 Task: Create new invoice with Date Opened :30-Apr-23, Select Customer: FastMarket, Terms: Payment Term 2. Make invoice entry for item-1 with Date: 30-Apr-23, Description: Fanta Orange Soda Can (12 oz x 12 ct)_x000D_
, Action: Material, Income Account: Income:Sales, Quantity: 1, Unit Price: 8.6, Discount %: 7. Make entry for item-2 with Date: 30-Apr-23, Description: Blue Bunny Strawberry Shortcake Load'd Sundae_x000D_
, Action: Material, Income Account: Income:Sales, Quantity: 2, Unit Price: 35, Discount %: 8. Make entry for item-3 with Date: 30-Apr-23, Description: M&M's Chocolate Candies Peanut, Action: Material, Income Account: Income:Sales, Quantity: 2, Unit Price: 36, Discount %: 10. Write Notes: 'Looking forward to serving you again.'. Post Invoice with Post Date: 30-Apr-23, Post to Accounts: Assets:Accounts Receivable. Pay / Process Payment with Transaction Date: 15-May-23, Amount: 137.198, Transfer Account: Checking Account. Print Invoice, display notes by going to Option, then go to Display Tab and check 'Invoice Notes'.
Action: Mouse moved to (157, 29)
Screenshot: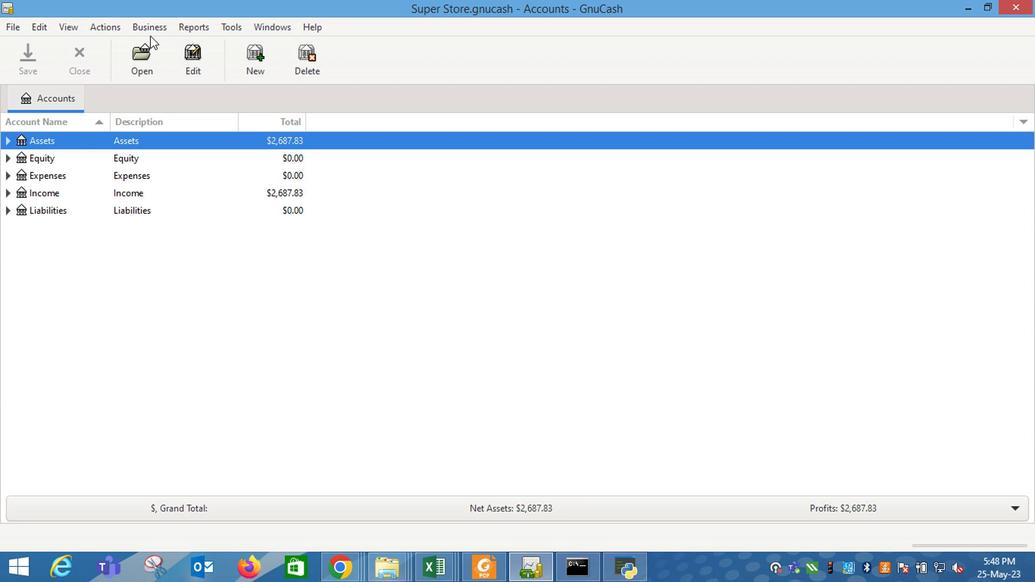 
Action: Mouse pressed left at (157, 29)
Screenshot: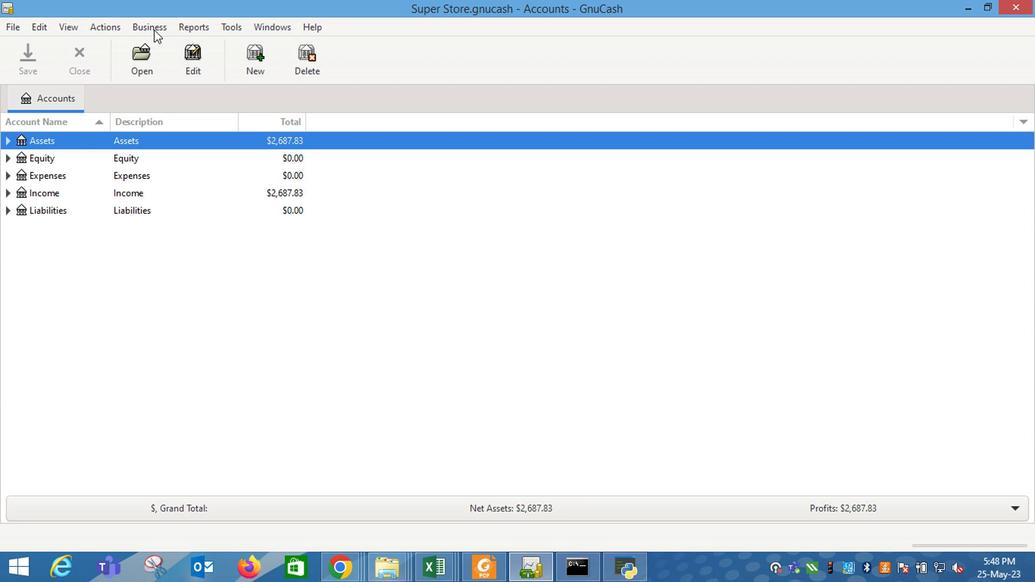 
Action: Mouse moved to (339, 109)
Screenshot: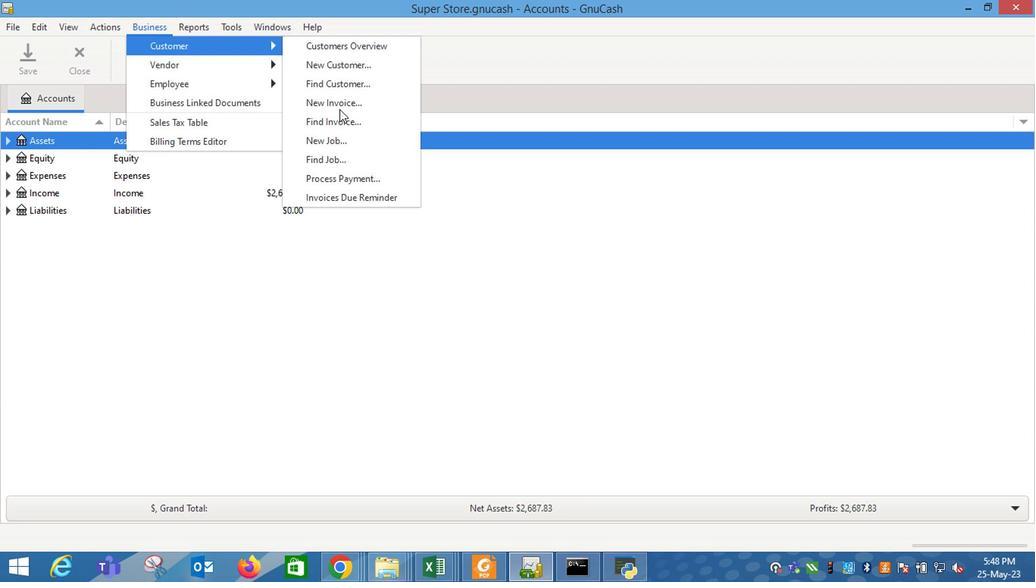 
Action: Mouse pressed left at (339, 109)
Screenshot: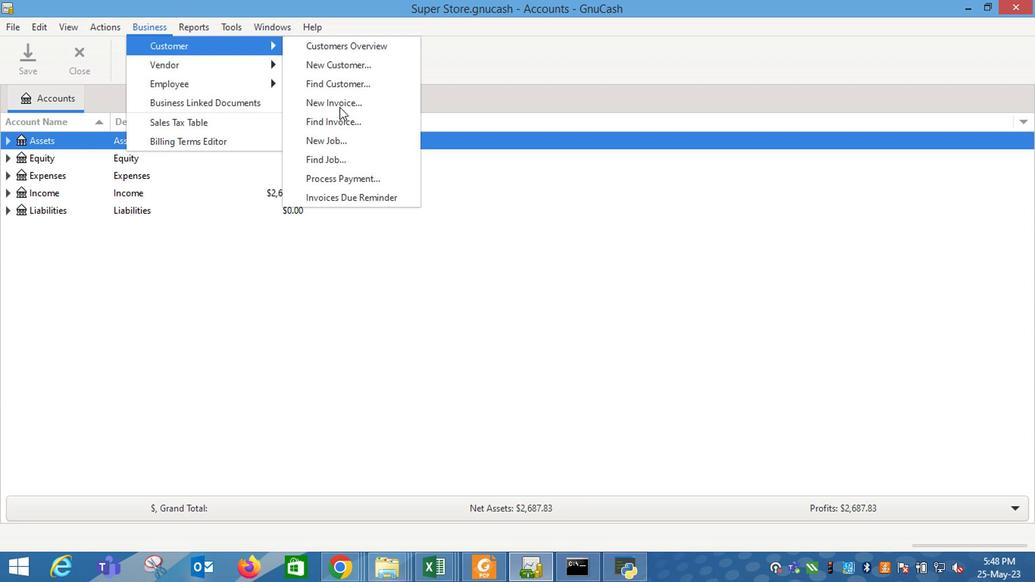 
Action: Mouse moved to (620, 236)
Screenshot: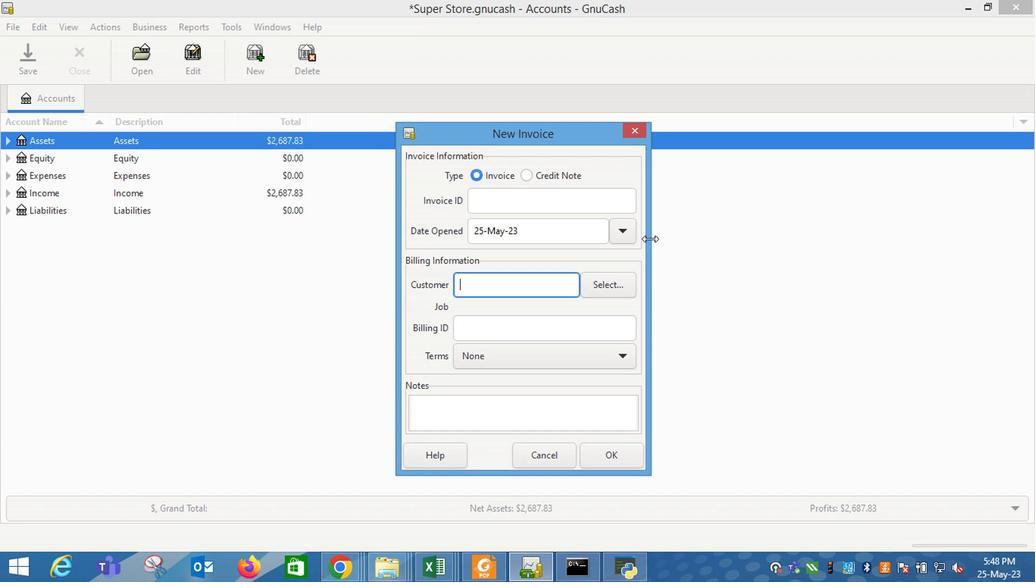 
Action: Mouse pressed left at (620, 236)
Screenshot: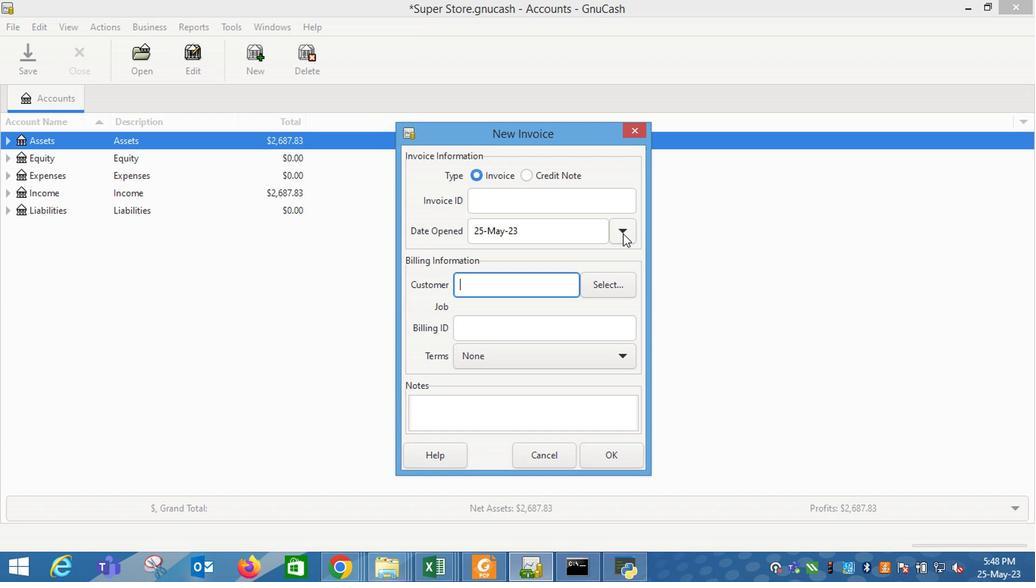 
Action: Mouse moved to (500, 257)
Screenshot: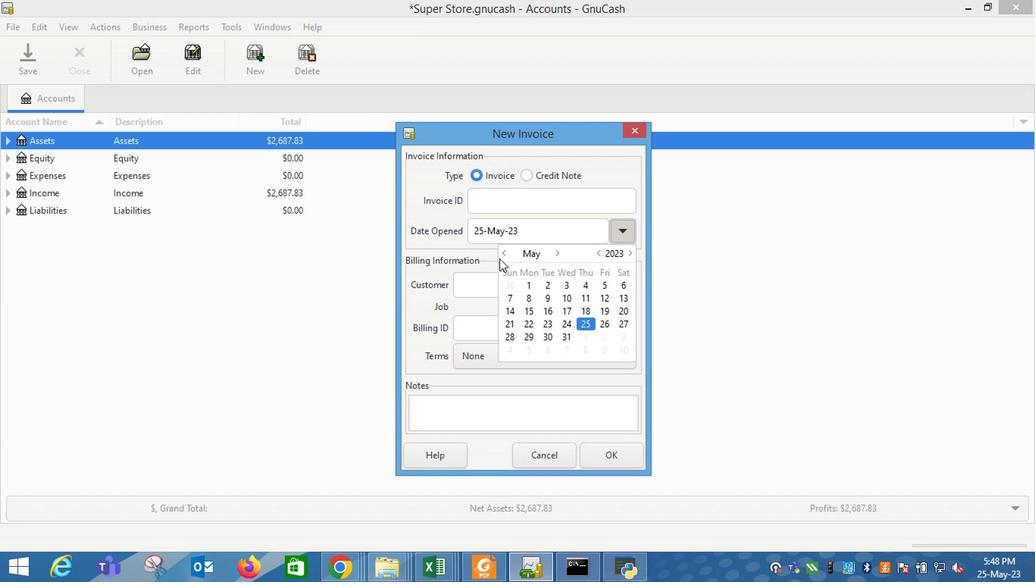 
Action: Mouse pressed left at (500, 257)
Screenshot: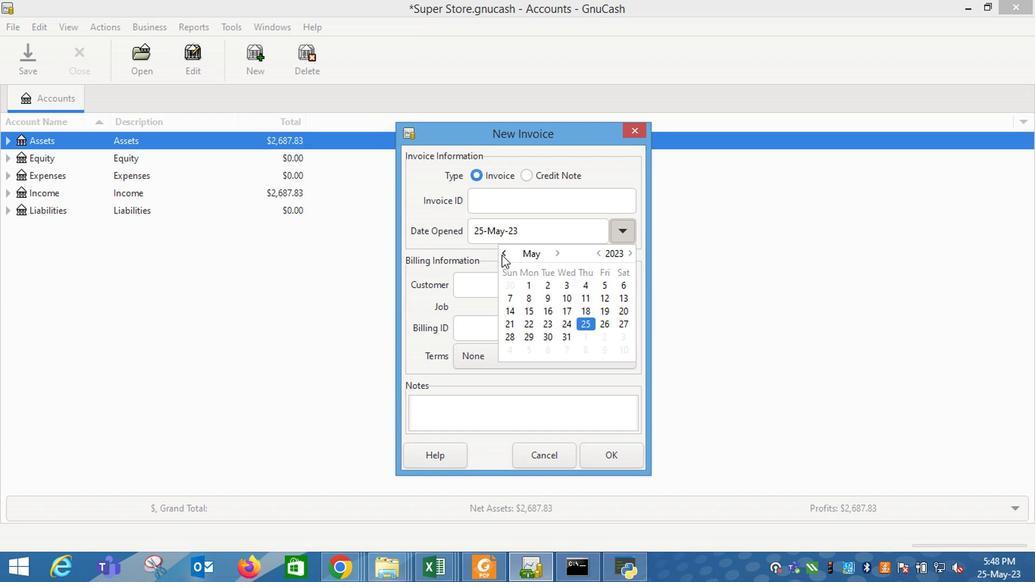 
Action: Mouse moved to (507, 351)
Screenshot: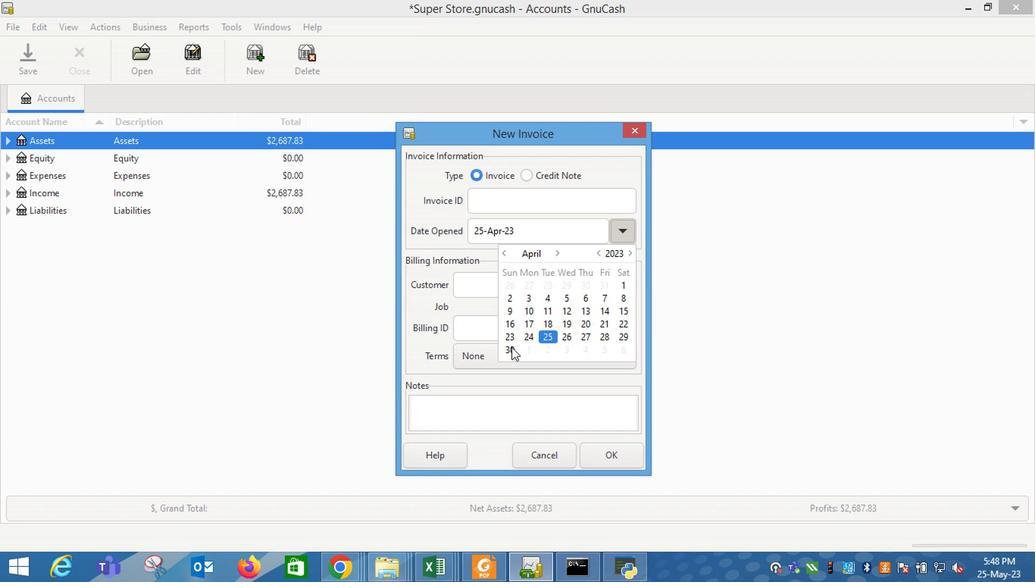 
Action: Mouse pressed left at (507, 351)
Screenshot: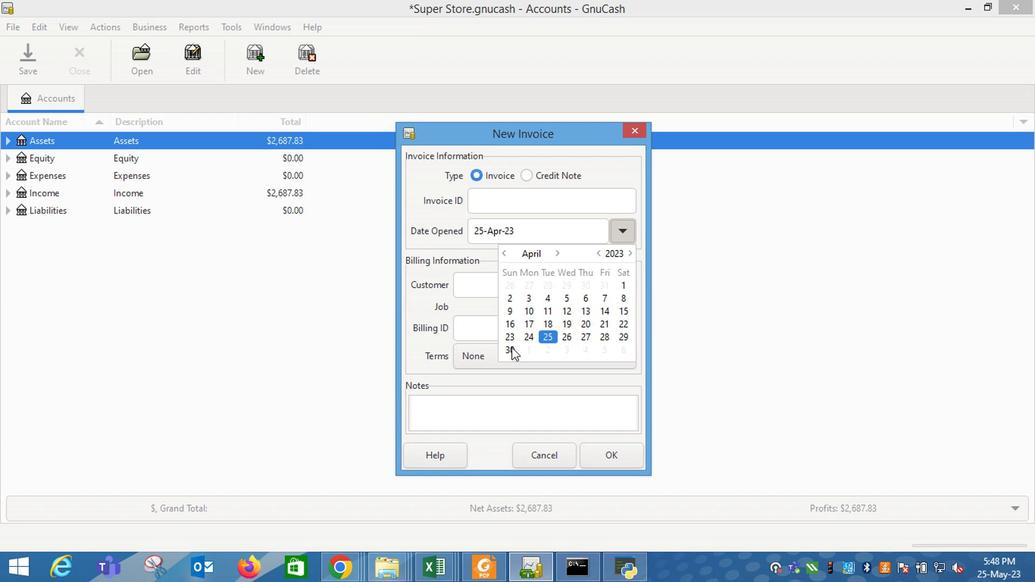 
Action: Mouse moved to (466, 275)
Screenshot: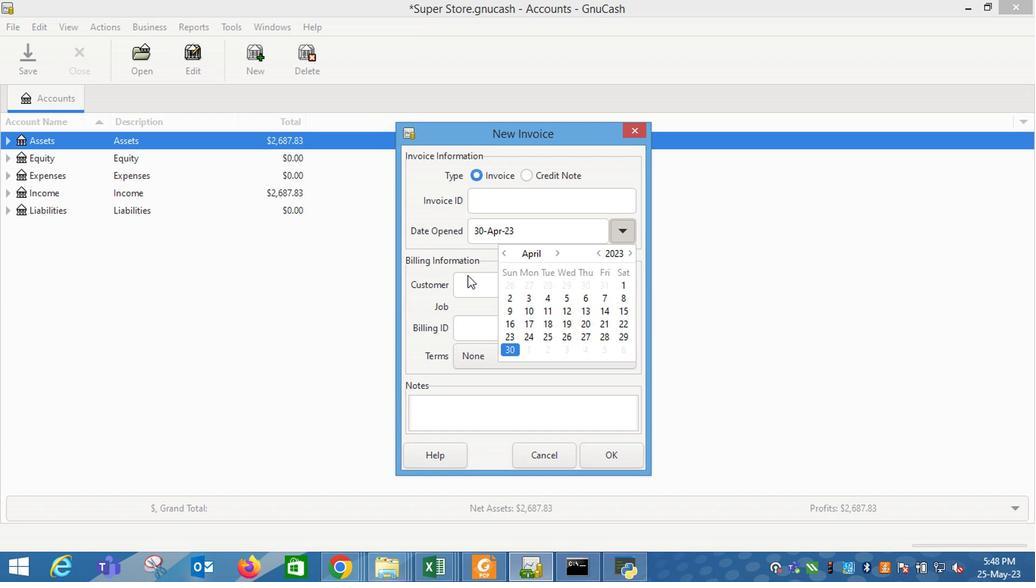 
Action: Mouse pressed left at (466, 275)
Screenshot: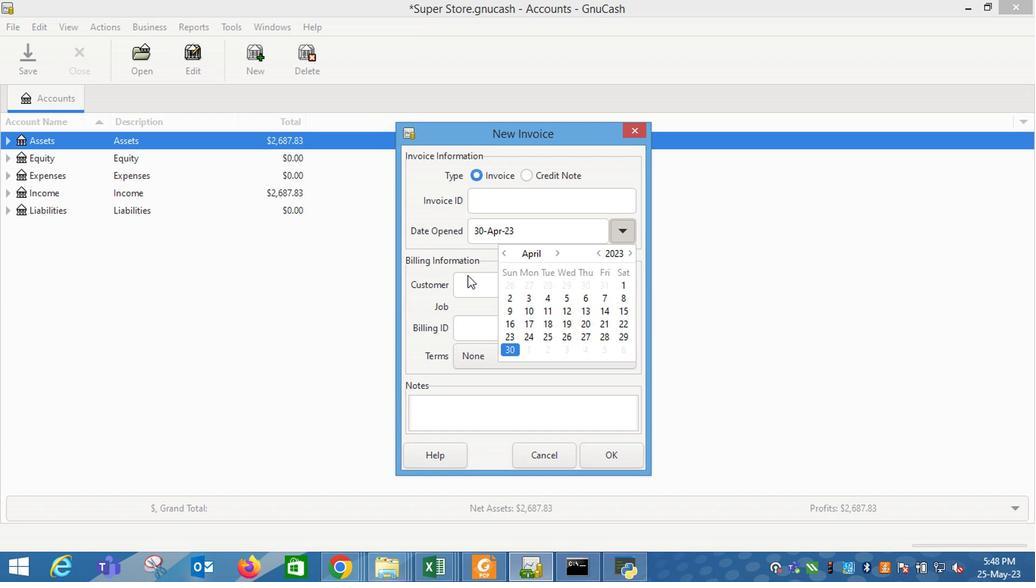 
Action: Mouse moved to (469, 281)
Screenshot: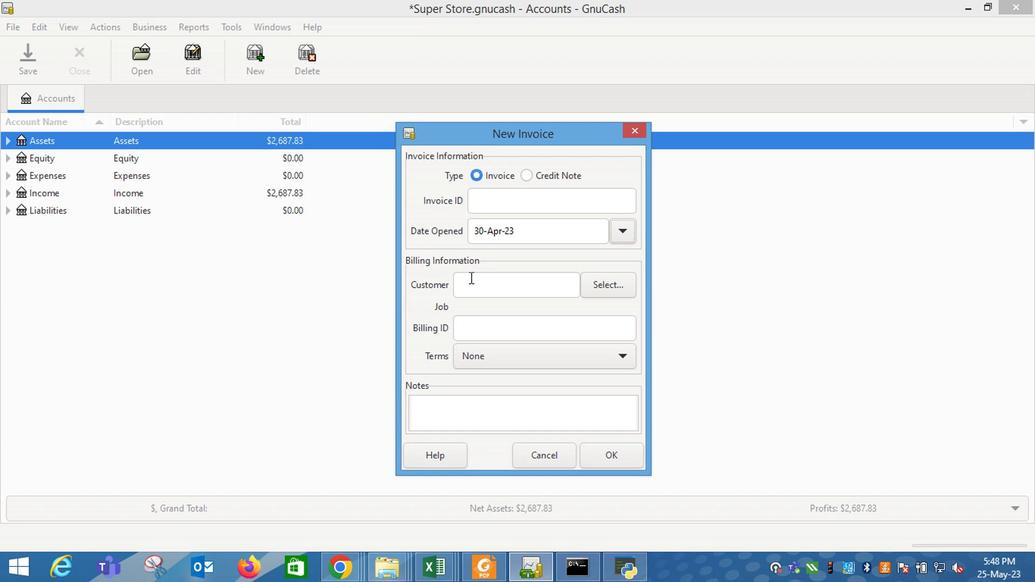 
Action: Mouse pressed left at (469, 281)
Screenshot: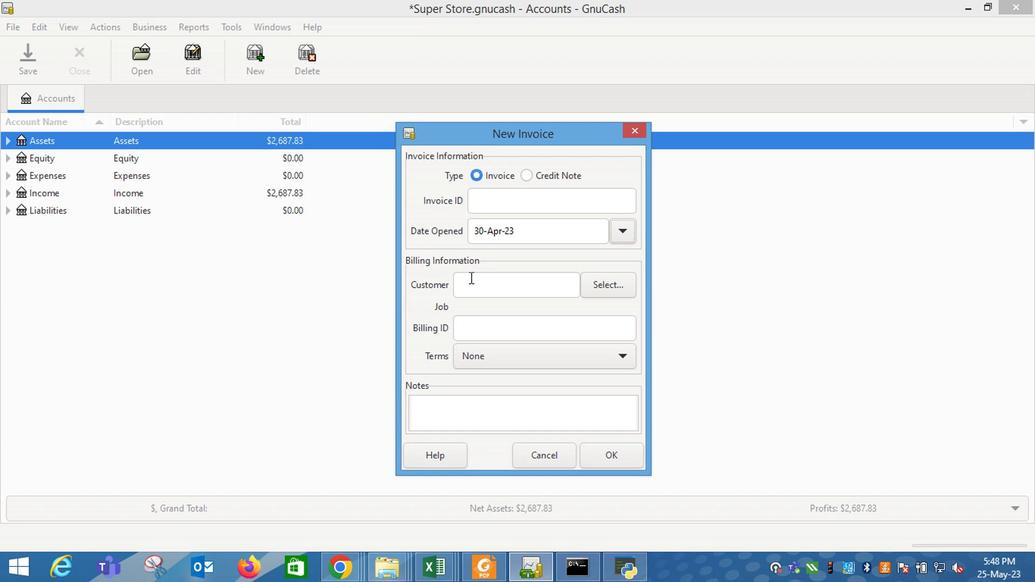 
Action: Key pressed fas
Screenshot: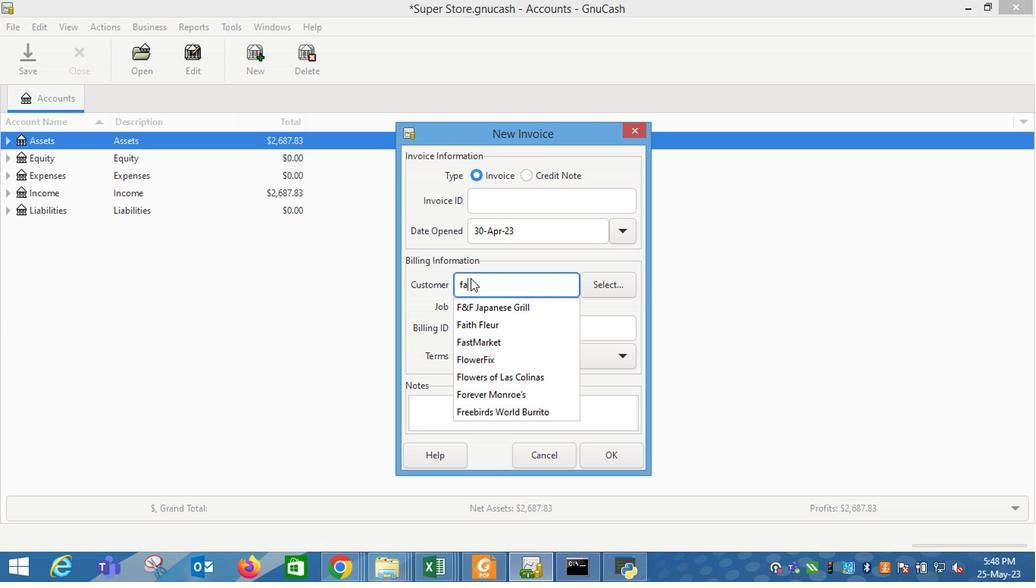 
Action: Mouse moved to (495, 301)
Screenshot: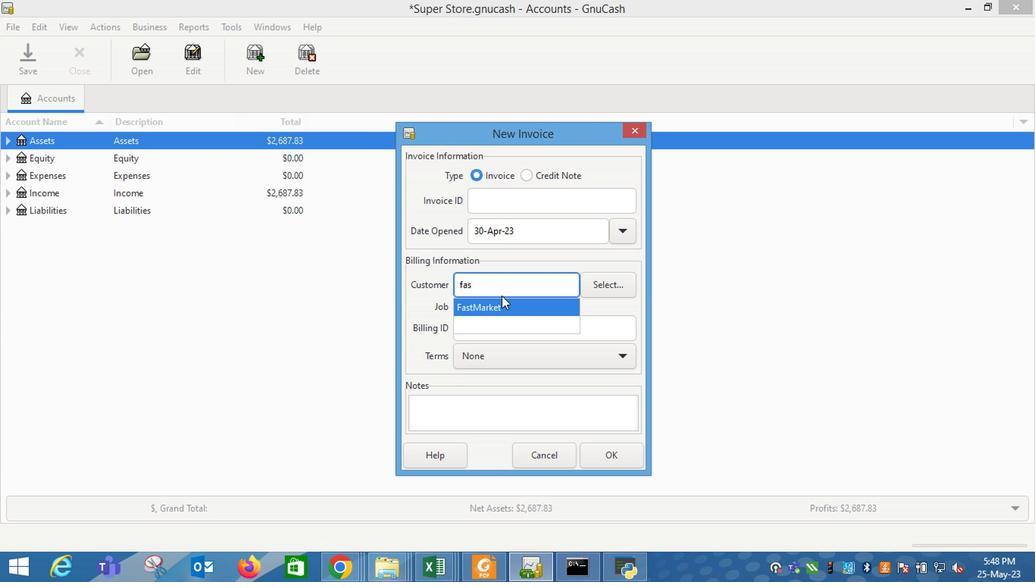 
Action: Mouse pressed left at (495, 301)
Screenshot: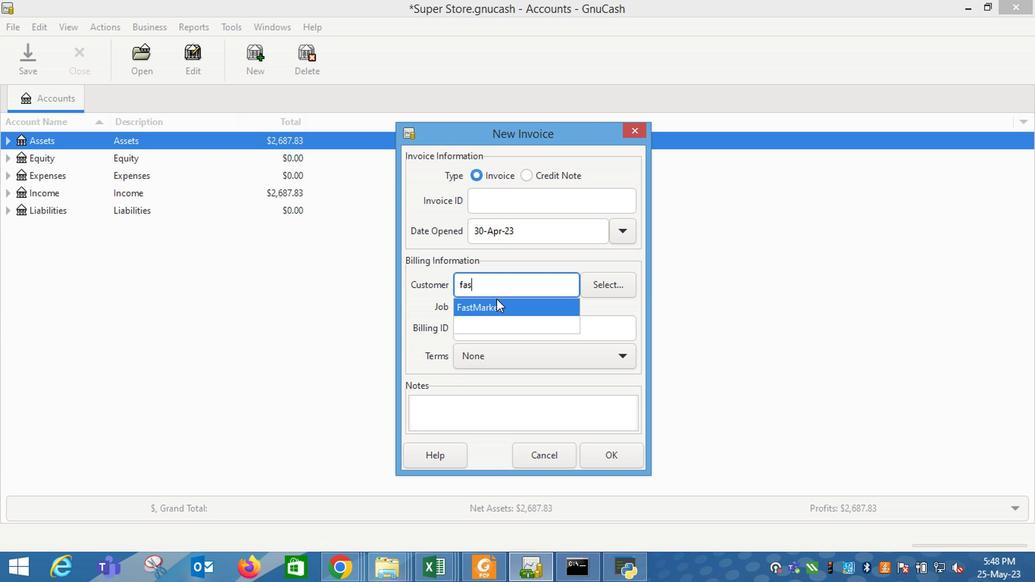 
Action: Mouse moved to (523, 379)
Screenshot: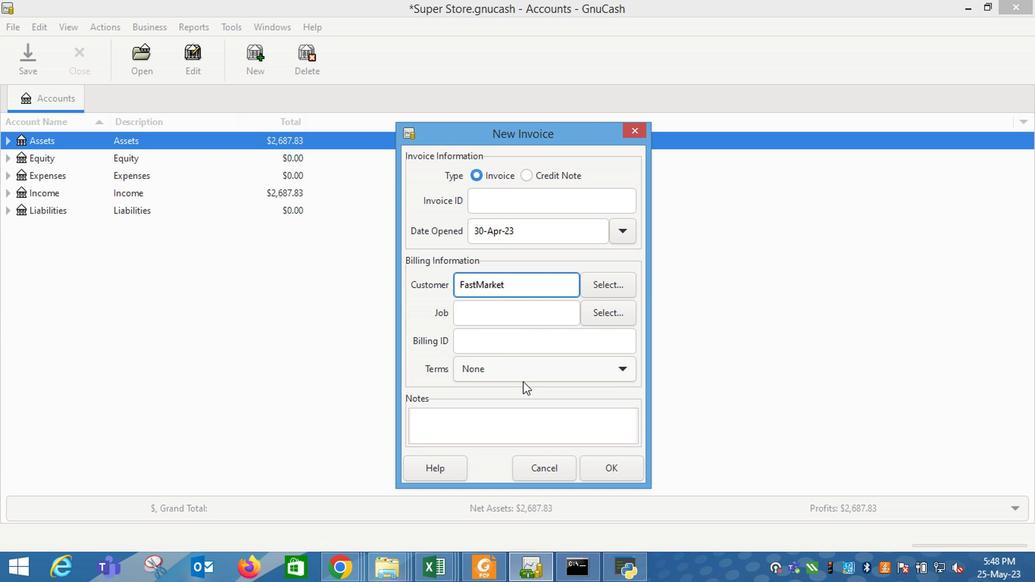 
Action: Mouse pressed left at (523, 379)
Screenshot: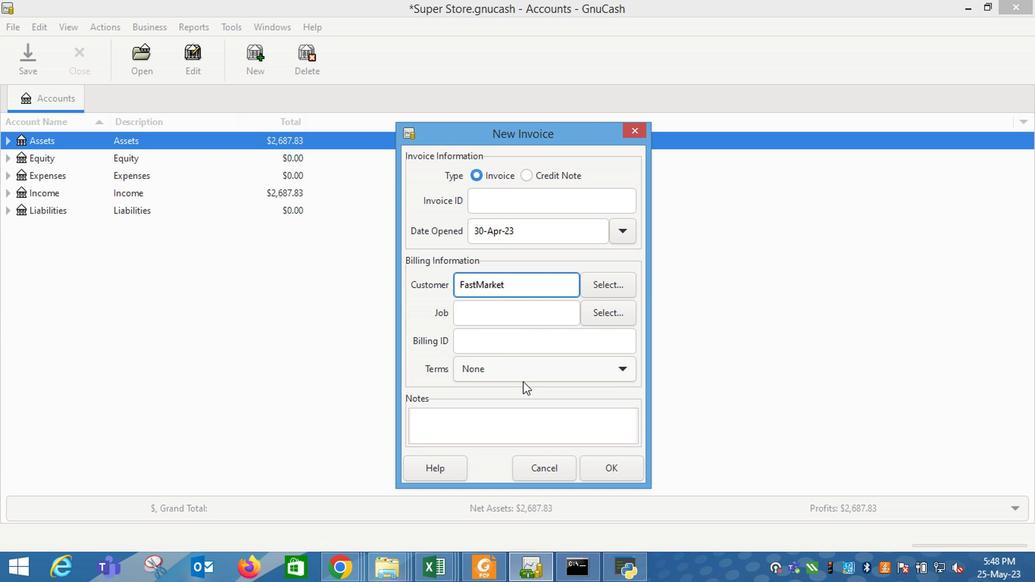 
Action: Mouse moved to (487, 424)
Screenshot: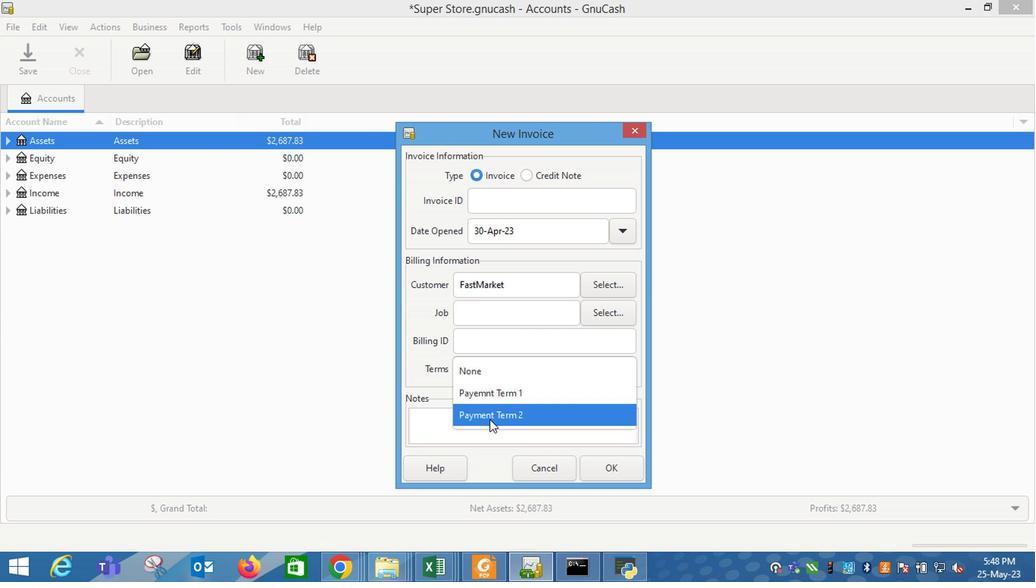 
Action: Mouse pressed left at (487, 424)
Screenshot: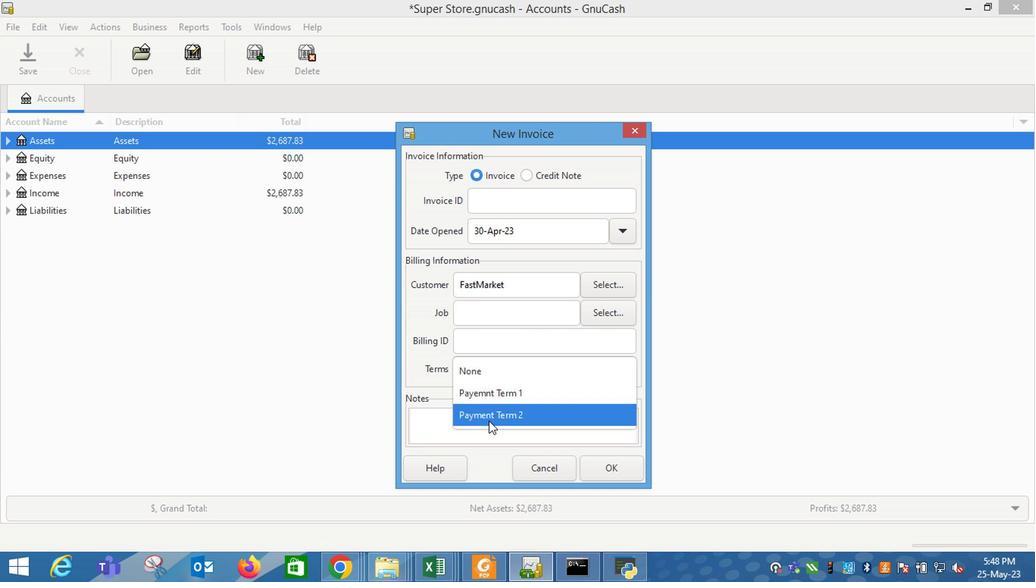 
Action: Mouse moved to (615, 476)
Screenshot: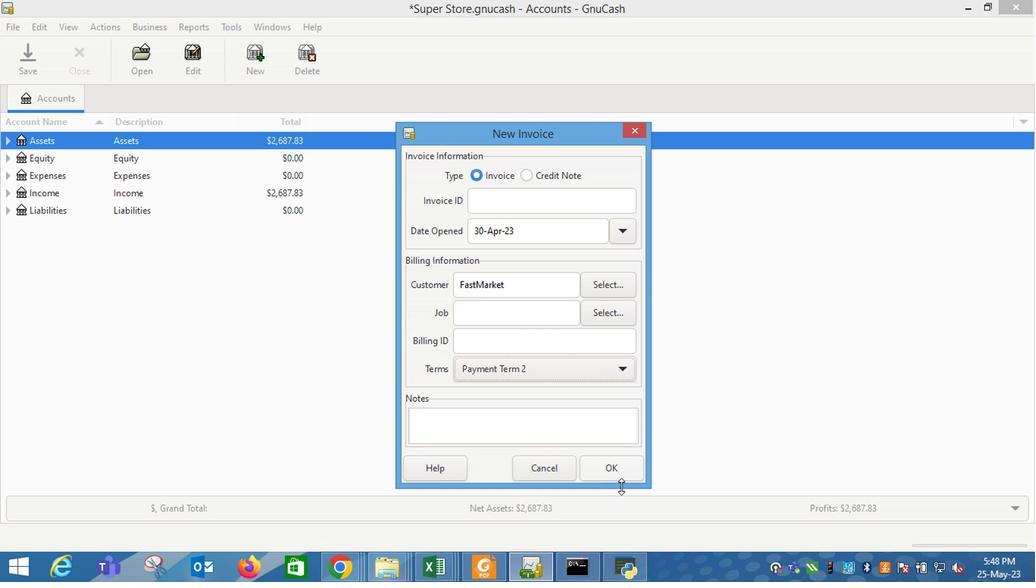 
Action: Mouse pressed left at (615, 476)
Screenshot: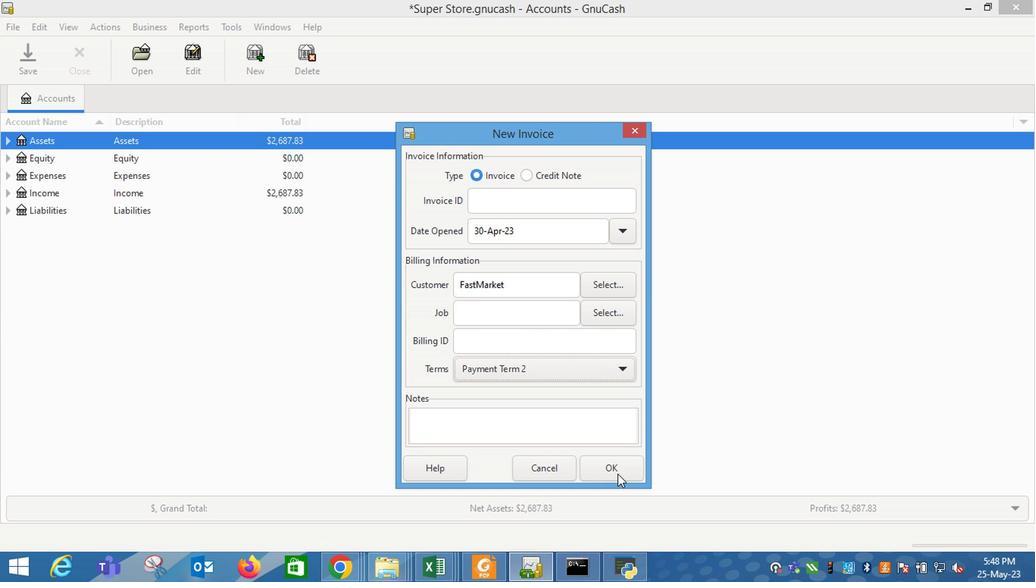
Action: Mouse moved to (69, 294)
Screenshot: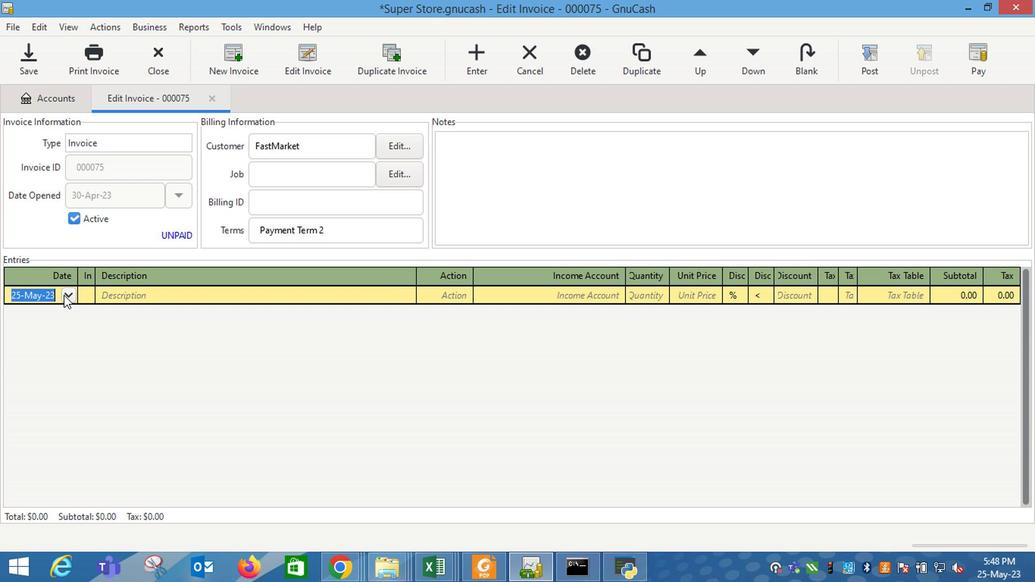 
Action: Mouse pressed left at (69, 294)
Screenshot: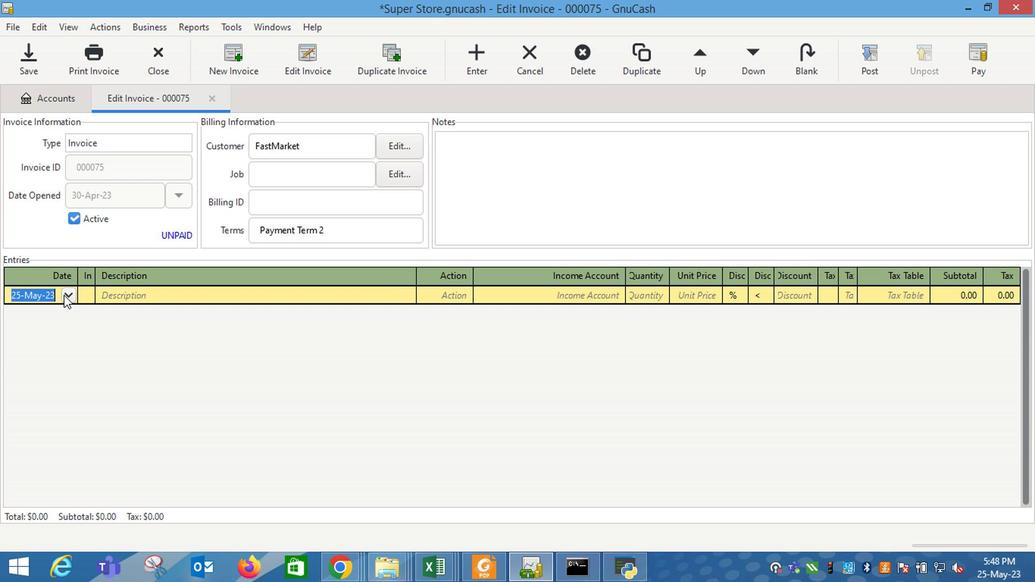 
Action: Mouse moved to (11, 317)
Screenshot: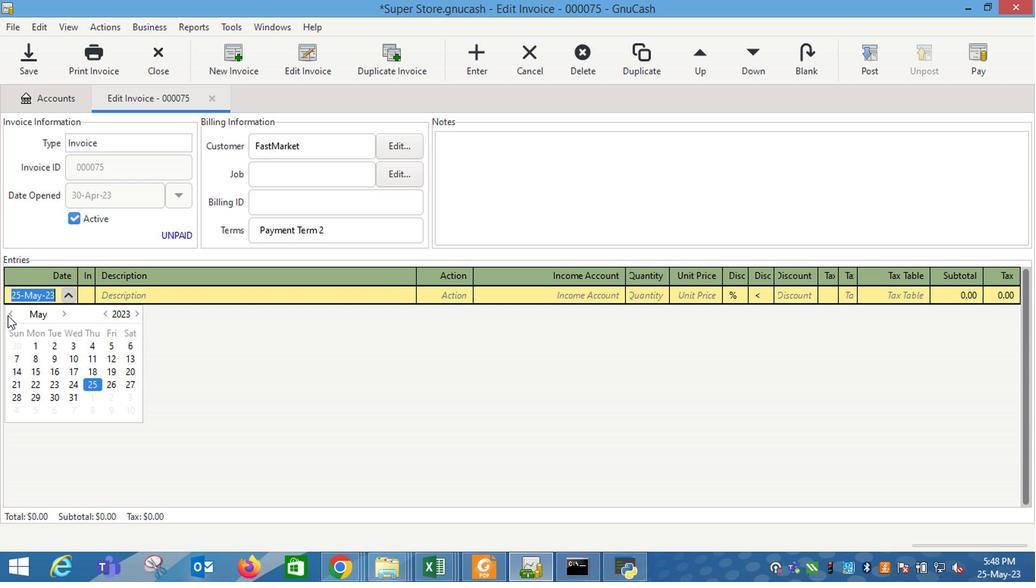 
Action: Mouse pressed left at (11, 317)
Screenshot: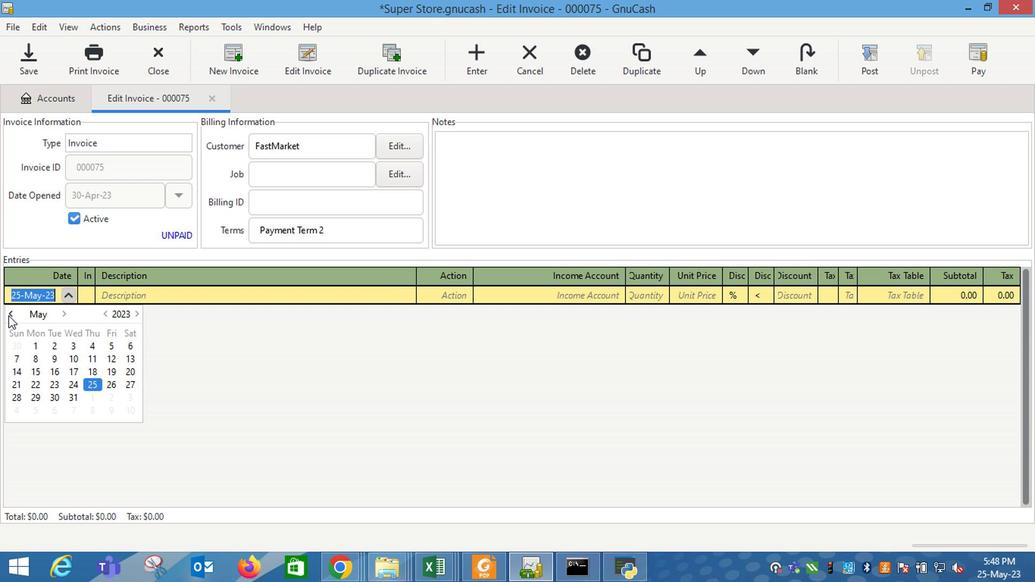 
Action: Mouse moved to (21, 419)
Screenshot: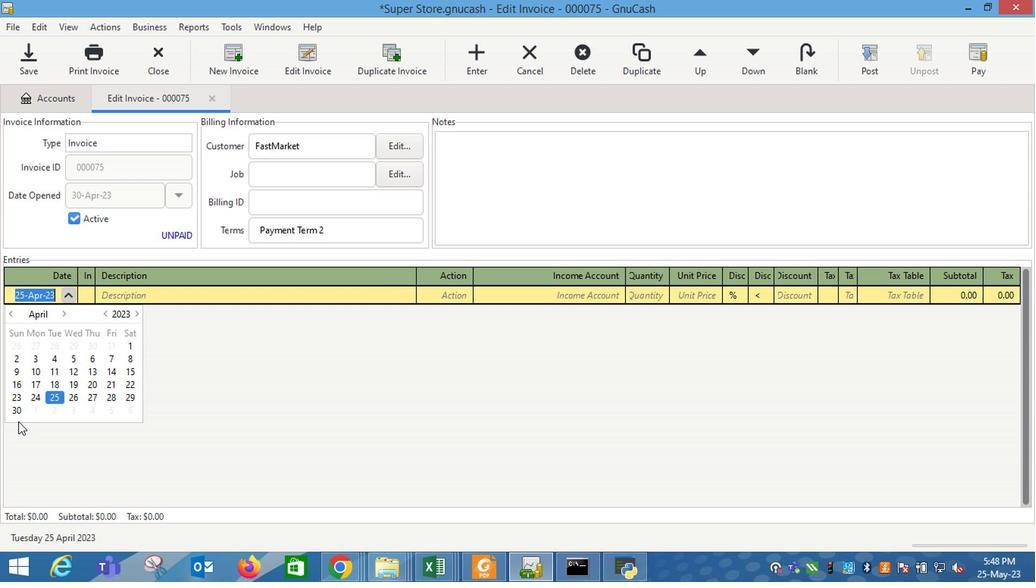 
Action: Mouse pressed left at (21, 419)
Screenshot: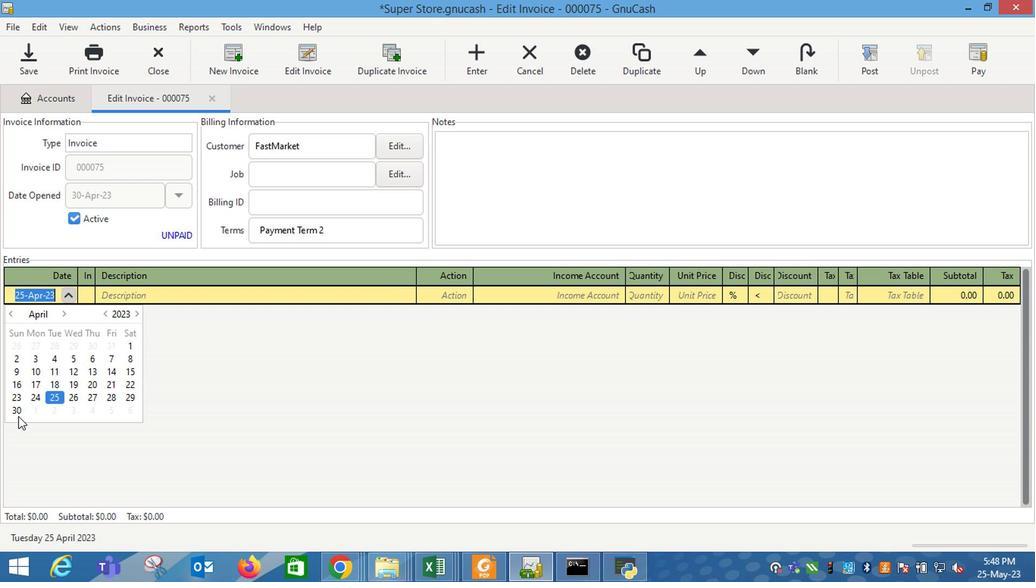 
Action: Key pressed <Key.tab><Key.shift_r>Fanta<Key.space><Key.shift_r>Orange<Key.space><Key.shift_r>Soda<Key.space><Key.shift_r>Can<Key.space><Key.shift_r>(12<Key.space>oz<Key.space>x<Key.space>12<Key.space>ct<Key.shift_r>)<Key.tab>
Screenshot: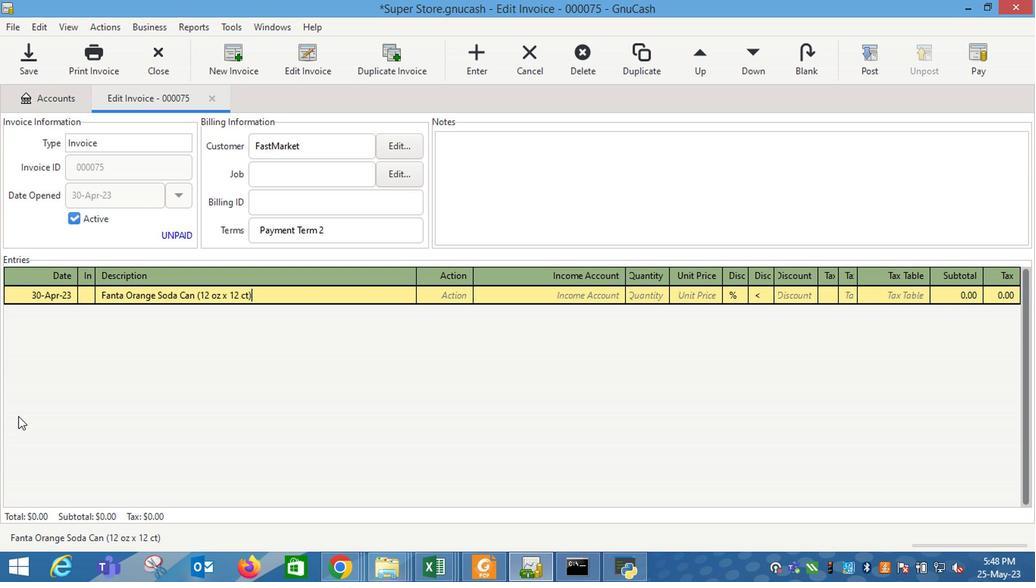 
Action: Mouse moved to (459, 294)
Screenshot: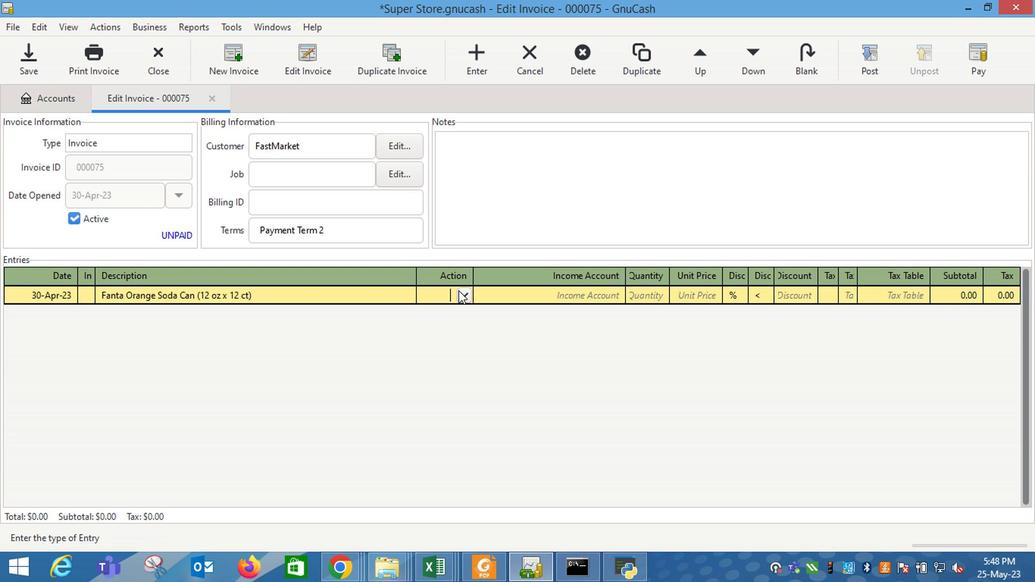 
Action: Mouse pressed left at (459, 294)
Screenshot: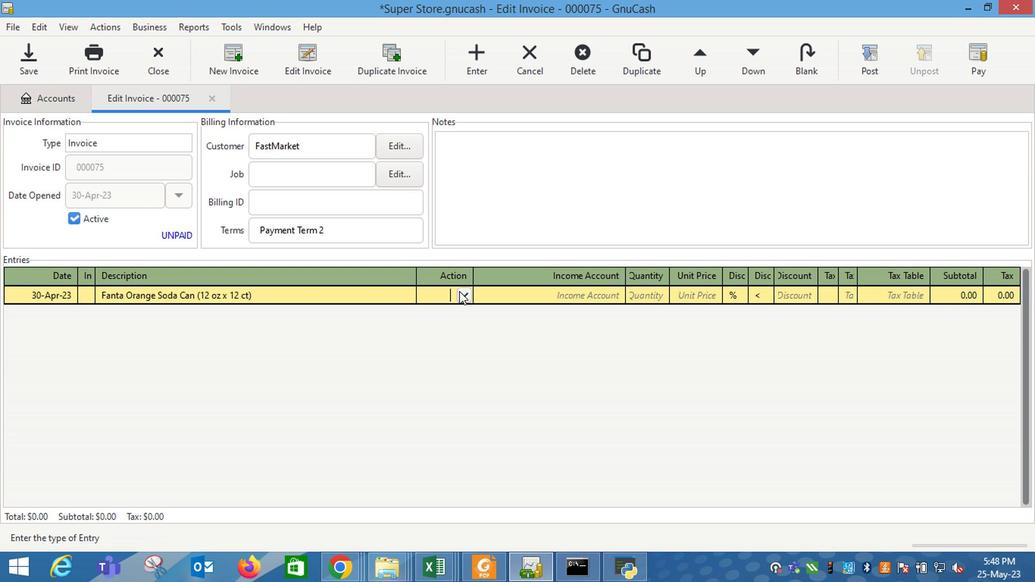 
Action: Mouse moved to (441, 331)
Screenshot: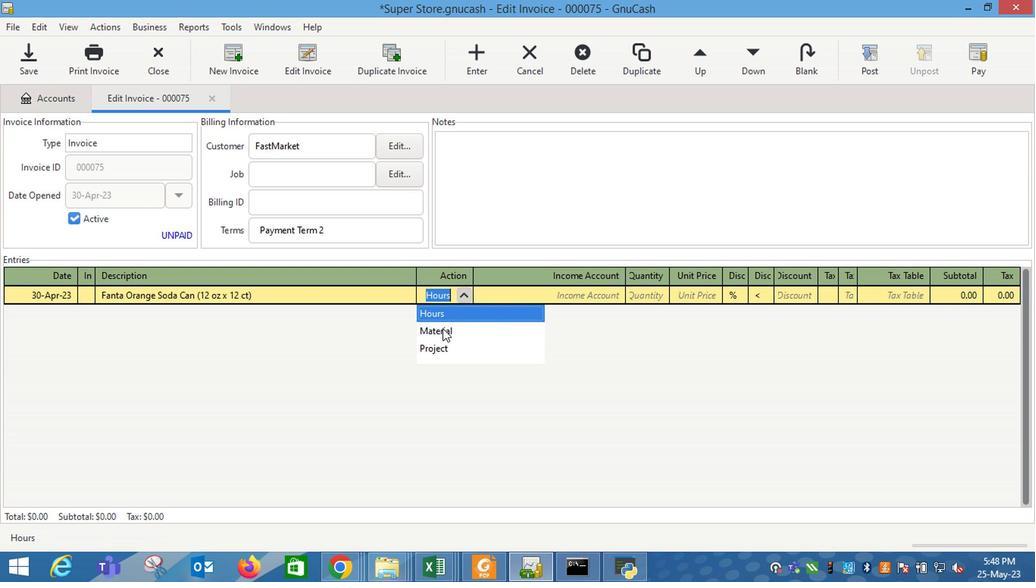 
Action: Mouse pressed left at (441, 331)
Screenshot: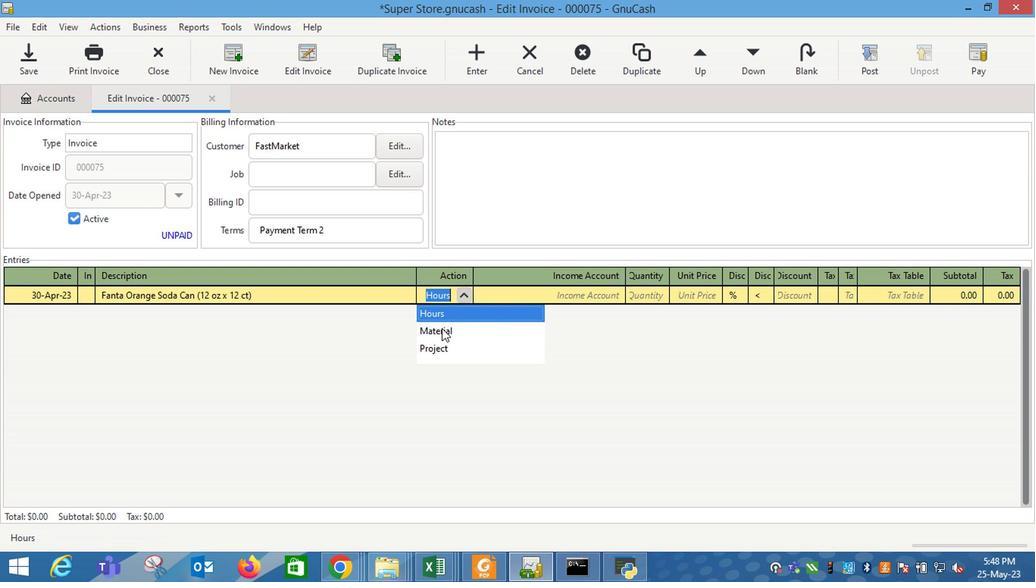 
Action: Key pressed <Key.tab>
Screenshot: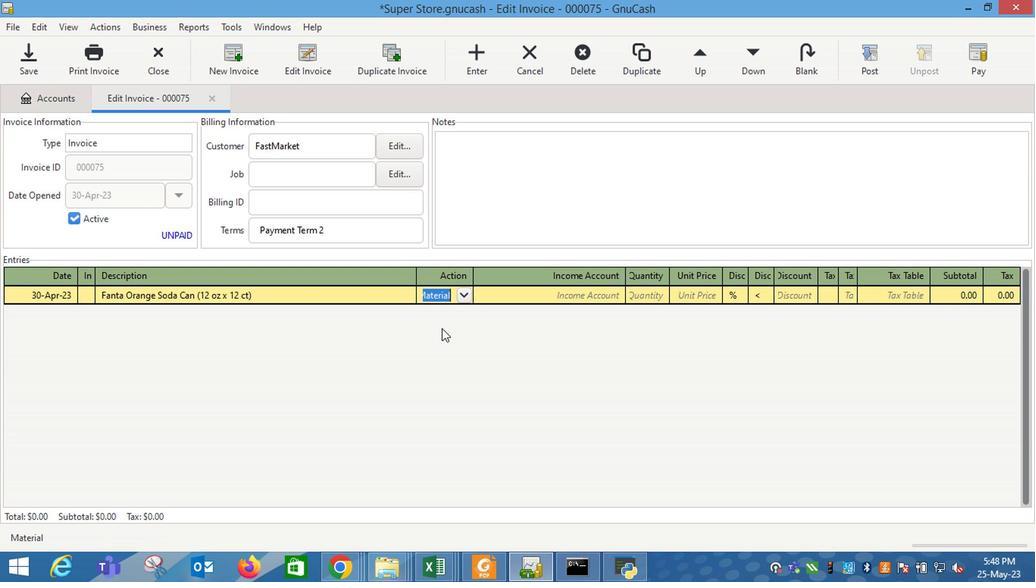 
Action: Mouse moved to (608, 301)
Screenshot: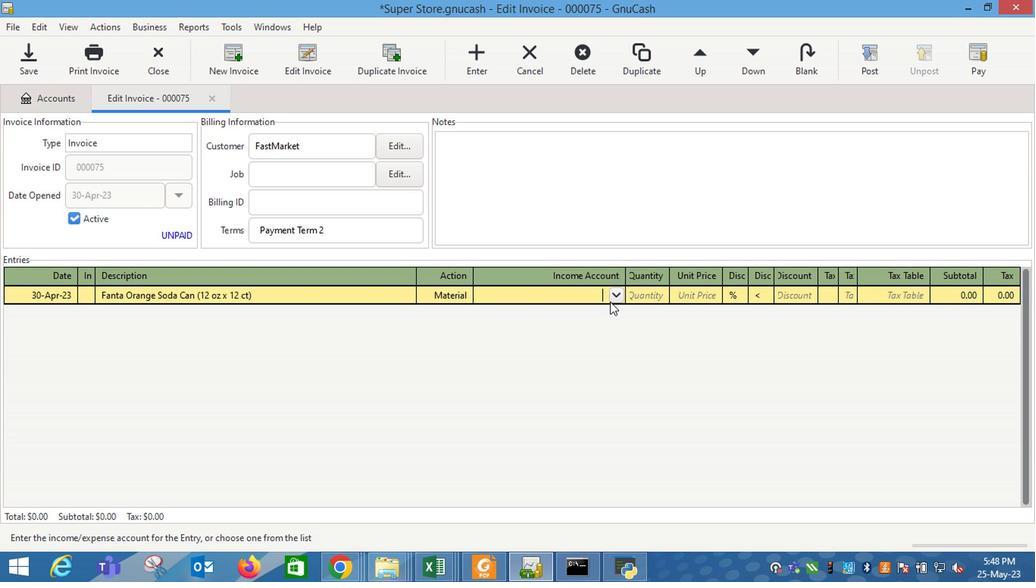 
Action: Mouse pressed left at (608, 301)
Screenshot: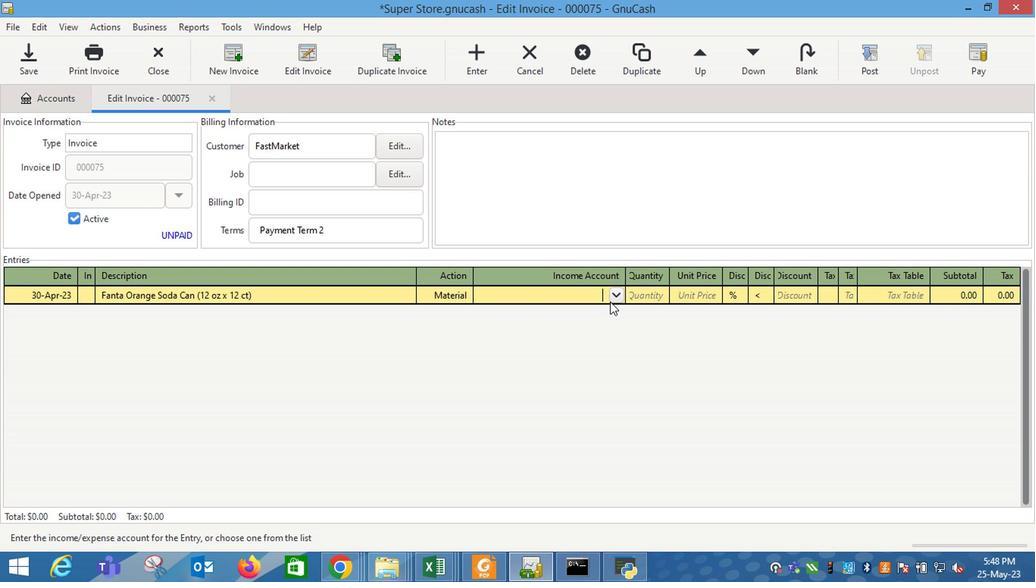 
Action: Mouse moved to (528, 371)
Screenshot: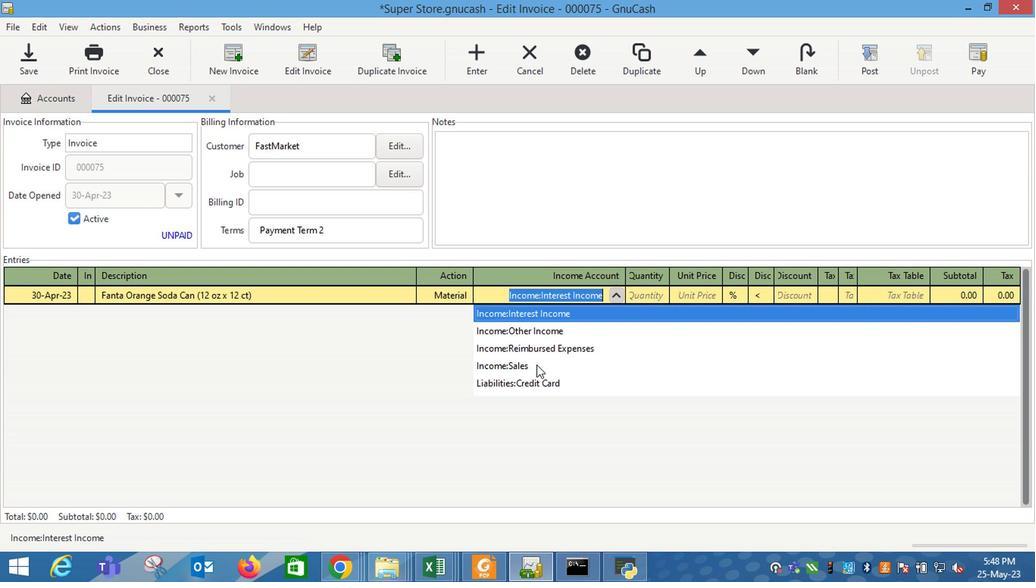 
Action: Mouse pressed left at (528, 371)
Screenshot: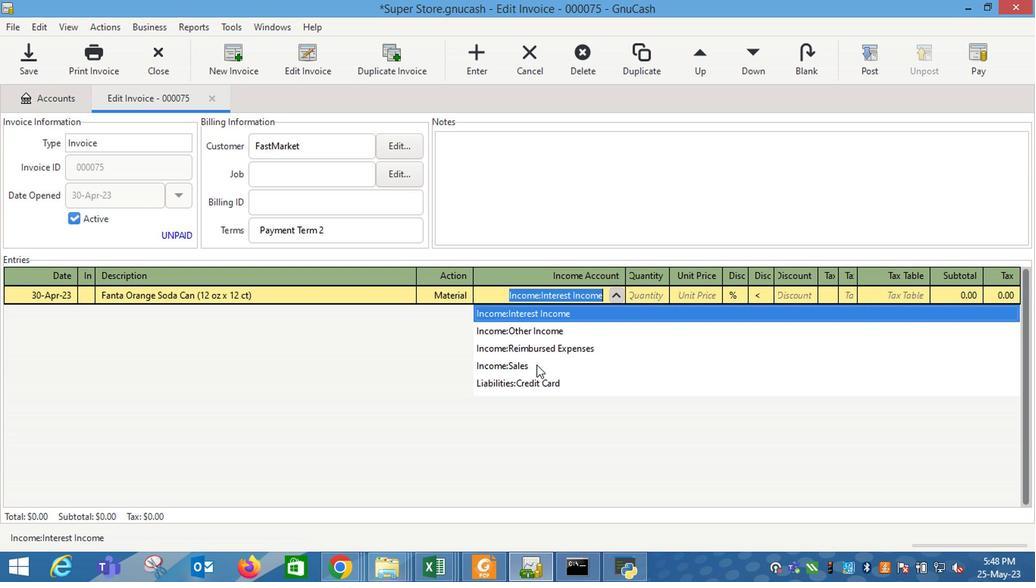 
Action: Key pressed <Key.tab>1<Key.tab>8.6
Screenshot: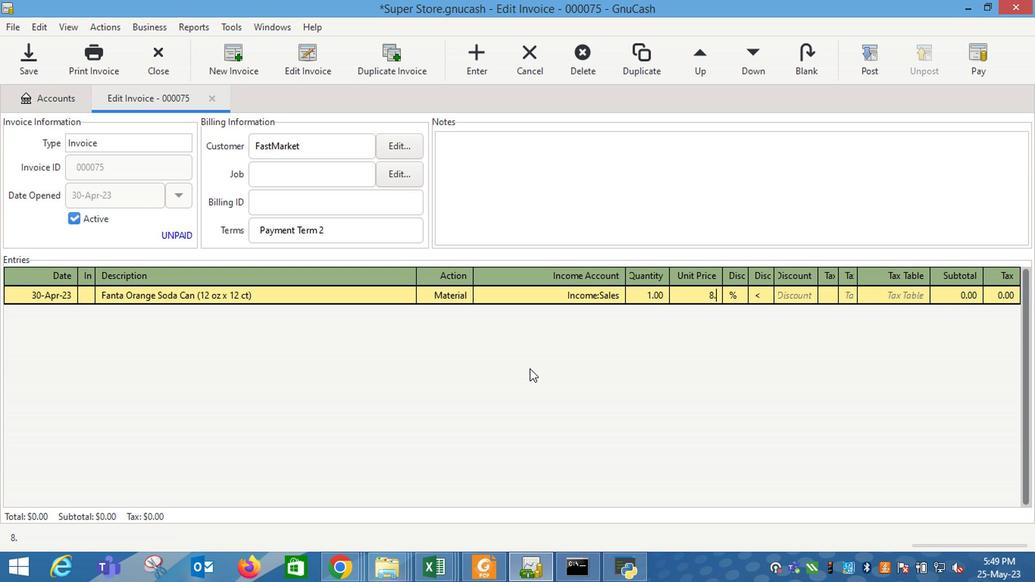 
Action: Mouse moved to (767, 295)
Screenshot: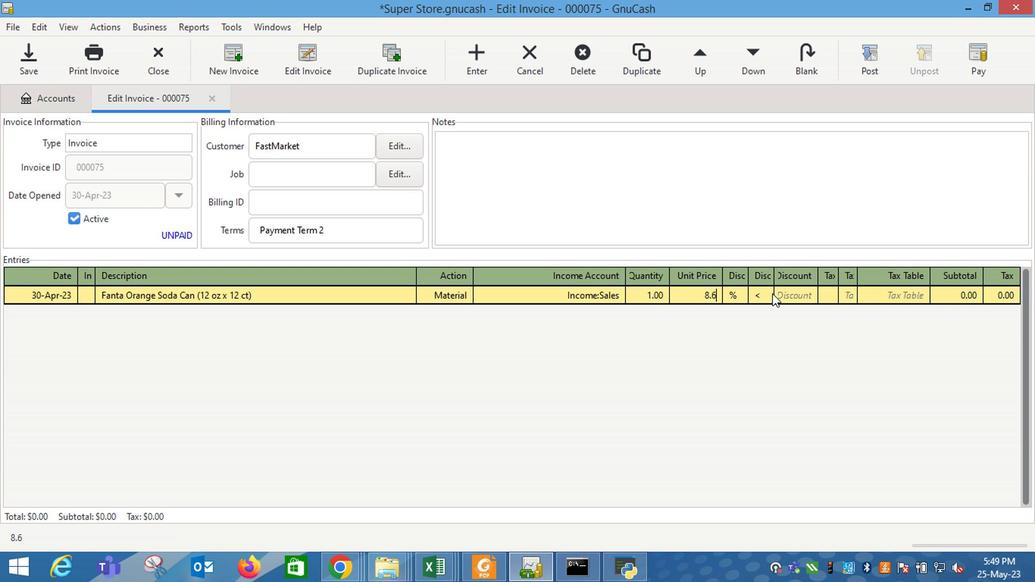 
Action: Mouse pressed left at (767, 295)
Screenshot: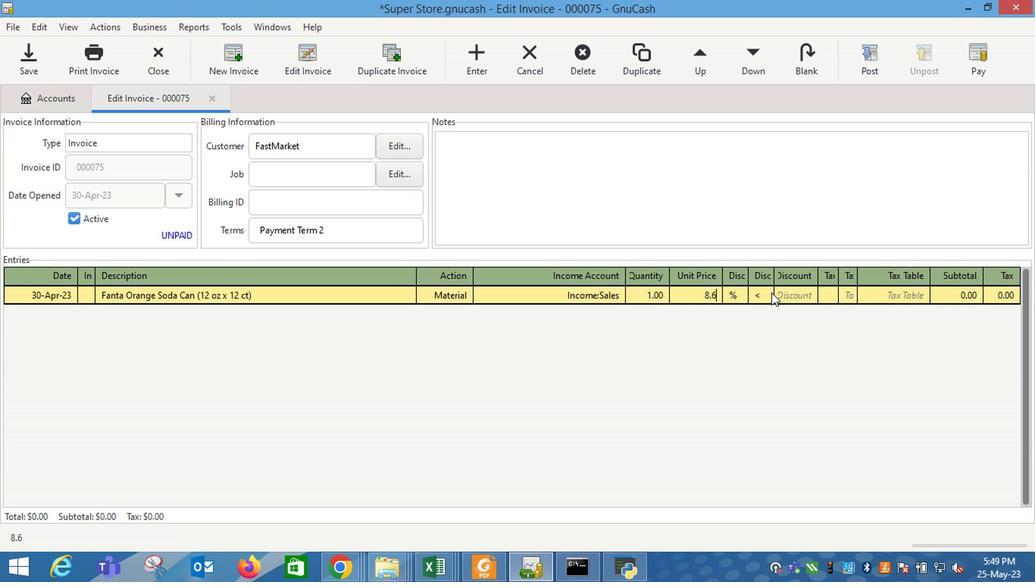 
Action: Mouse moved to (798, 295)
Screenshot: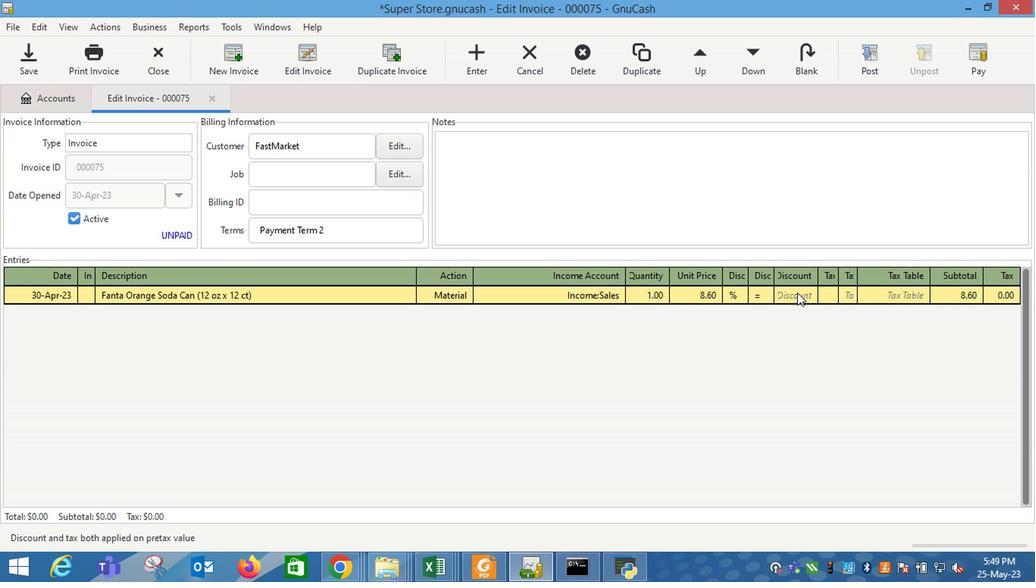 
Action: Mouse pressed left at (798, 295)
Screenshot: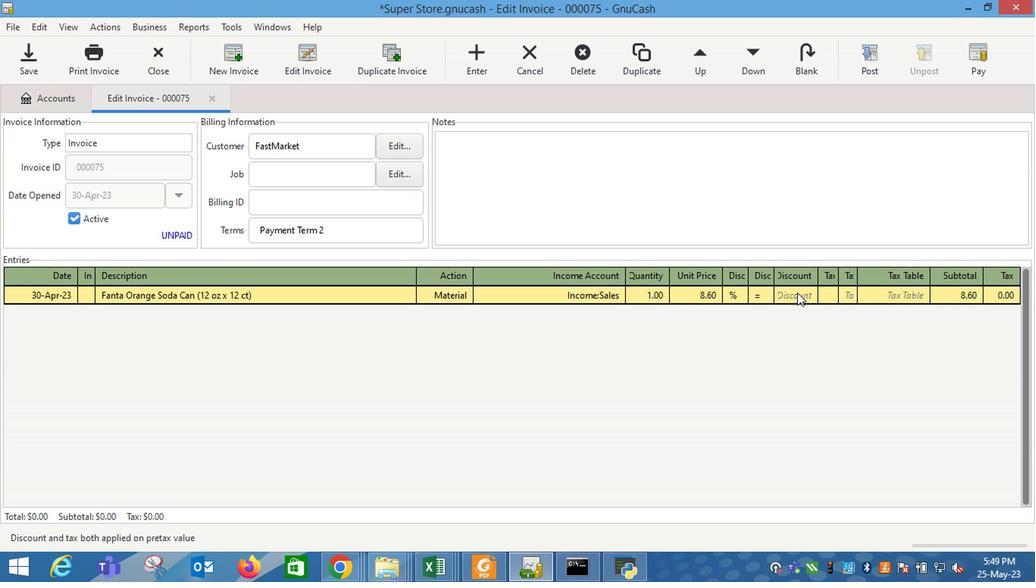 
Action: Key pressed 7<Key.enter>
Screenshot: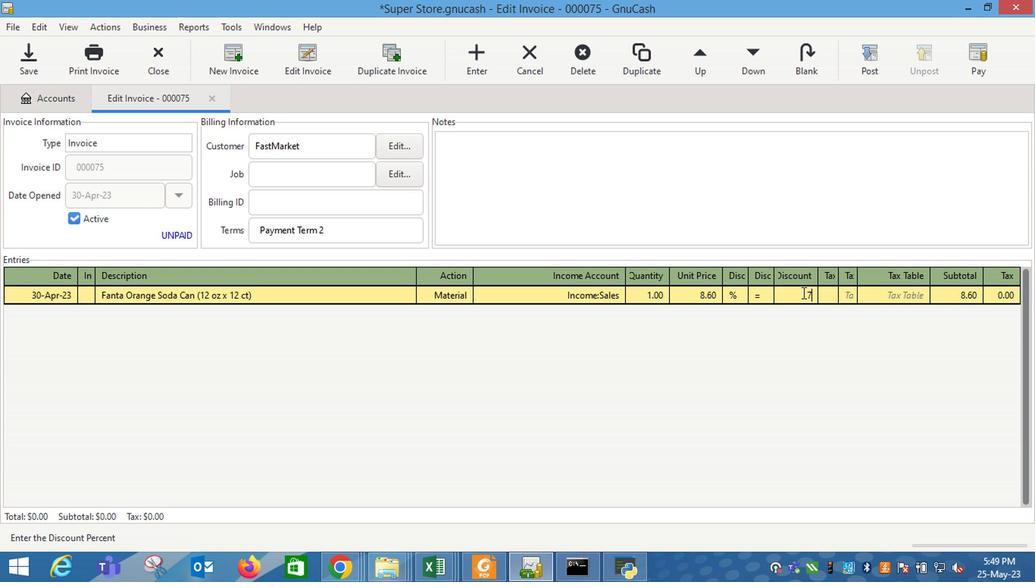 
Action: Mouse moved to (201, 327)
Screenshot: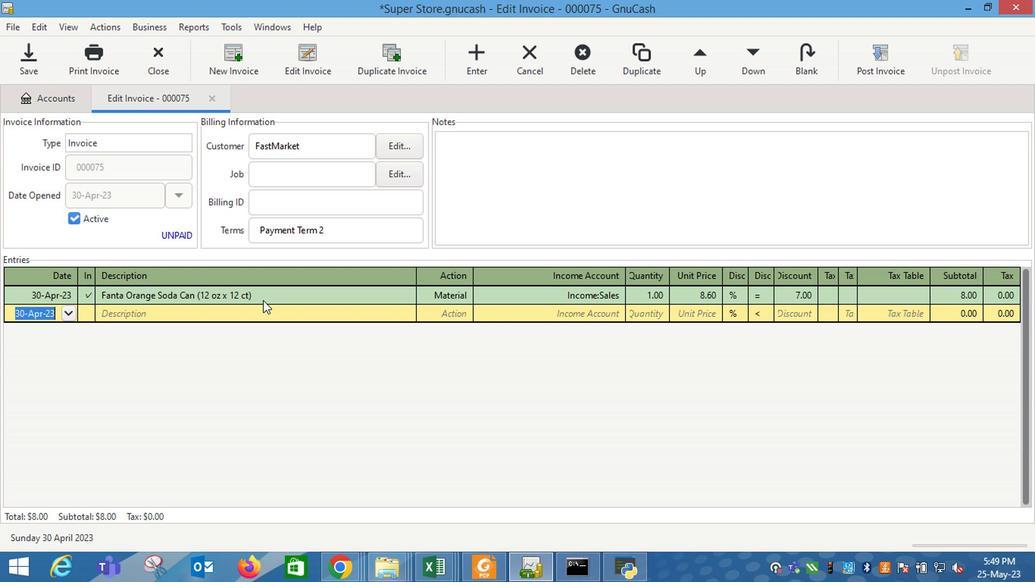 
Action: Key pressed <Key.tab>
Screenshot: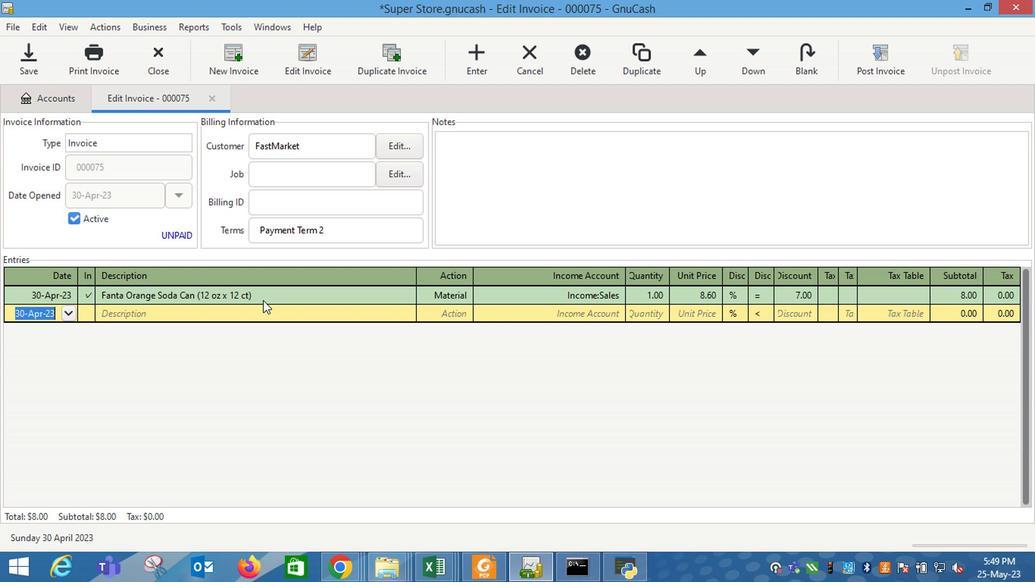 
Action: Mouse moved to (185, 330)
Screenshot: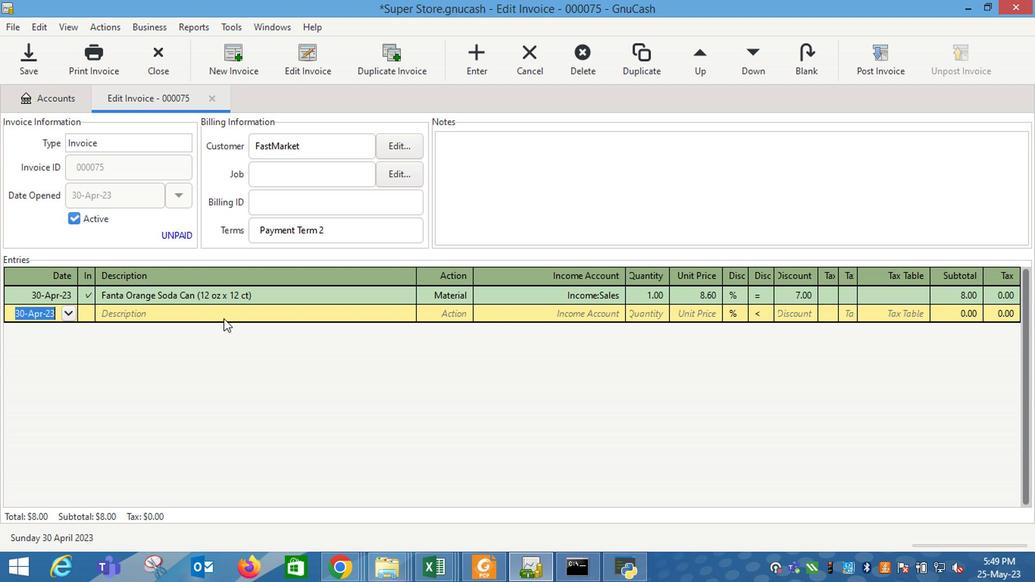 
Action: Key pressed <Key.shift_r>Blue<Key.space><Key.shift_r>Bunny<Key.space><Key.shift_r>Strawberry<Key.space><Key.shift_r>Shortcake<Key.space><Key.shift_r>Load's<Key.backspace>d<Key.space><Key.shift_r>Sundae<Key.tab>
Screenshot: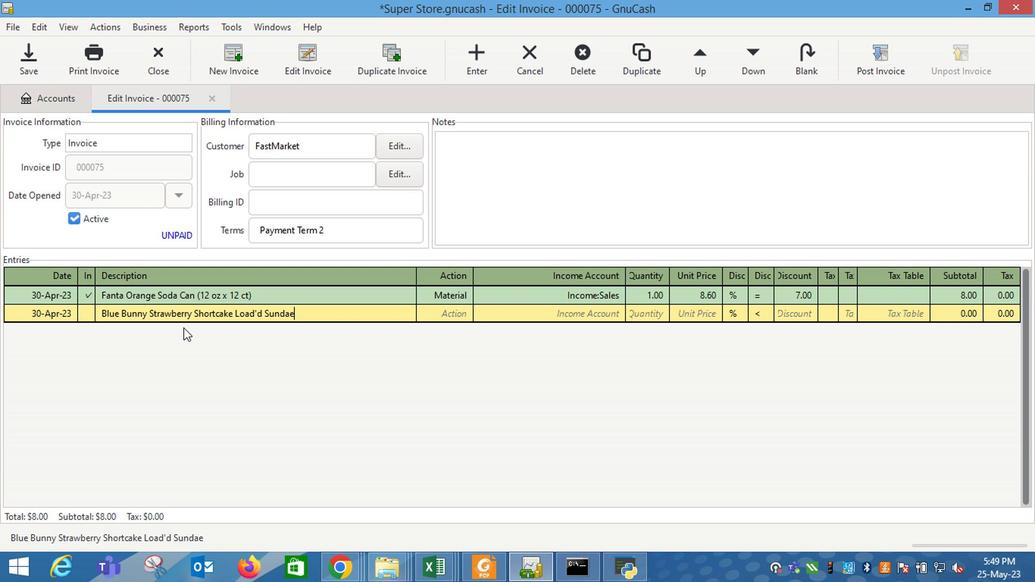 
Action: Mouse moved to (462, 318)
Screenshot: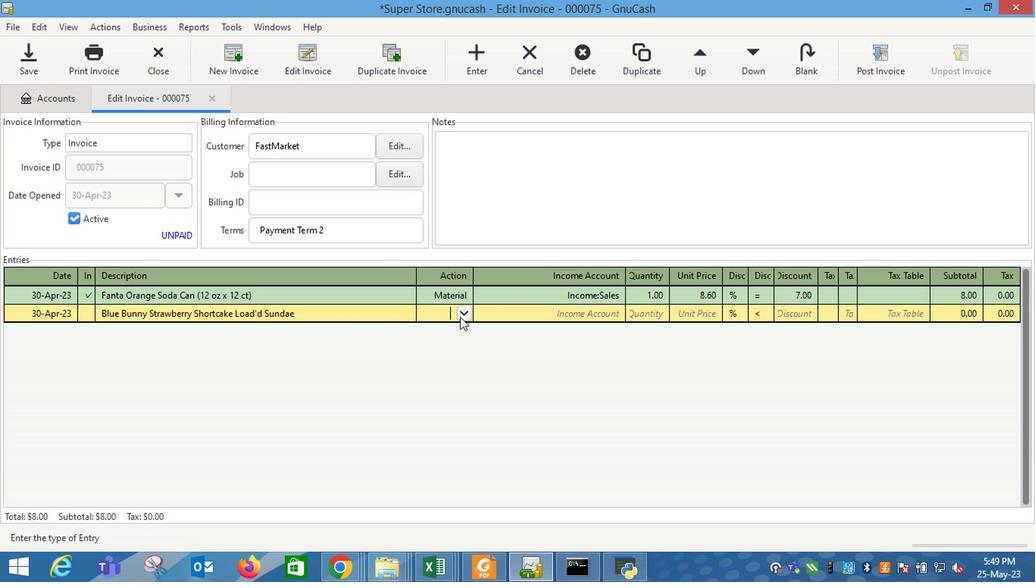 
Action: Mouse pressed left at (462, 318)
Screenshot: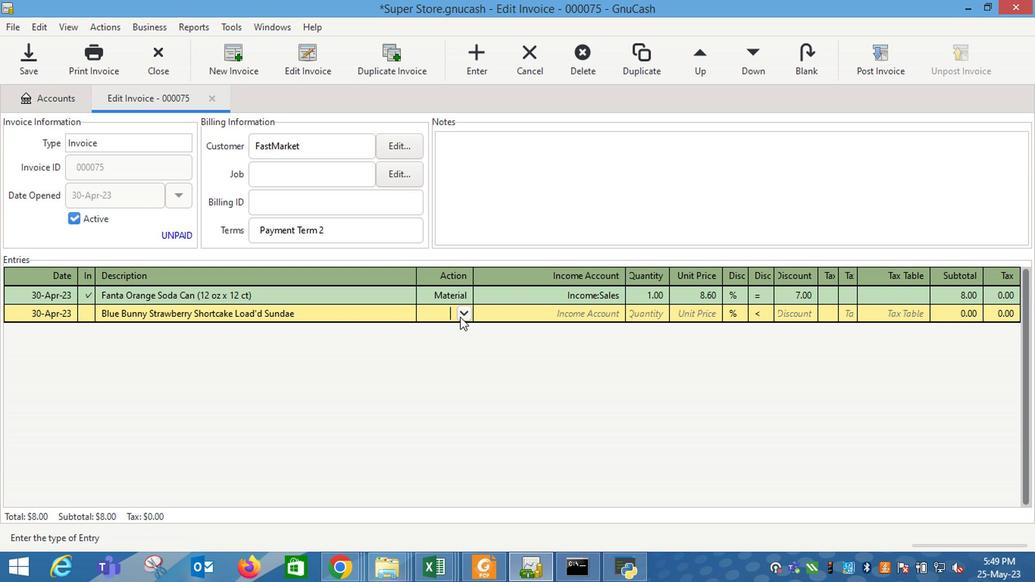 
Action: Mouse moved to (432, 357)
Screenshot: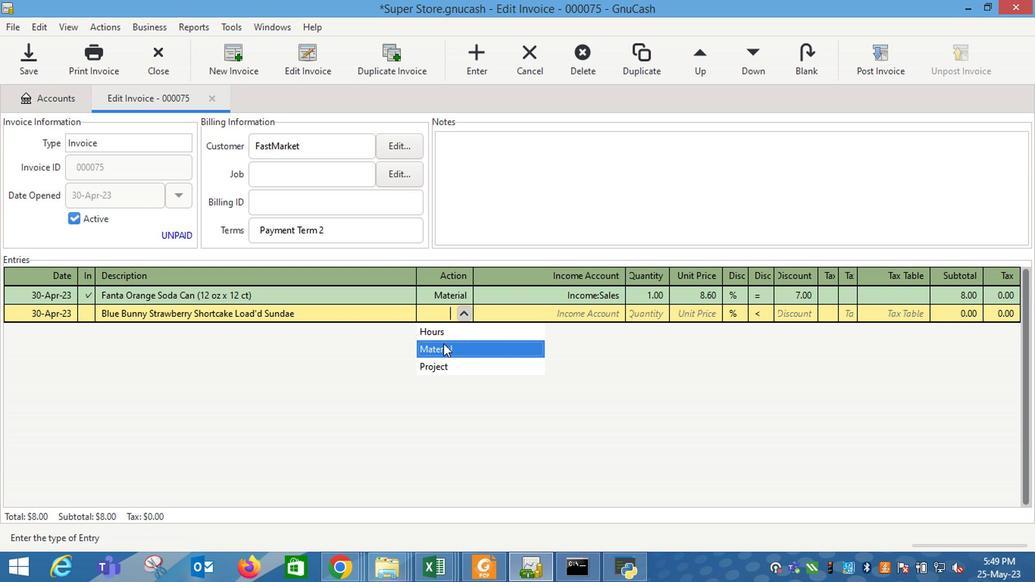 
Action: Mouse pressed left at (432, 357)
Screenshot: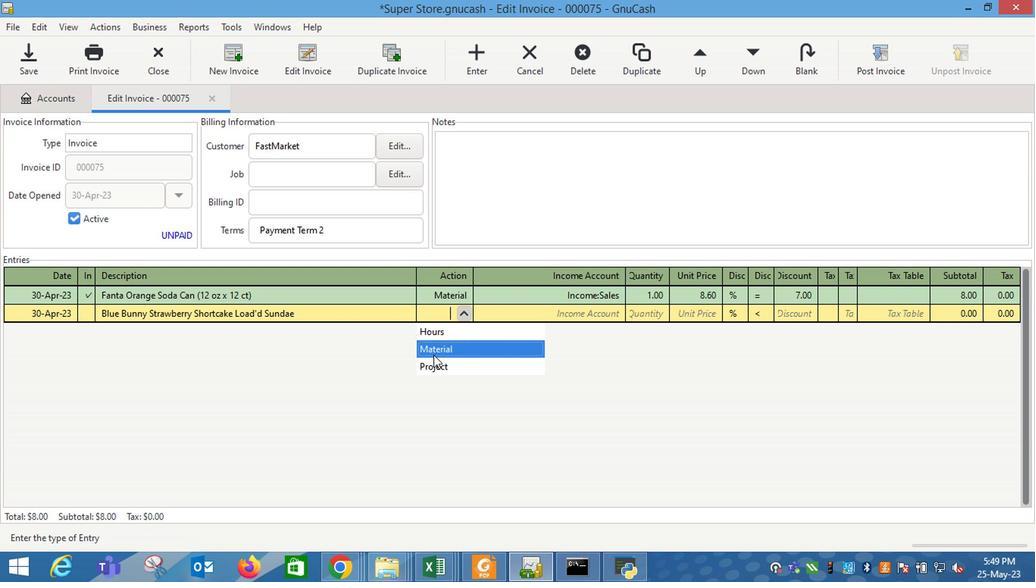 
Action: Key pressed <Key.tab>
Screenshot: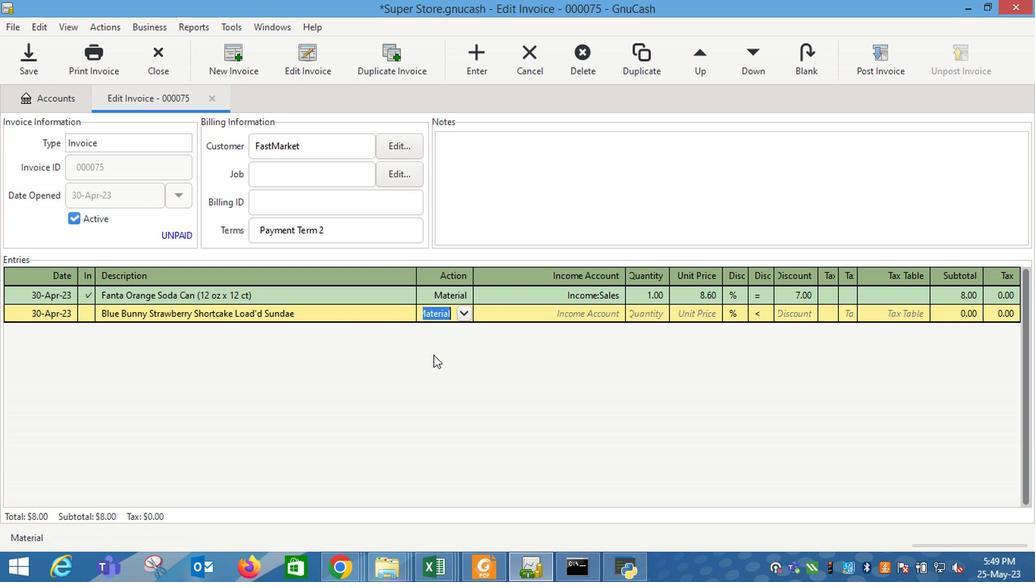 
Action: Mouse moved to (619, 312)
Screenshot: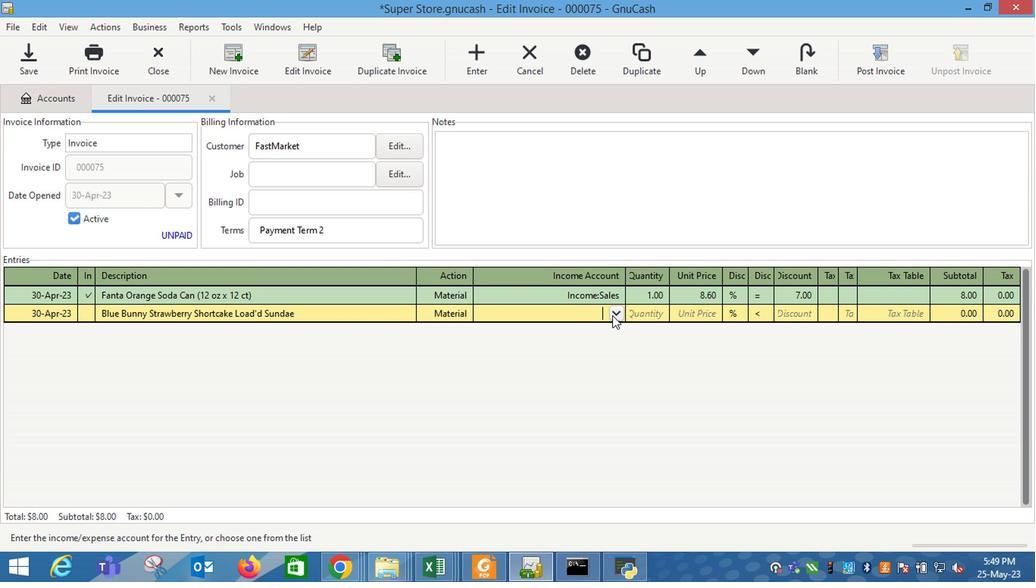 
Action: Mouse pressed left at (619, 312)
Screenshot: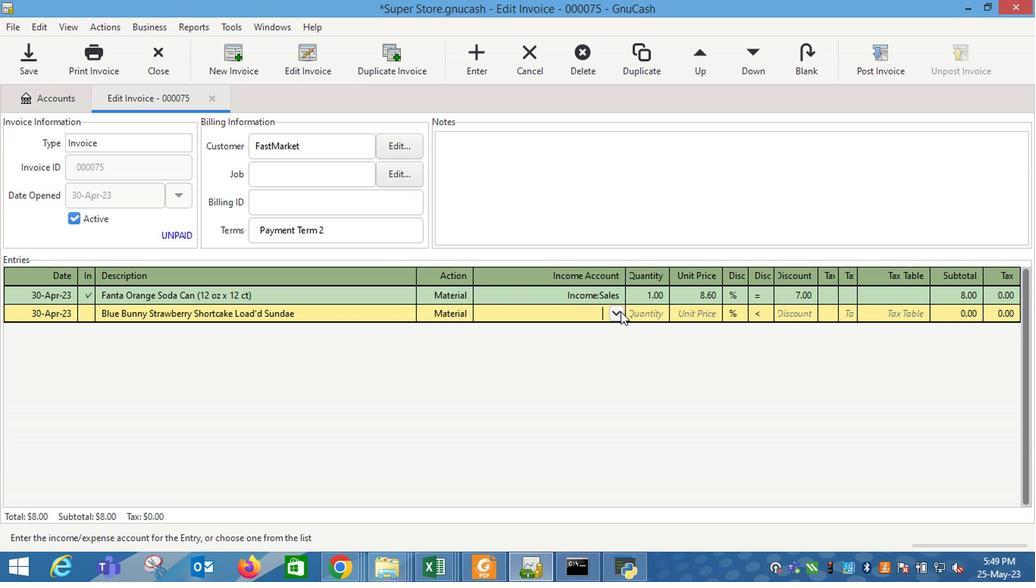 
Action: Mouse moved to (524, 385)
Screenshot: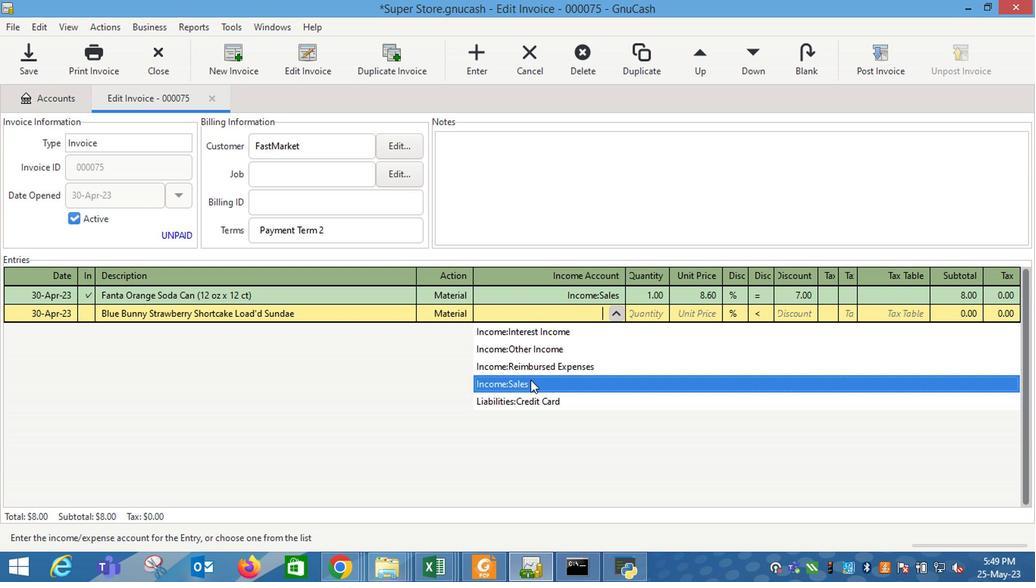 
Action: Mouse pressed left at (524, 385)
Screenshot: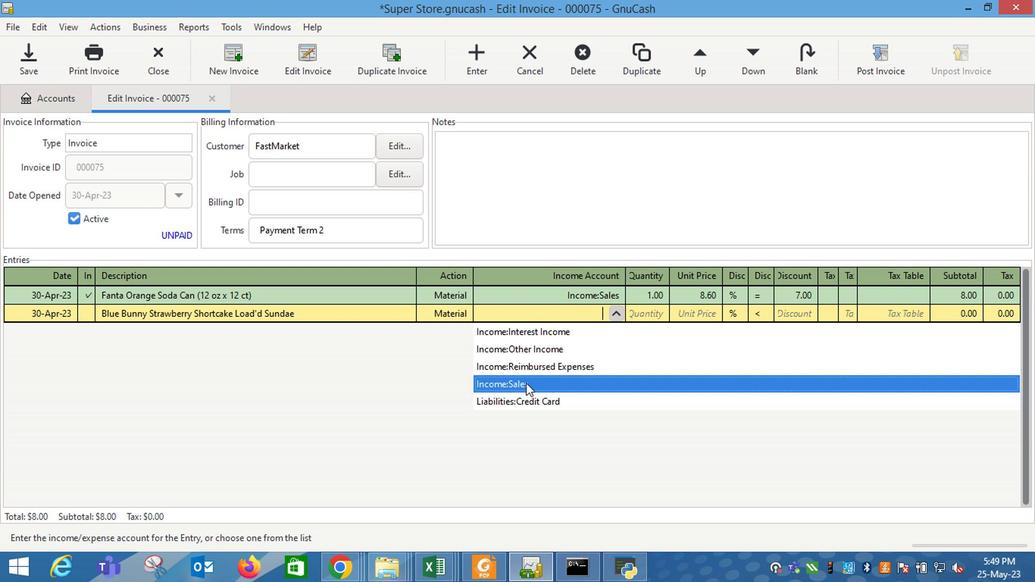 
Action: Key pressed <Key.tab>2<Key.tab>35<Key.tab>
Screenshot: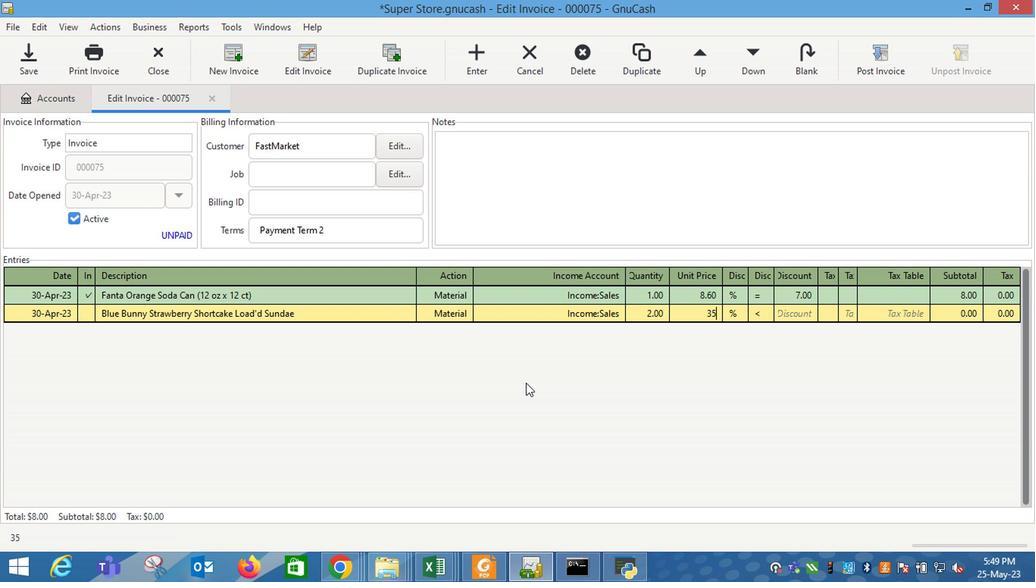 
Action: Mouse moved to (751, 315)
Screenshot: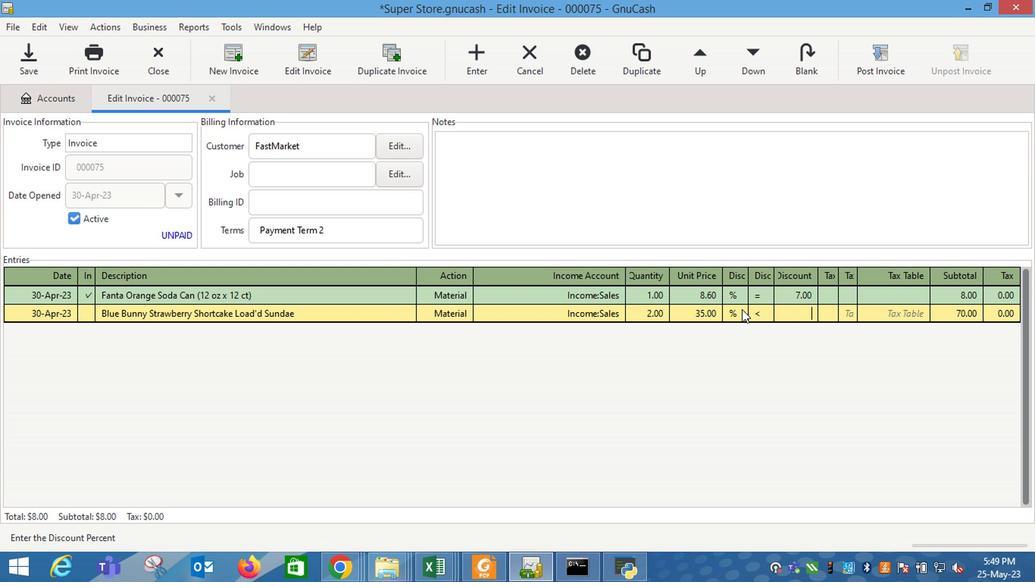 
Action: Mouse pressed left at (751, 315)
Screenshot: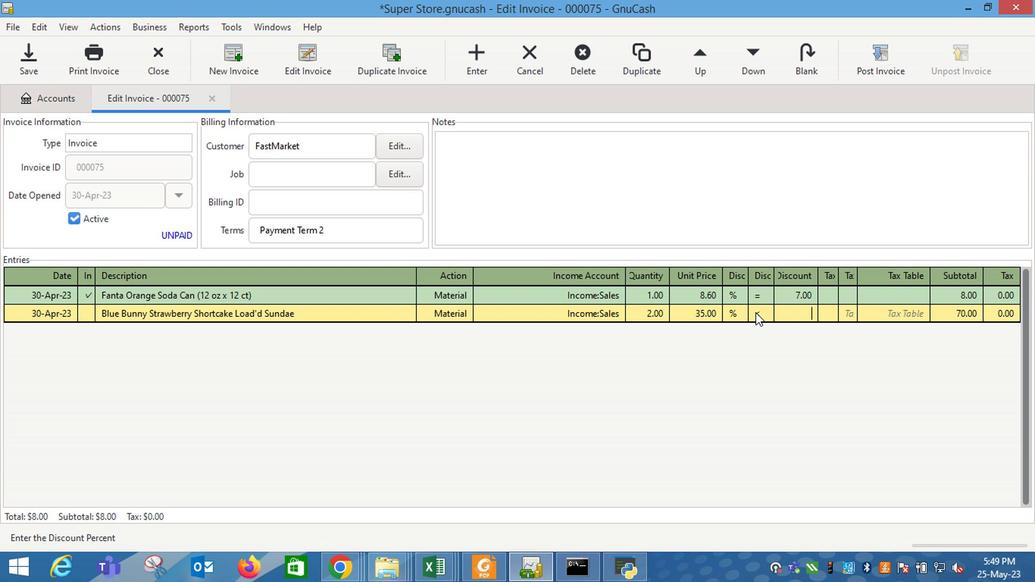 
Action: Mouse moved to (792, 321)
Screenshot: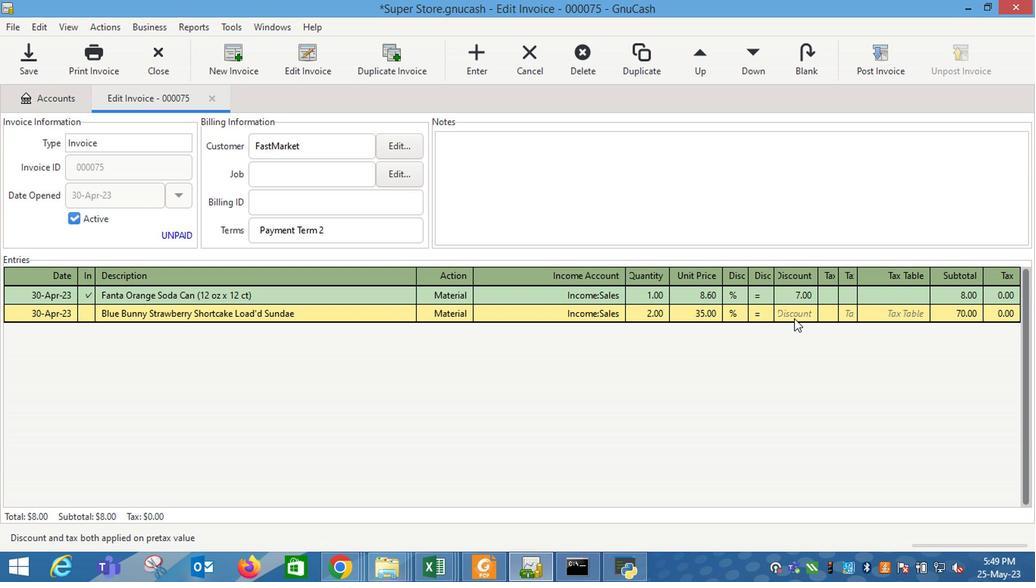 
Action: Mouse pressed left at (792, 321)
Screenshot: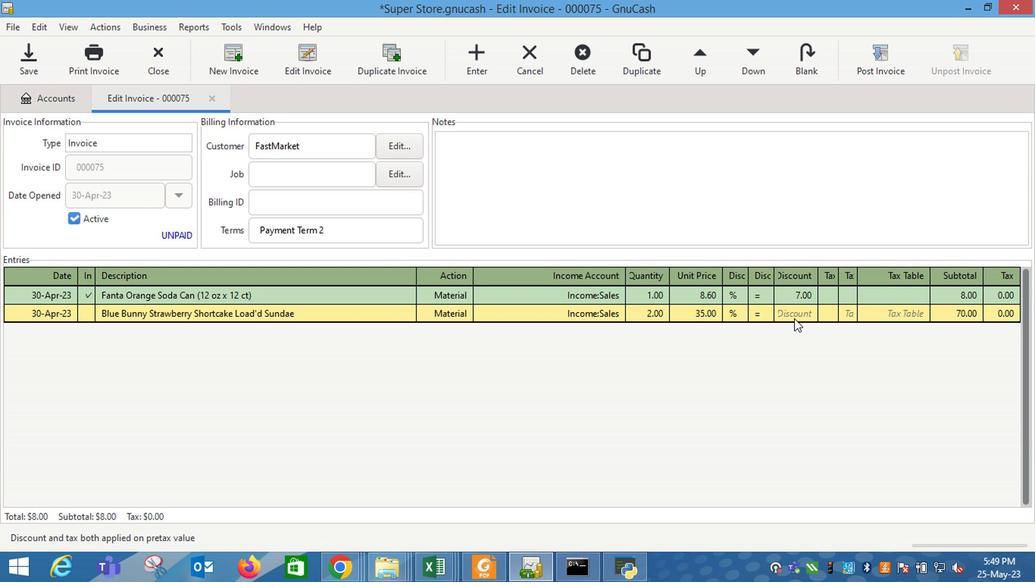 
Action: Key pressed 8<Key.enter>
Screenshot: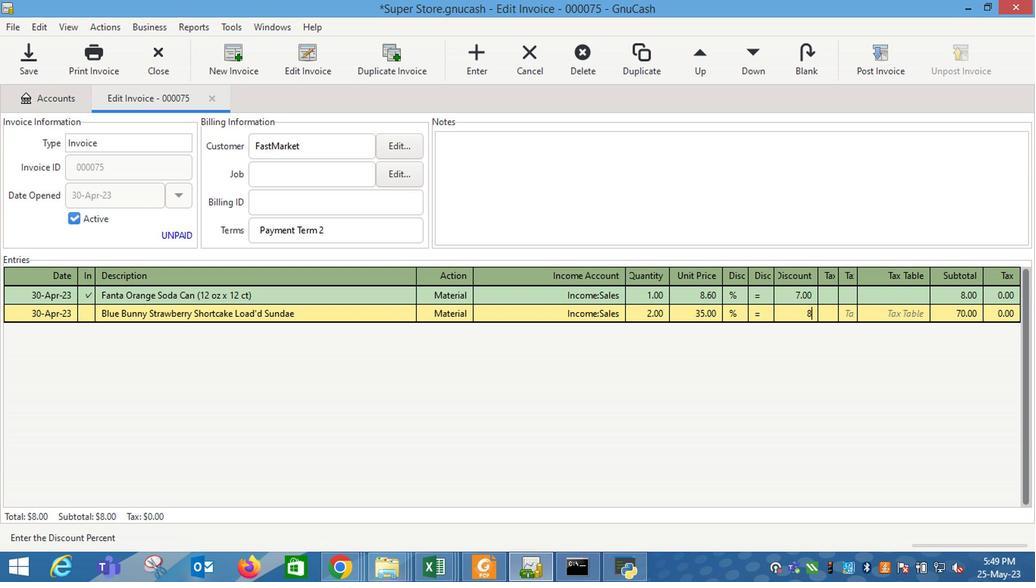 
Action: Mouse moved to (241, 327)
Screenshot: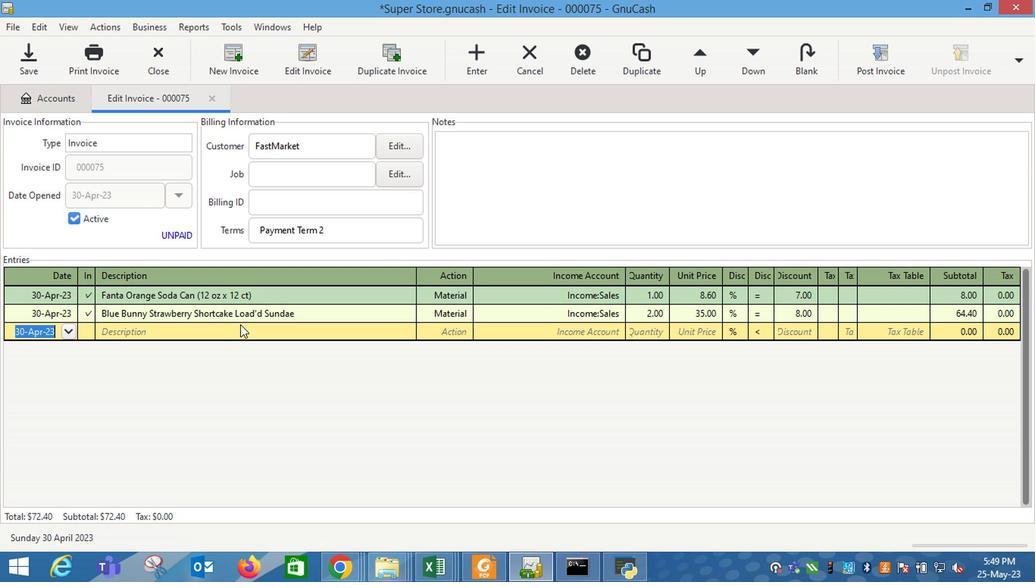 
Action: Mouse pressed left at (241, 327)
Screenshot: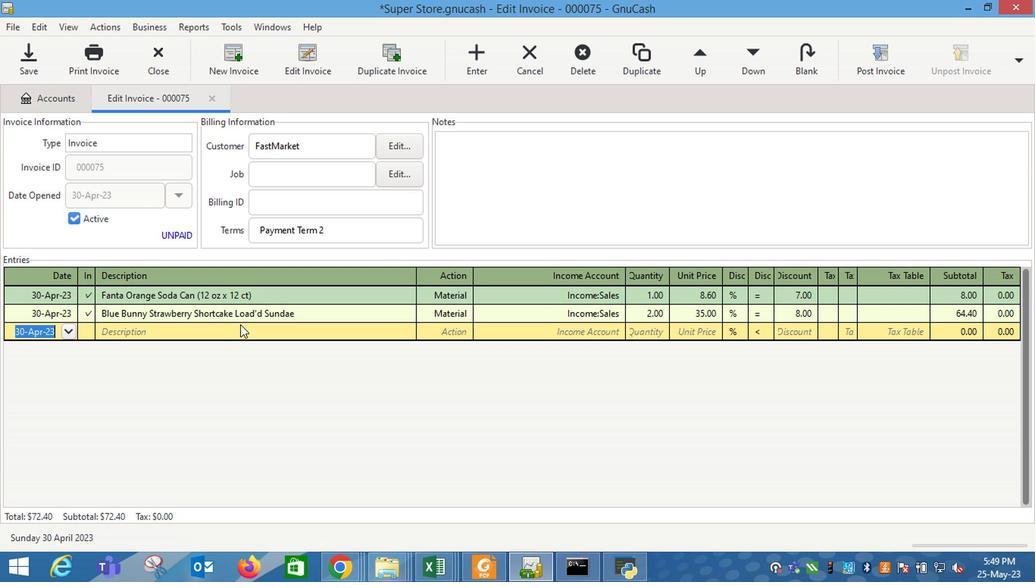 
Action: Mouse moved to (283, 333)
Screenshot: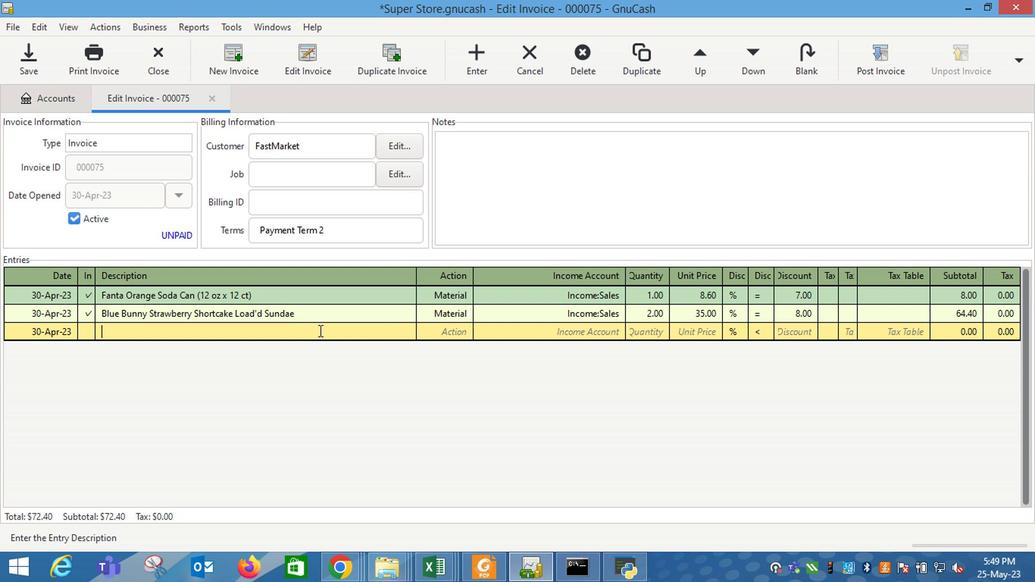 
Action: Key pressed <Key.shift_r>M&M's<Key.space><Key.shift_r>Chocolate<Key.space><Key.shift_r>Candies<Key.space><Key.shift_r>Peanut
Screenshot: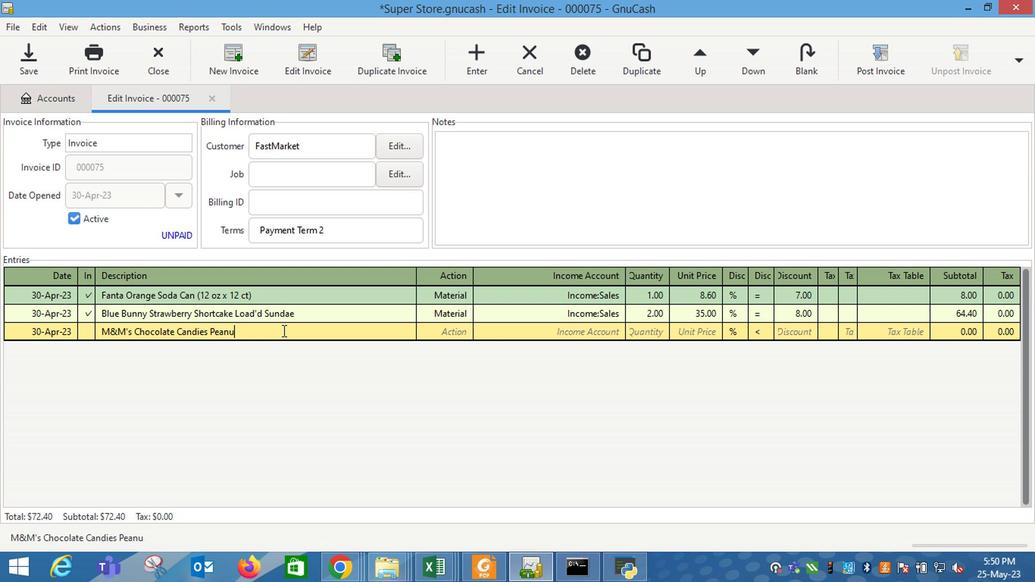 
Action: Mouse moved to (444, 335)
Screenshot: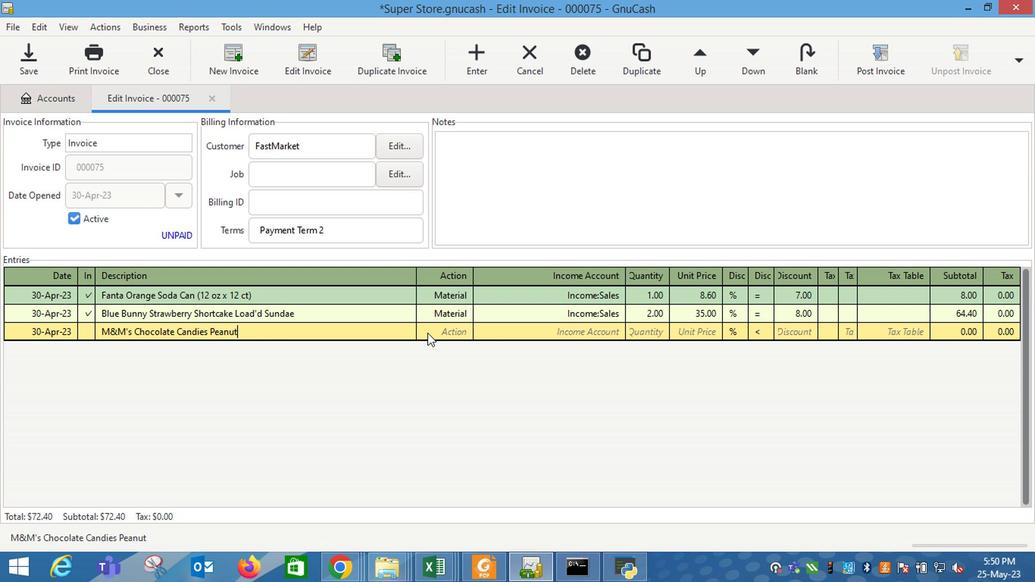 
Action: Key pressed <Key.tab>
Screenshot: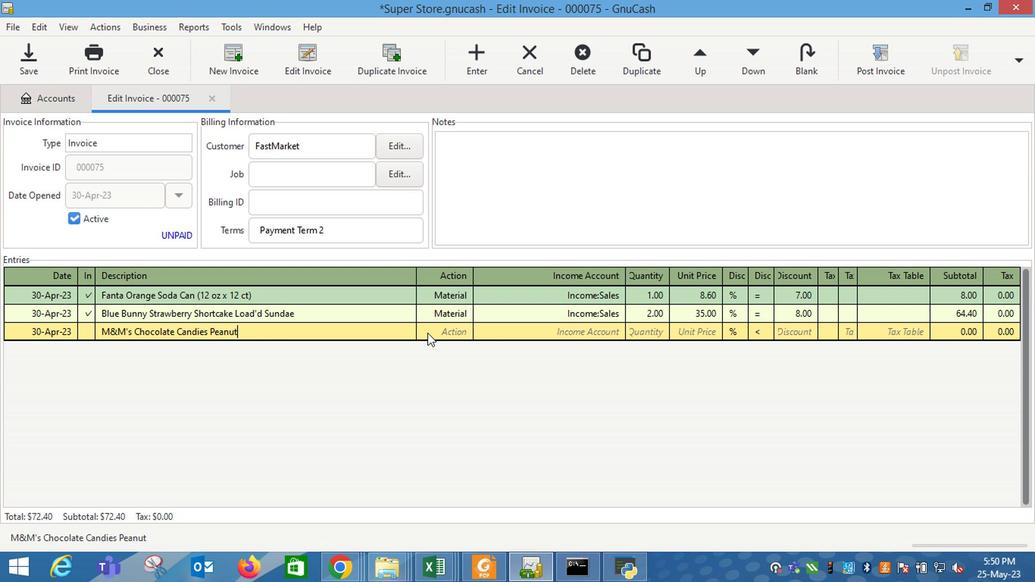 
Action: Mouse moved to (463, 331)
Screenshot: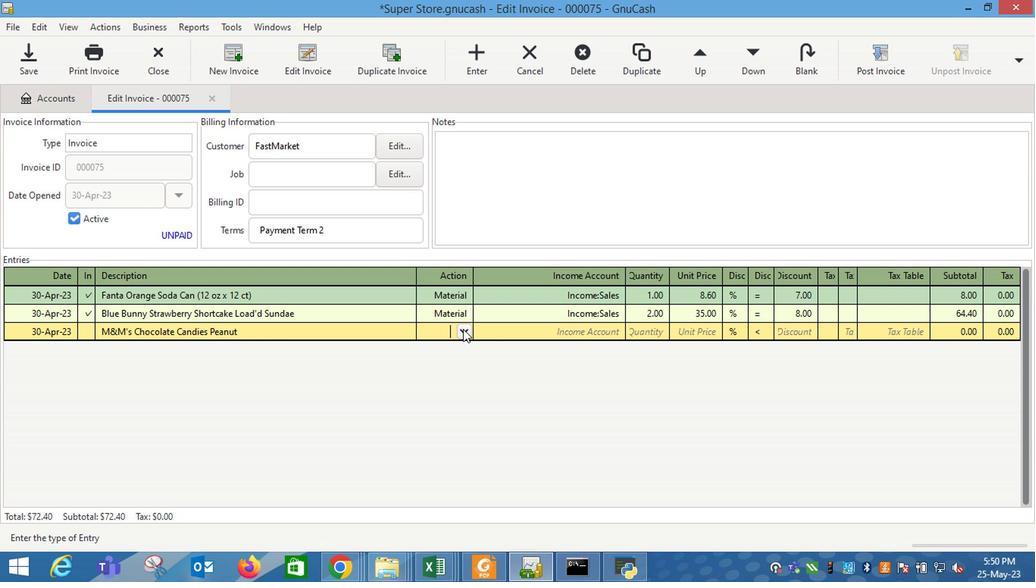 
Action: Mouse pressed left at (463, 331)
Screenshot: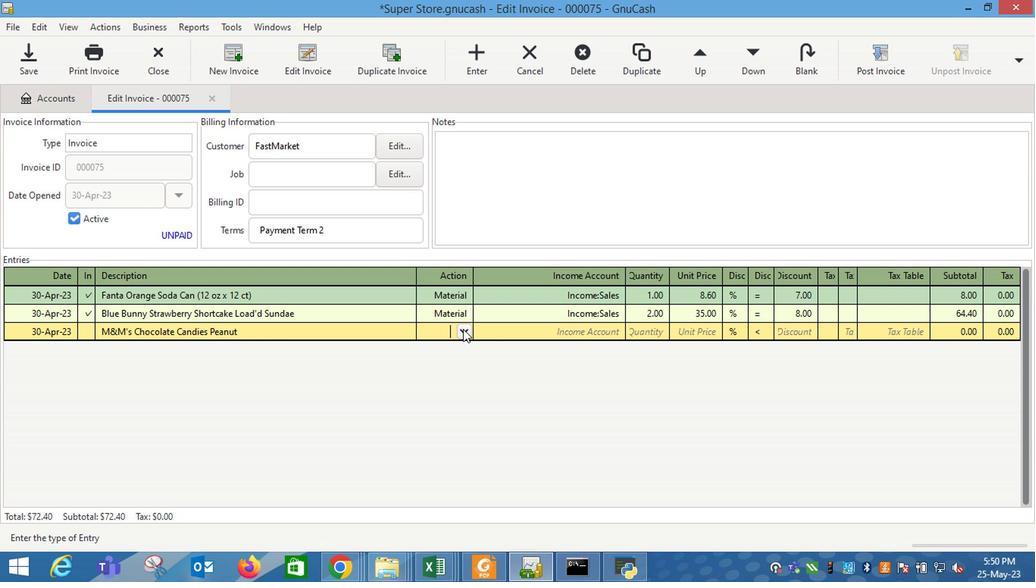 
Action: Mouse moved to (436, 370)
Screenshot: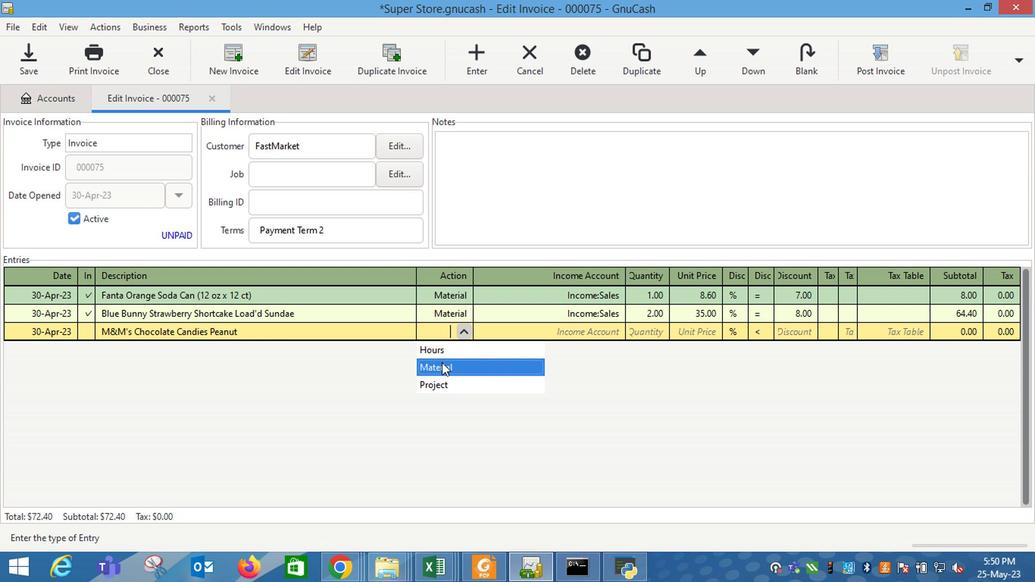 
Action: Mouse pressed left at (436, 370)
Screenshot: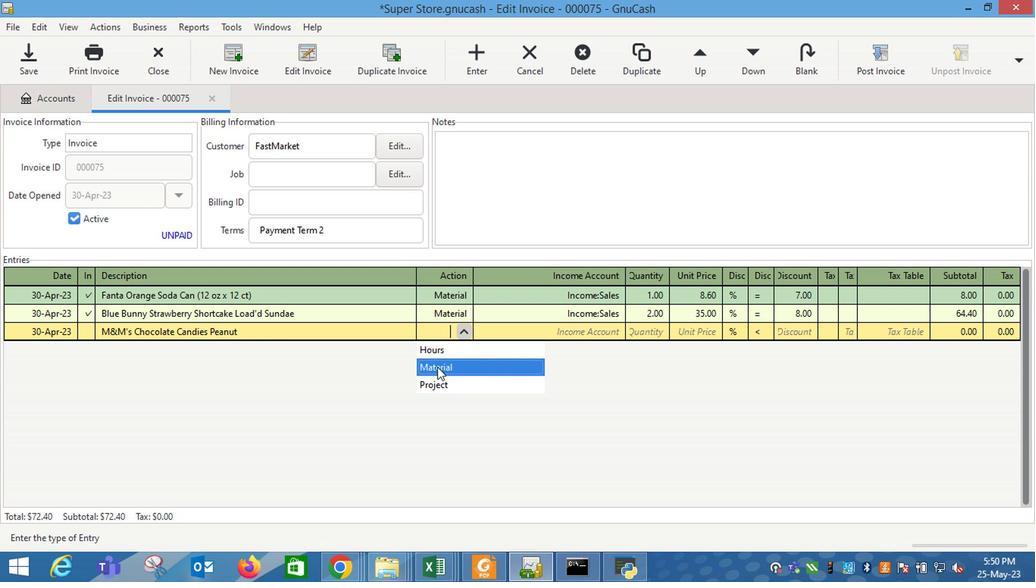 
Action: Mouse moved to (561, 351)
Screenshot: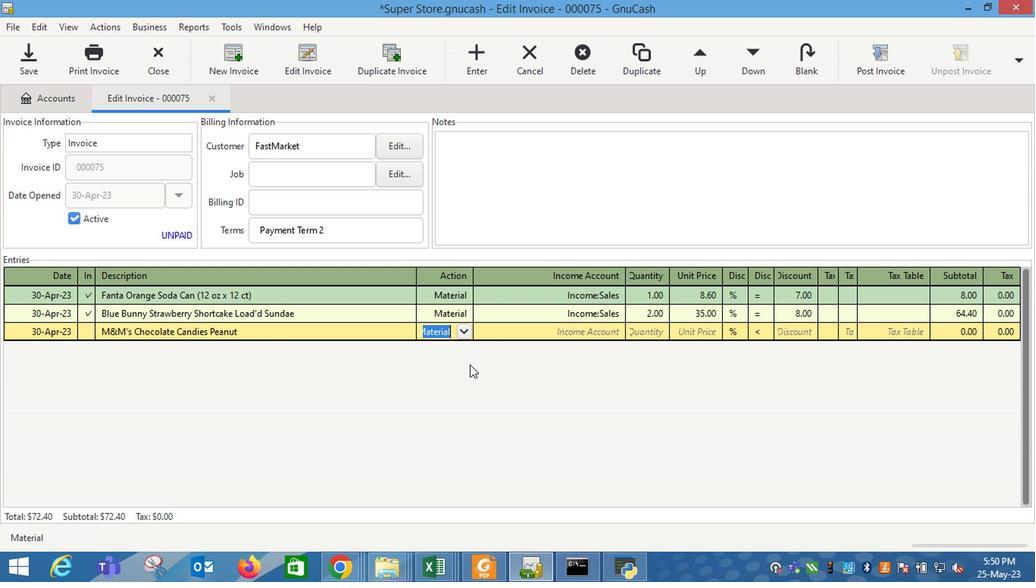 
Action: Key pressed <Key.tab>
Screenshot: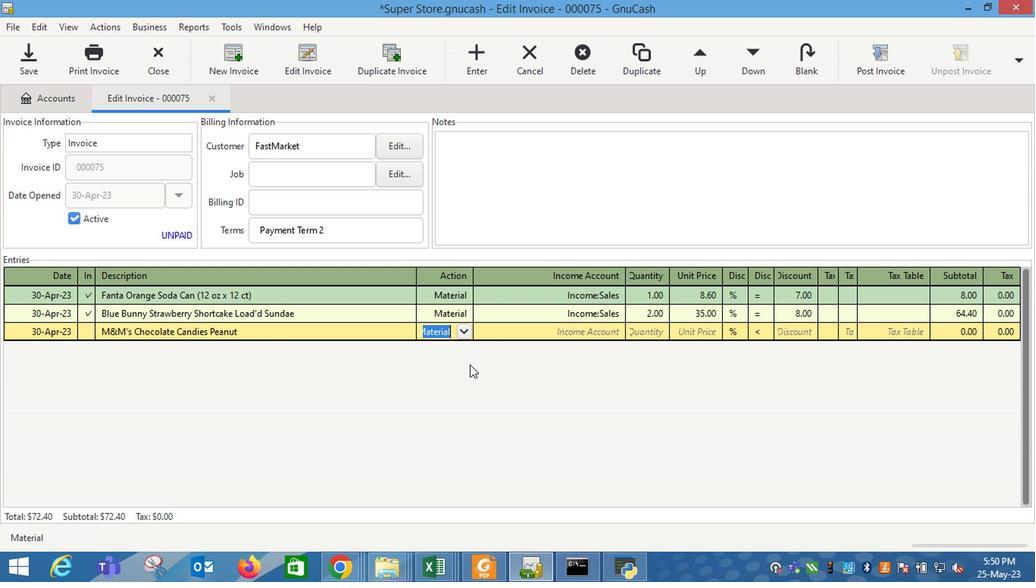 
Action: Mouse moved to (613, 330)
Screenshot: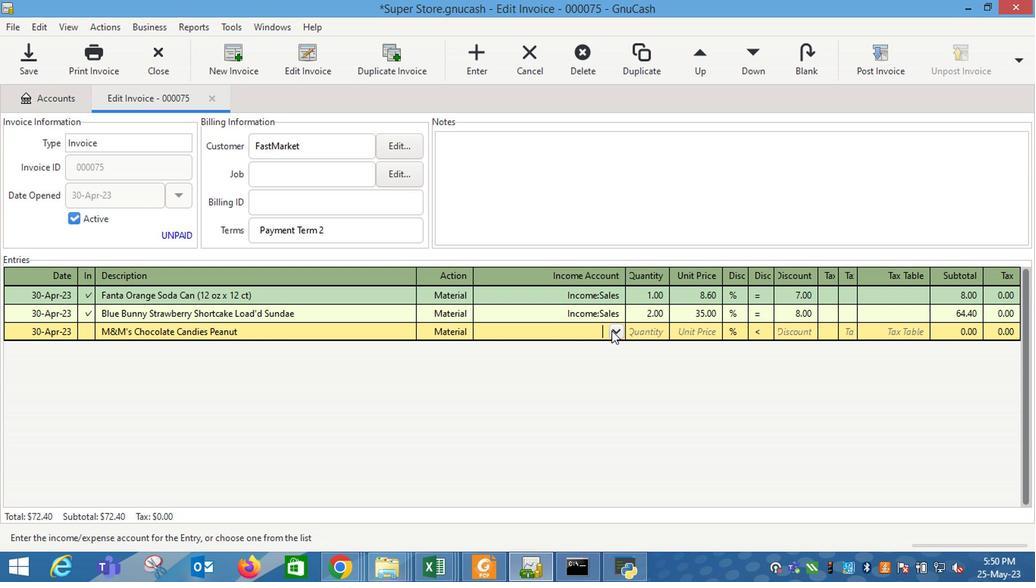 
Action: Mouse pressed left at (613, 330)
Screenshot: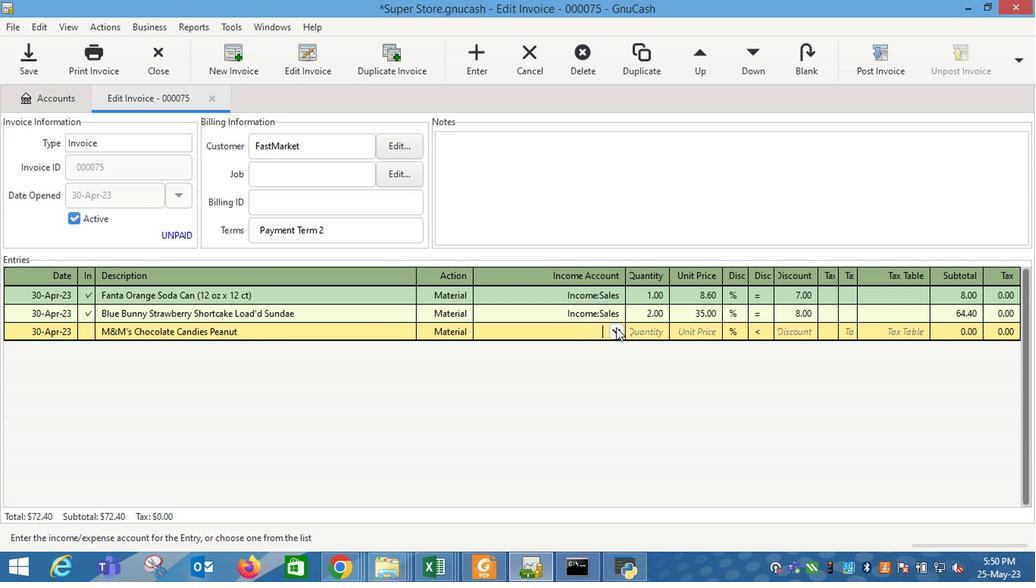 
Action: Mouse moved to (512, 405)
Screenshot: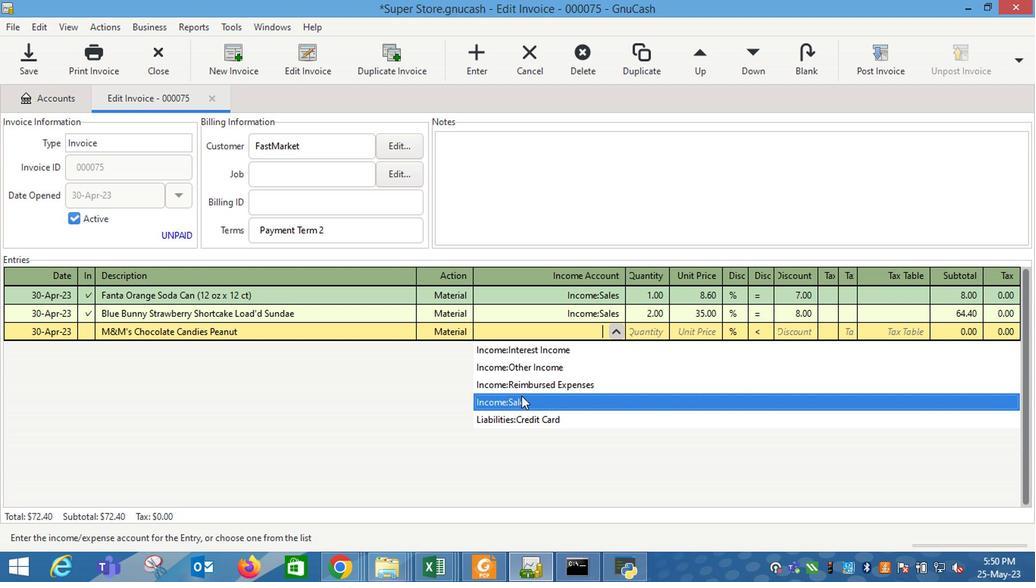 
Action: Mouse pressed left at (512, 405)
Screenshot: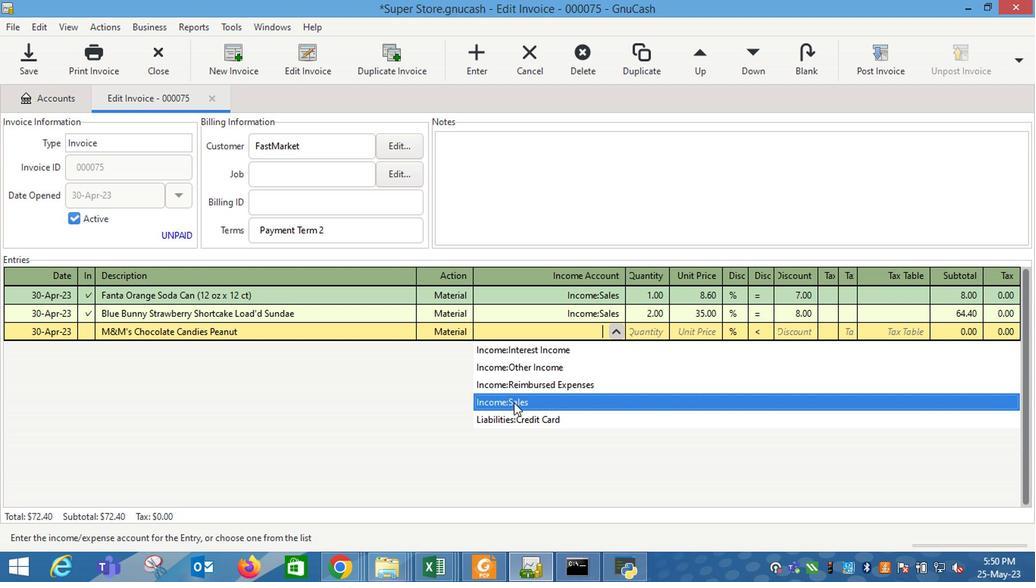 
Action: Mouse moved to (652, 338)
Screenshot: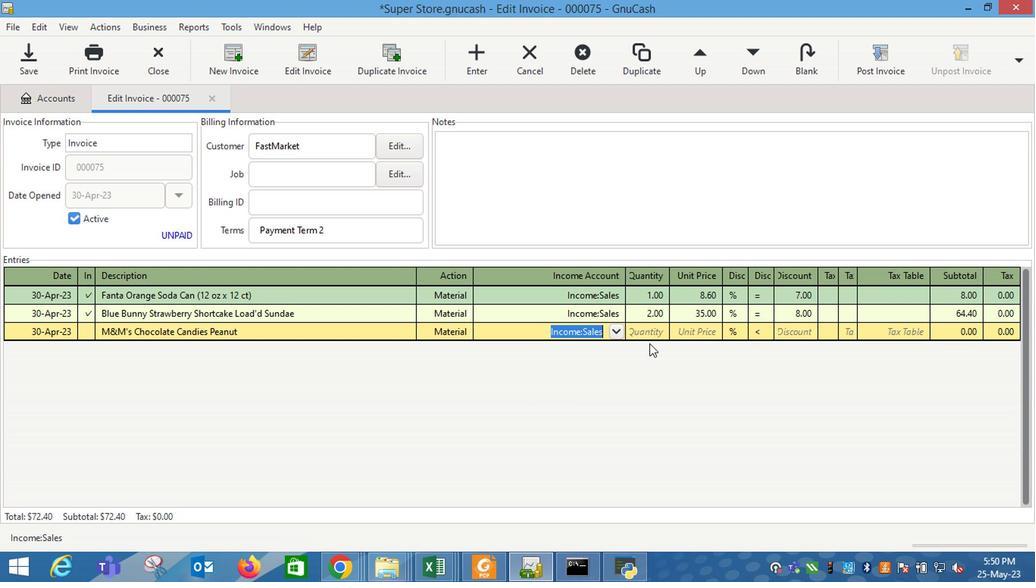 
Action: Mouse pressed left at (652, 338)
Screenshot: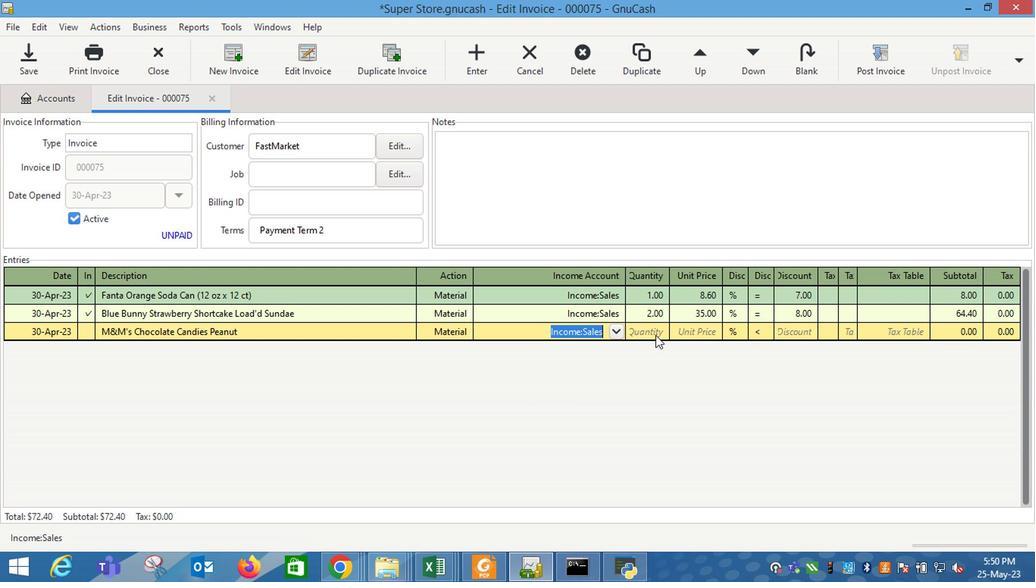 
Action: Key pressed 2
Screenshot: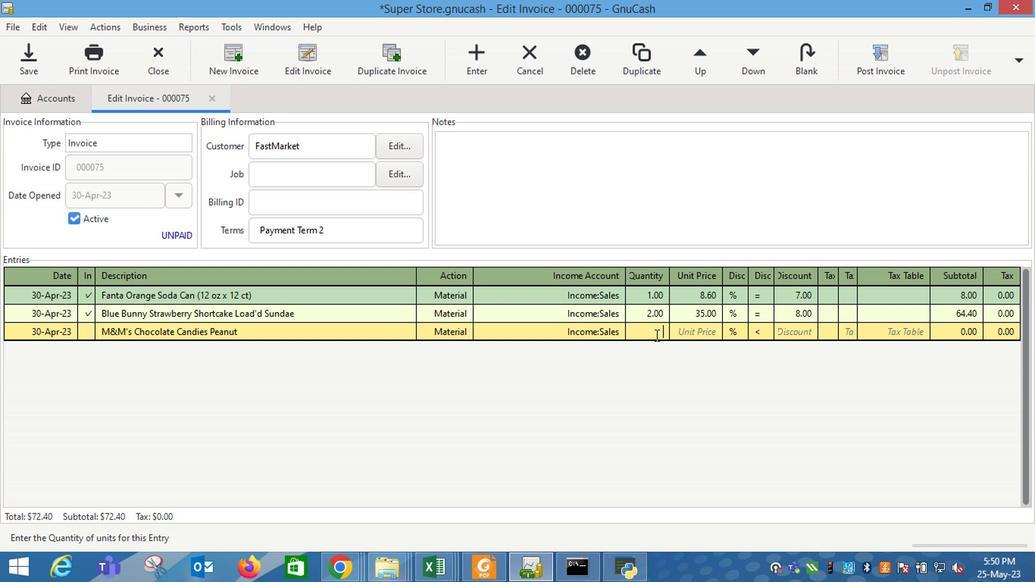 
Action: Mouse moved to (703, 352)
Screenshot: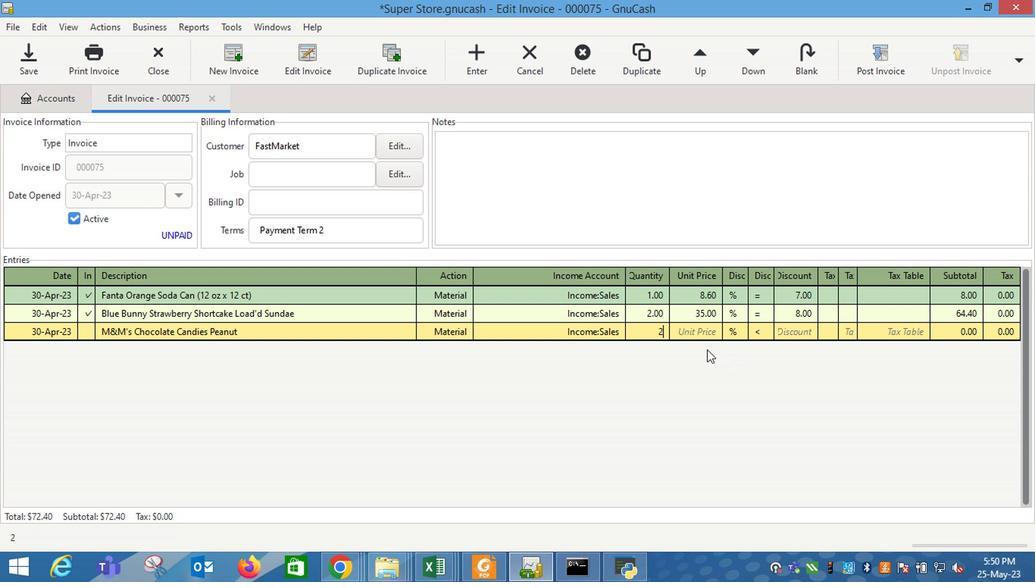 
Action: Key pressed <Key.tab>
Screenshot: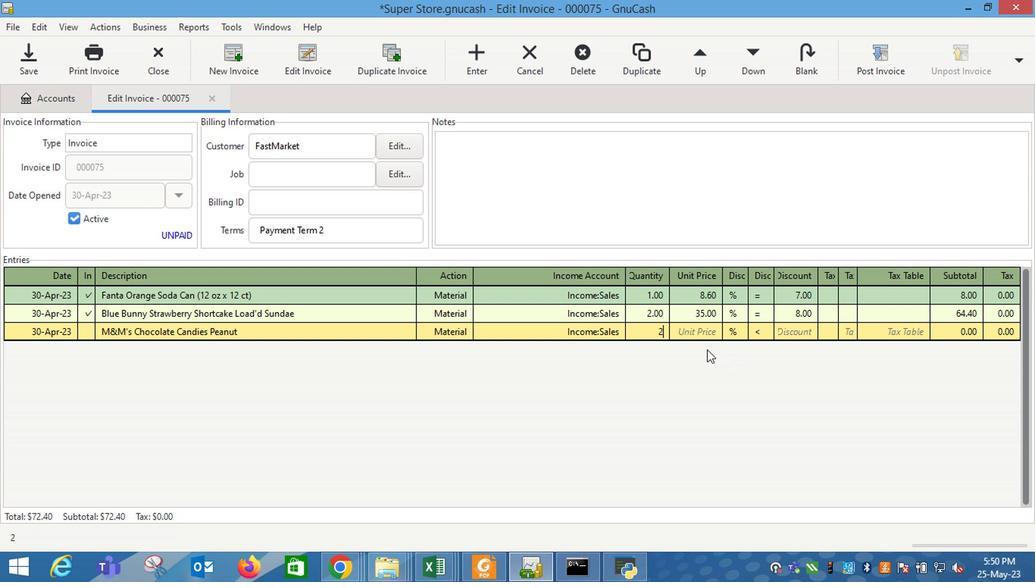 
Action: Mouse moved to (701, 352)
Screenshot: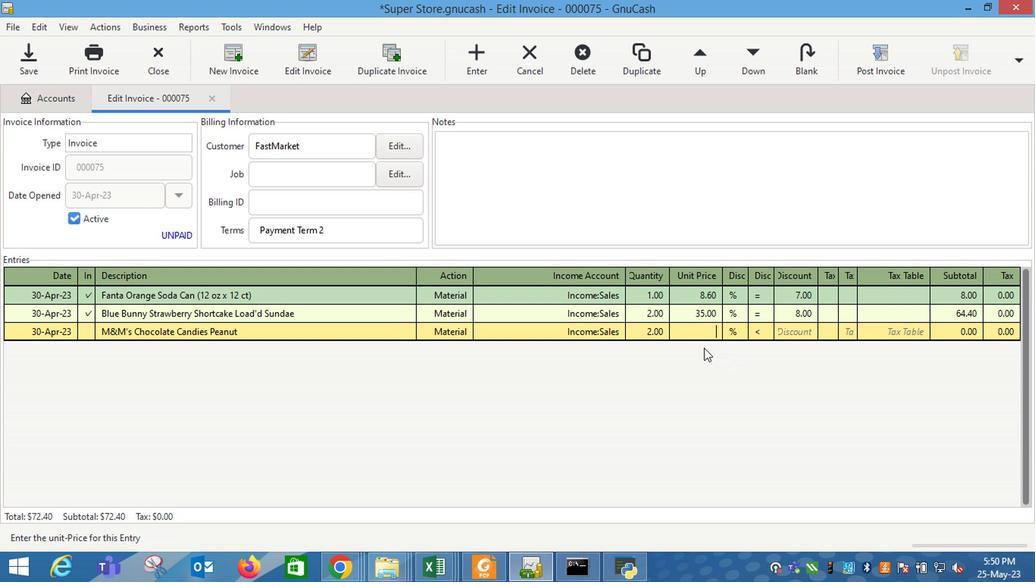 
Action: Key pressed 36<Key.tab>
Screenshot: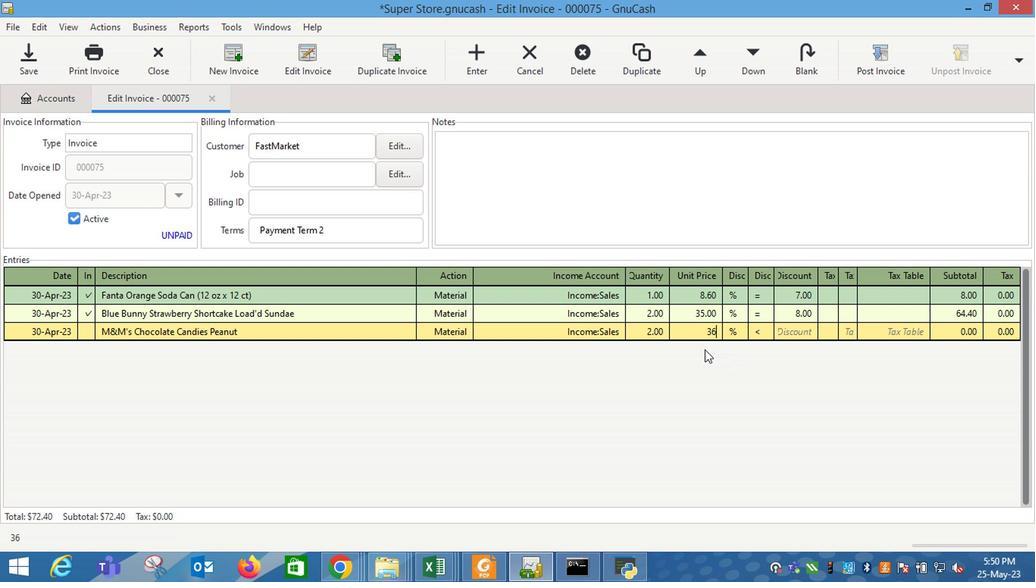 
Action: Mouse moved to (757, 338)
Screenshot: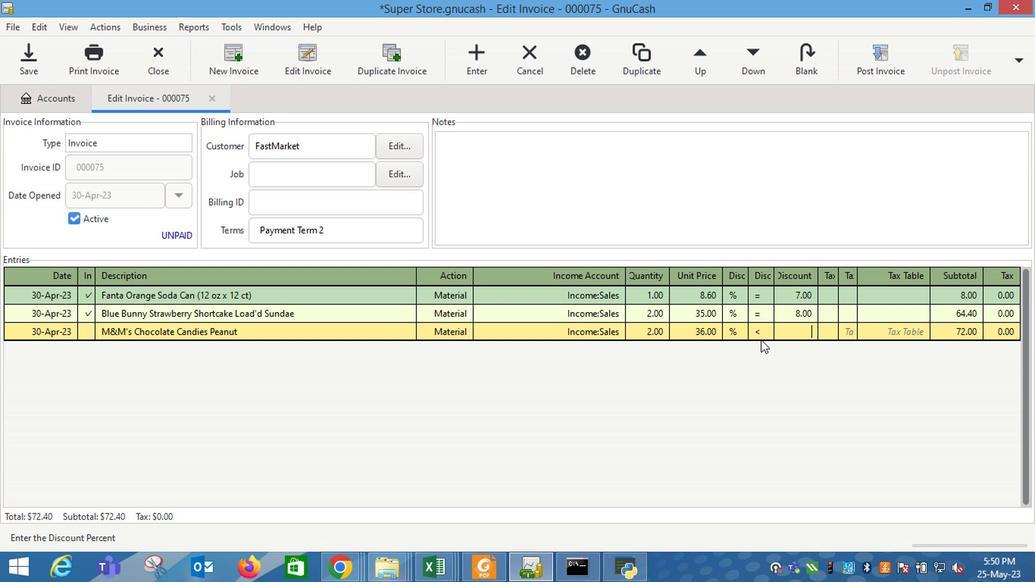 
Action: Mouse pressed left at (757, 338)
Screenshot: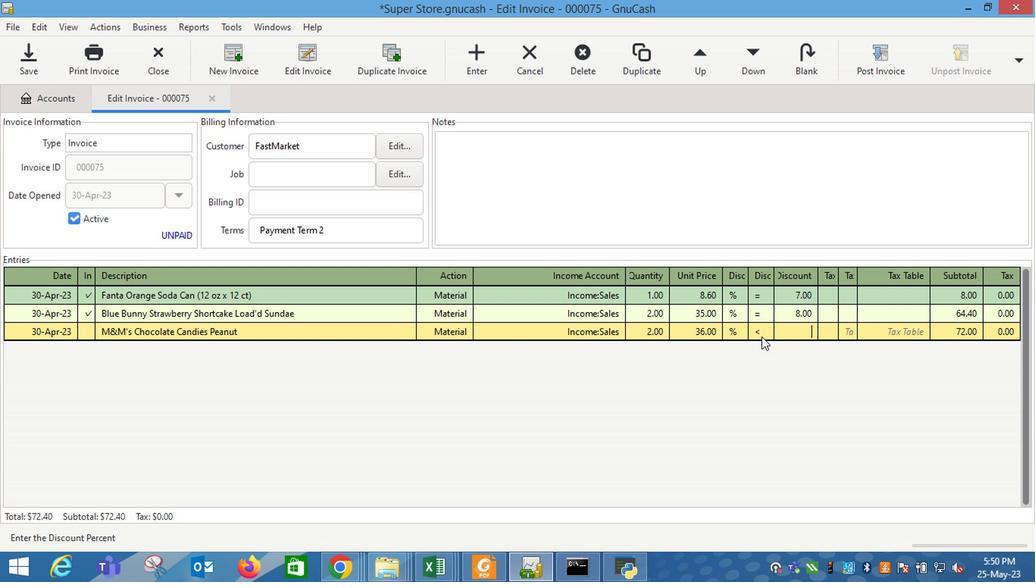
Action: Mouse moved to (788, 336)
Screenshot: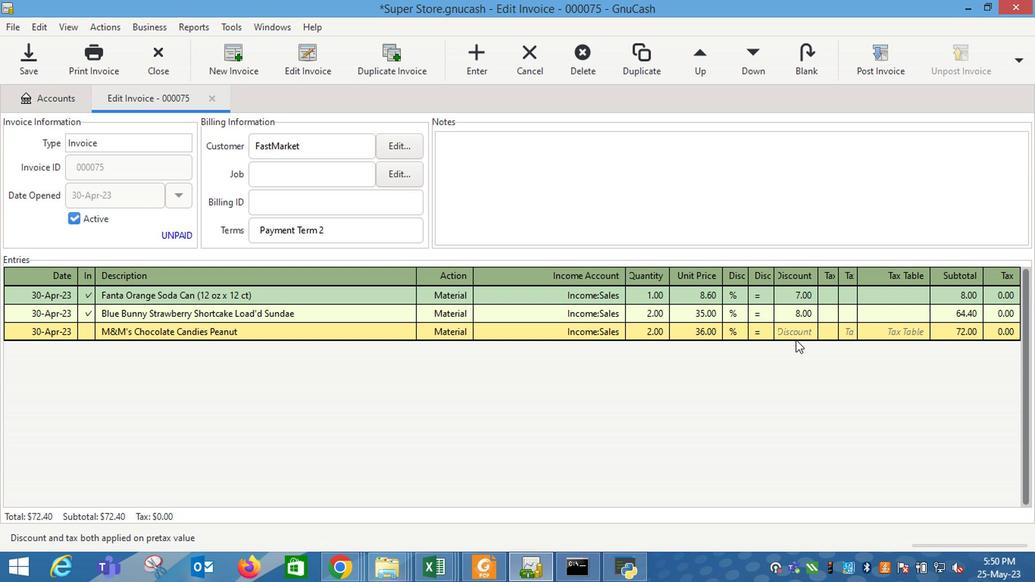 
Action: Mouse pressed left at (788, 336)
Screenshot: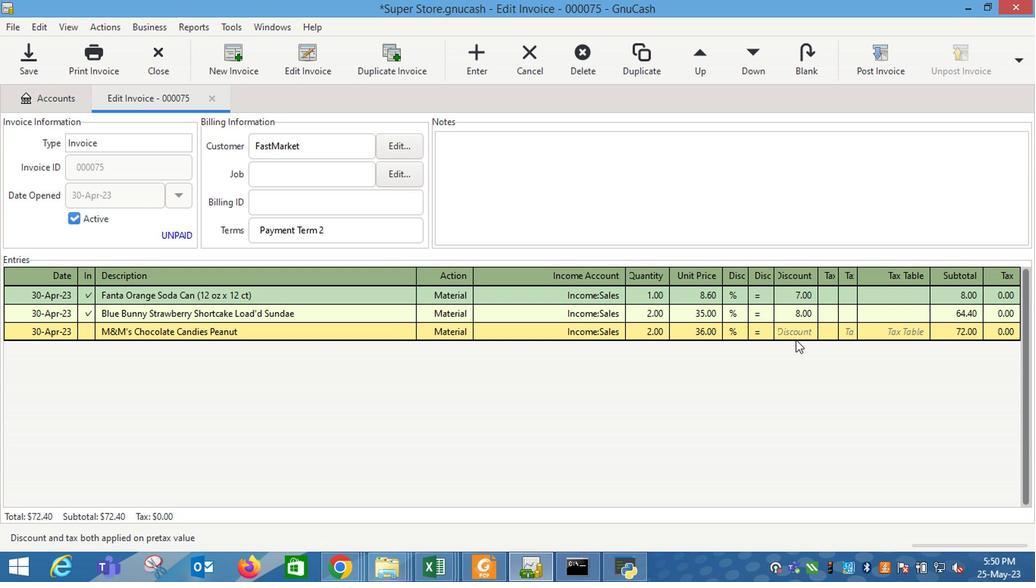 
Action: Mouse moved to (787, 335)
Screenshot: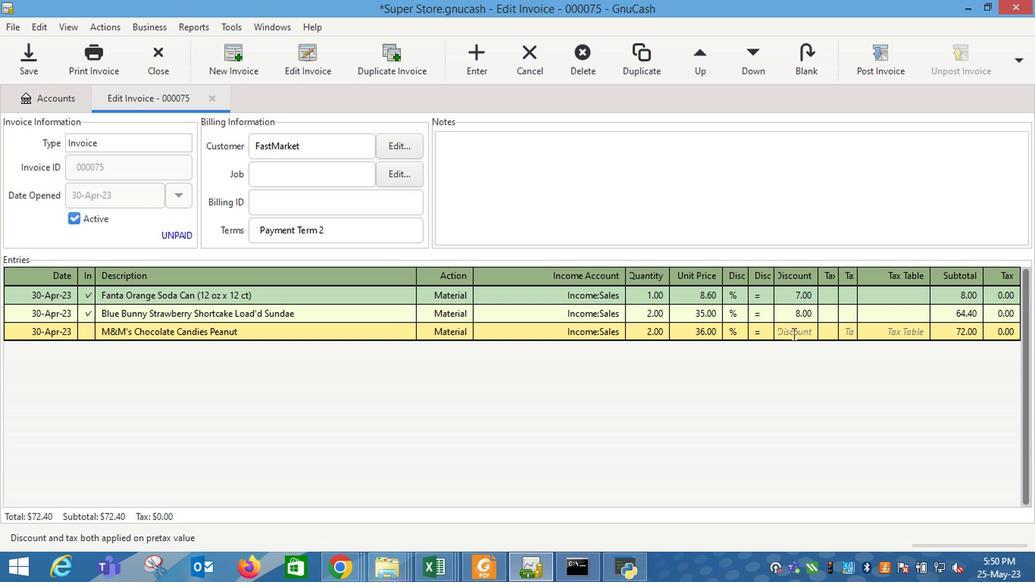 
Action: Key pressed 10<Key.enter>
Screenshot: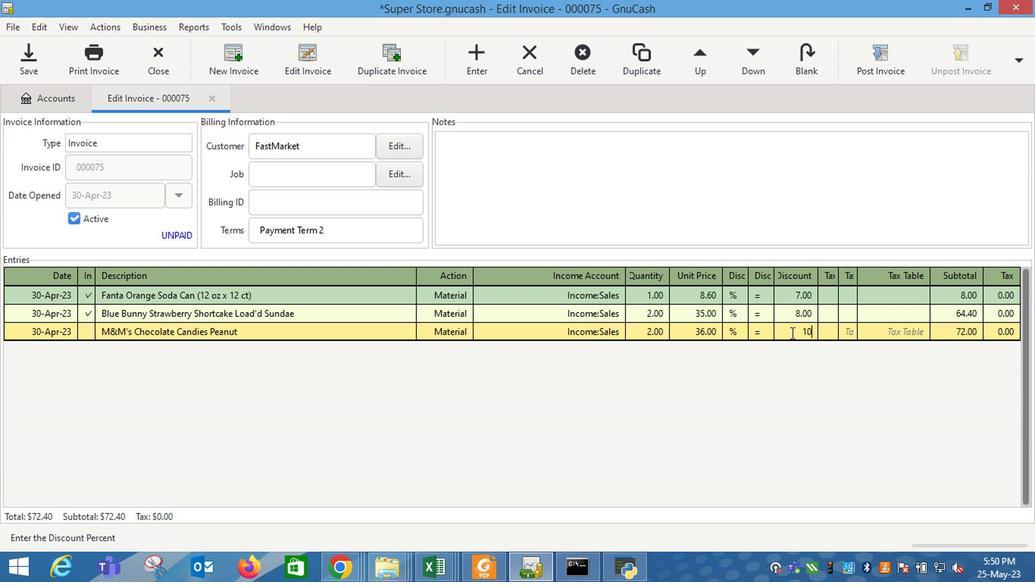 
Action: Mouse moved to (622, 195)
Screenshot: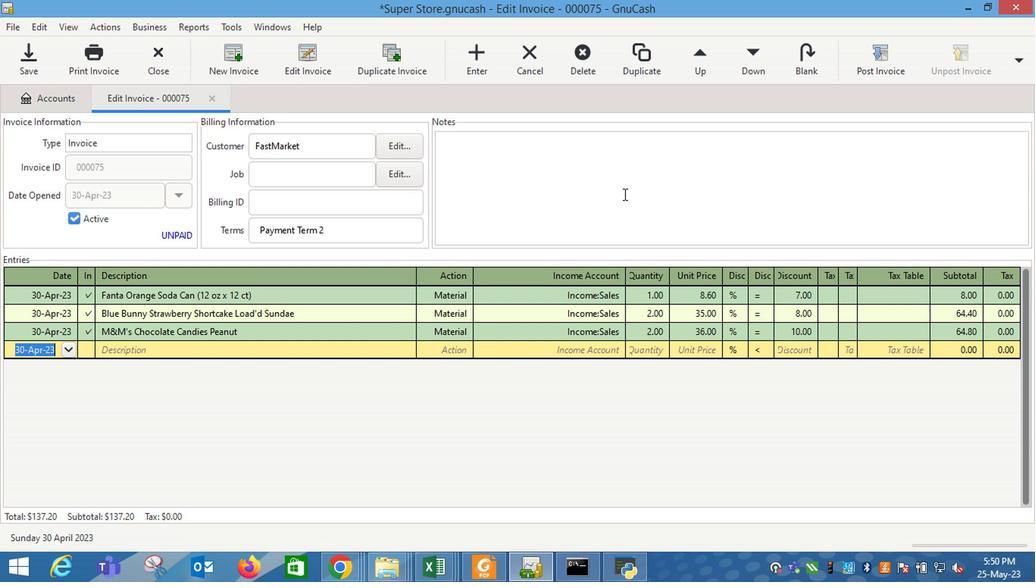 
Action: Mouse pressed left at (622, 195)
Screenshot: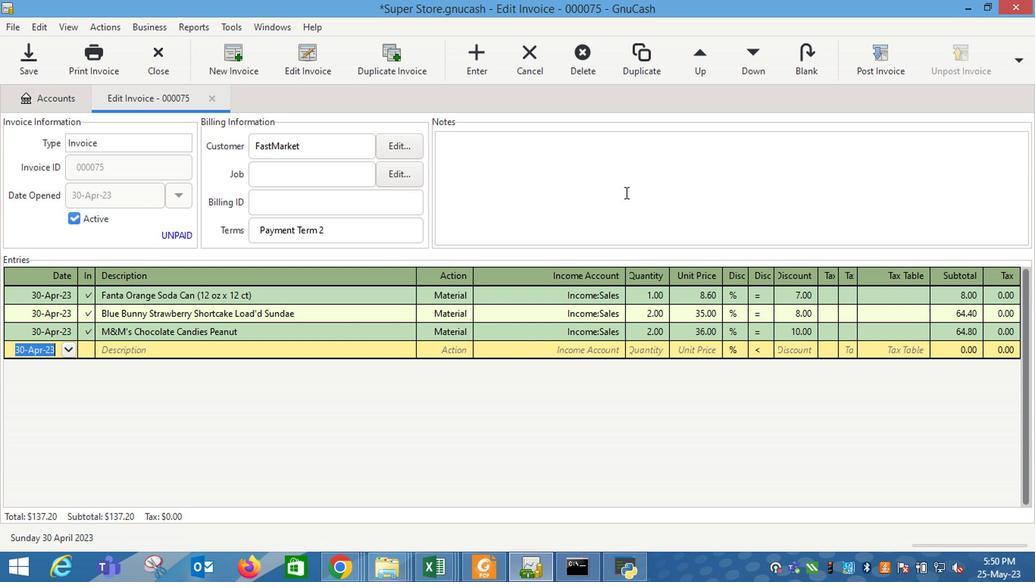 
Action: Mouse moved to (618, 195)
Screenshot: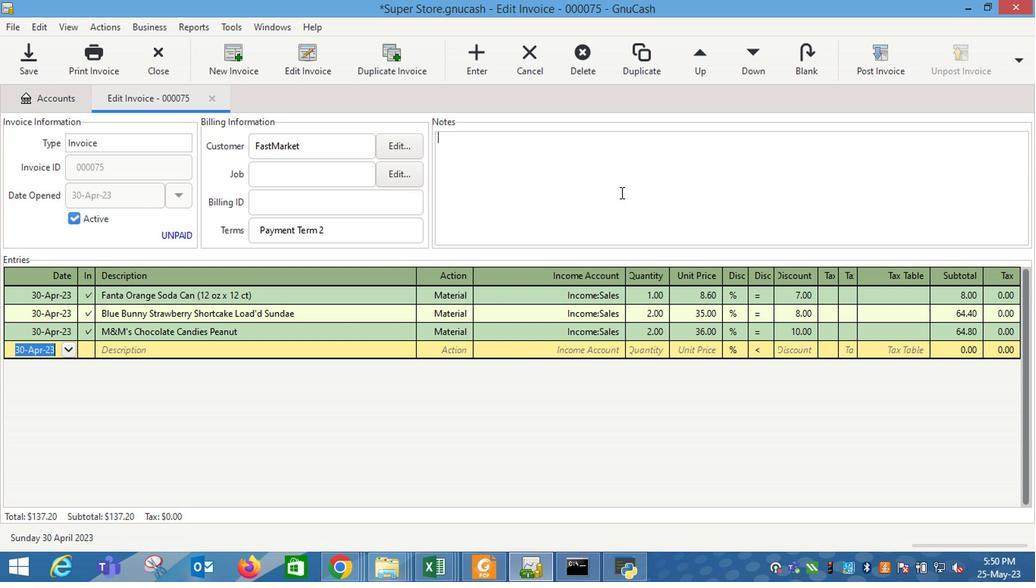 
Action: Key pressed <Key.shift_r>Looking<Key.space>forward<Key.space>to<Key.space>serving<Key.space>you<Key.space>again.
Screenshot: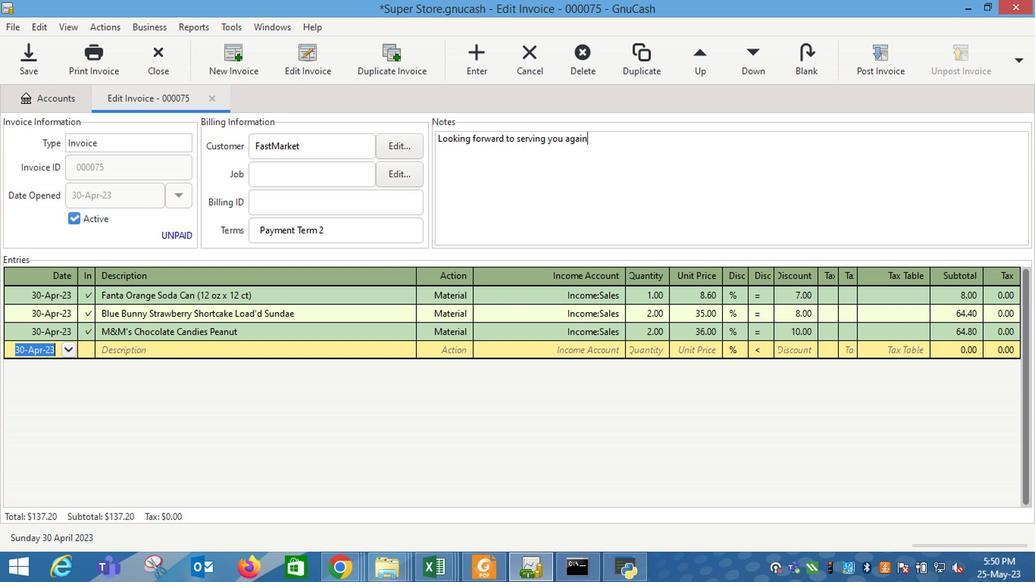 
Action: Mouse moved to (864, 57)
Screenshot: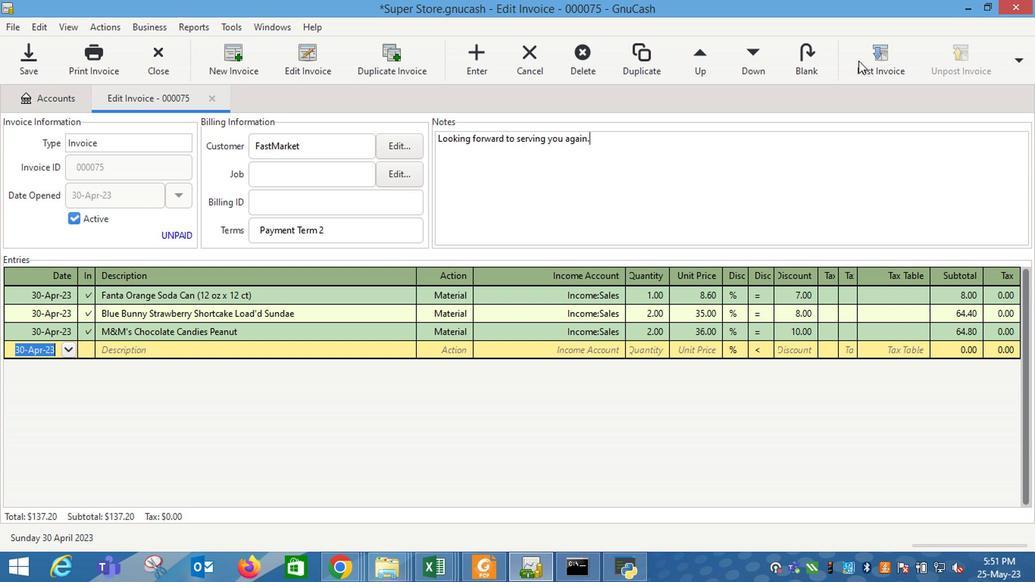
Action: Mouse pressed left at (864, 57)
Screenshot: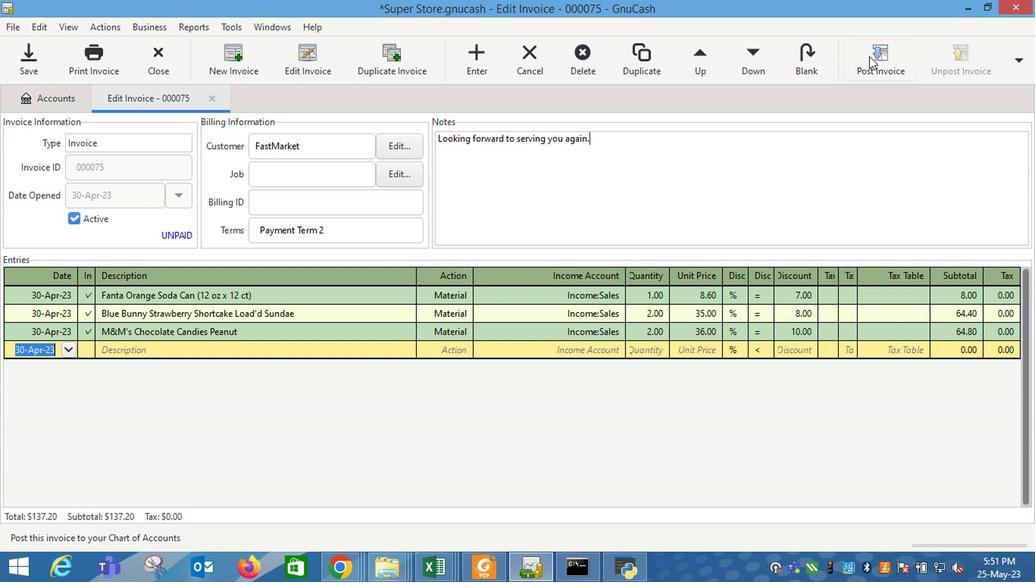 
Action: Mouse moved to (637, 253)
Screenshot: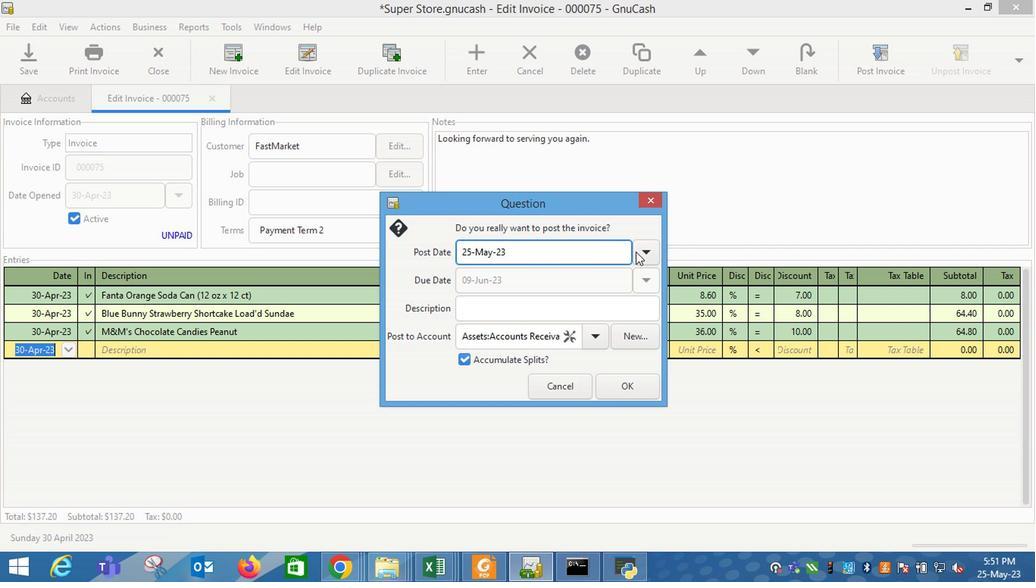 
Action: Mouse pressed left at (637, 253)
Screenshot: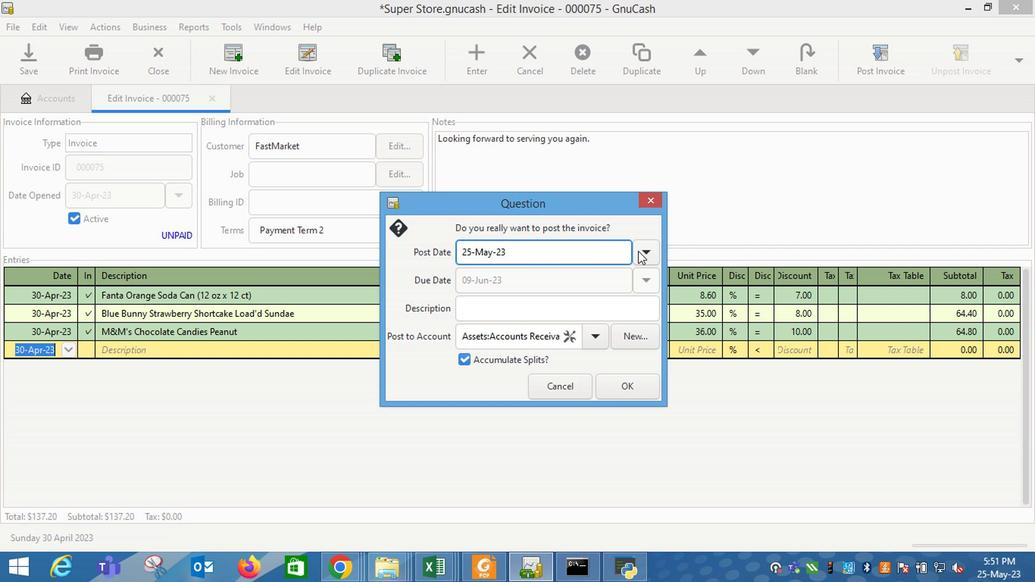 
Action: Mouse moved to (528, 277)
Screenshot: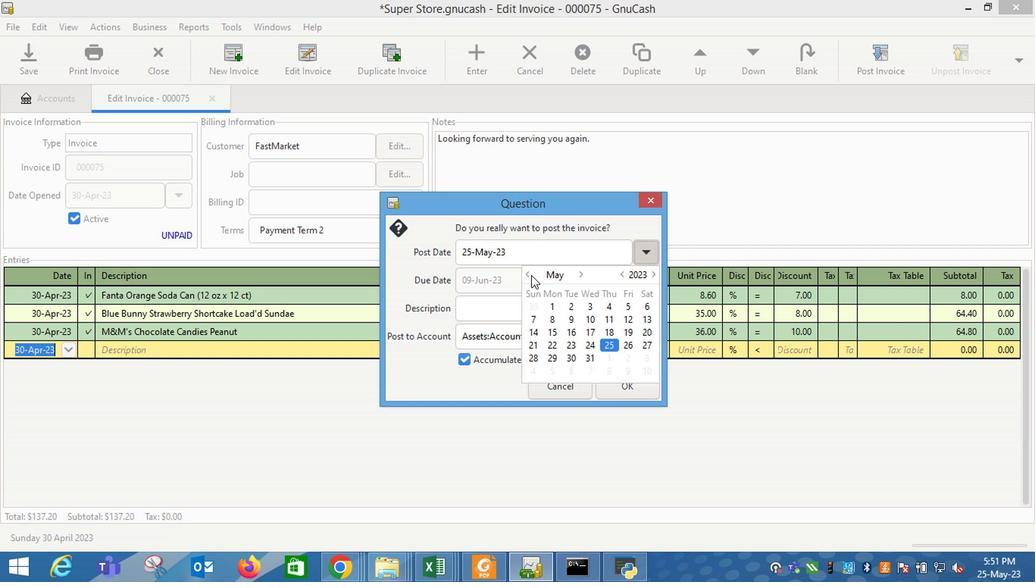 
Action: Mouse pressed left at (528, 277)
Screenshot: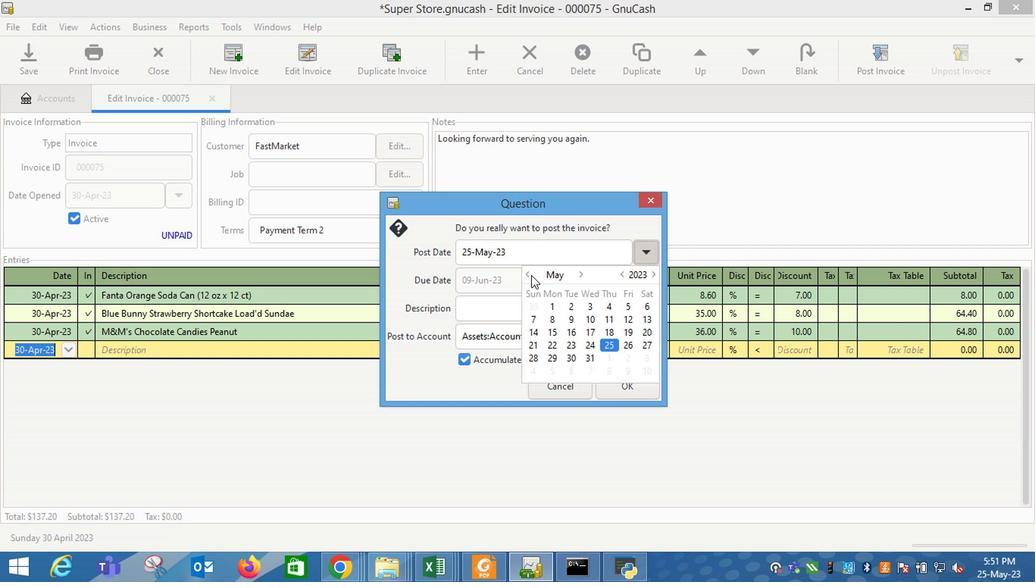 
Action: Mouse moved to (536, 372)
Screenshot: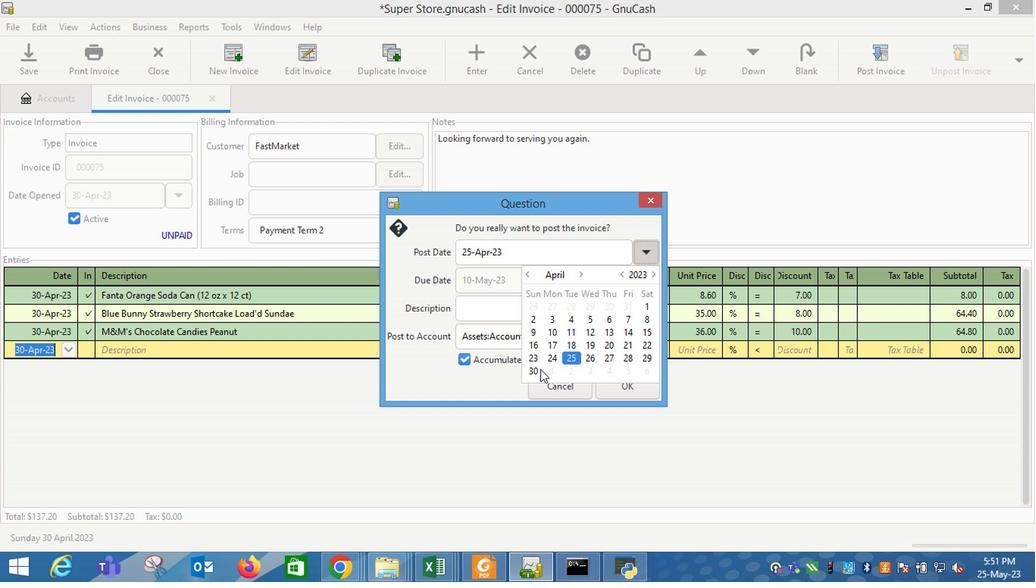
Action: Mouse pressed left at (536, 372)
Screenshot: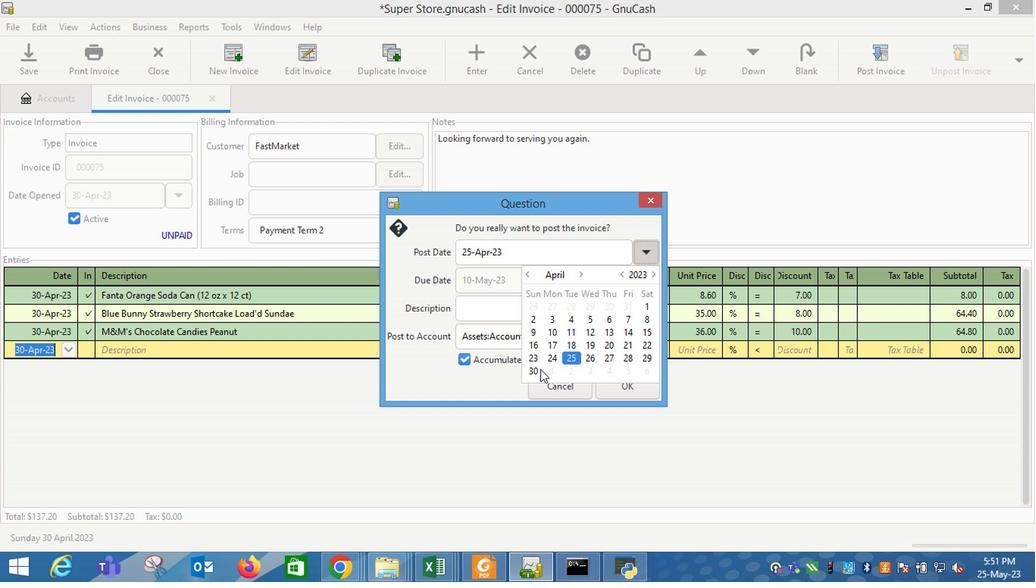
Action: Mouse moved to (485, 379)
Screenshot: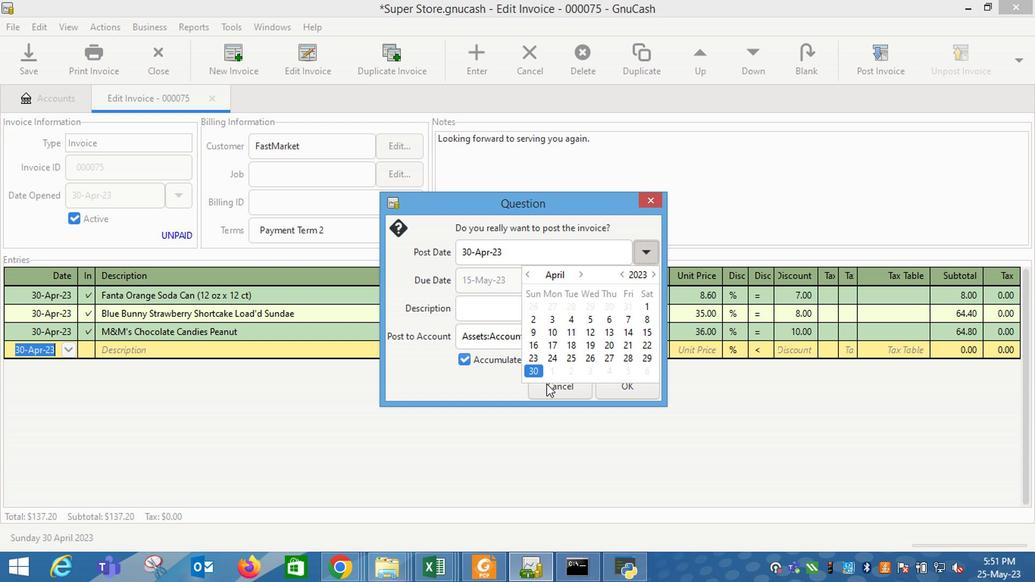
Action: Mouse pressed left at (485, 379)
Screenshot: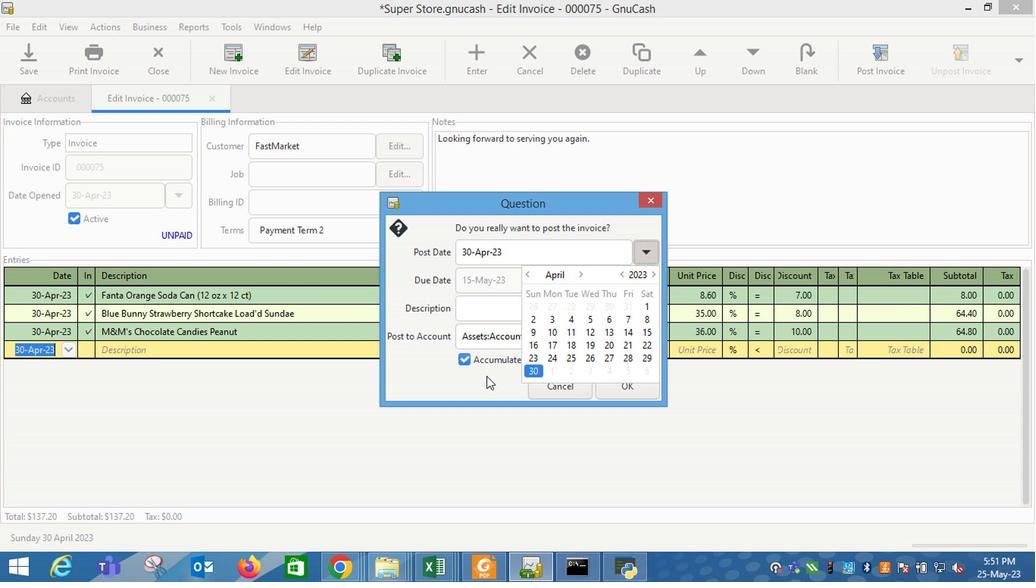 
Action: Mouse moved to (614, 394)
Screenshot: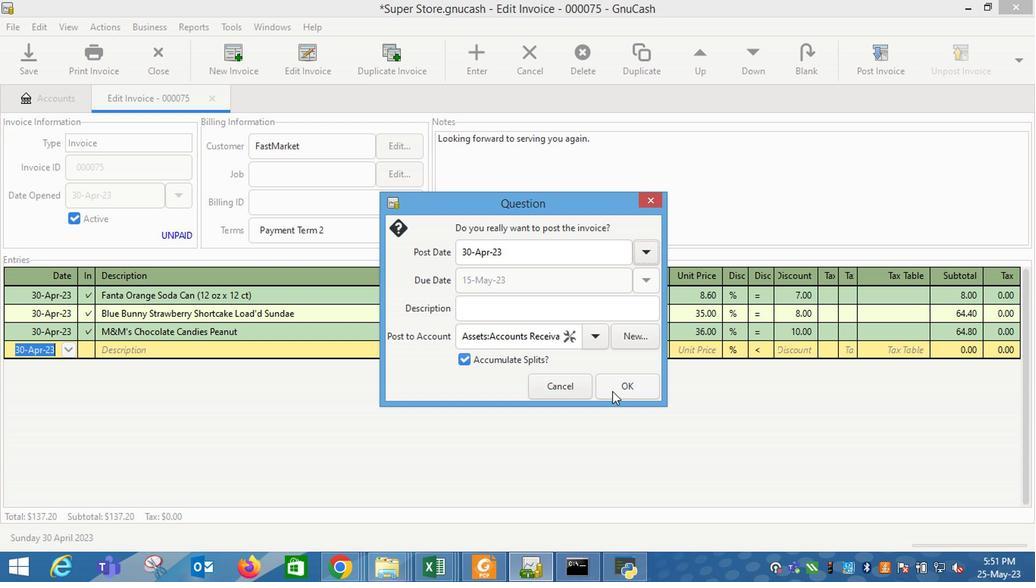 
Action: Mouse pressed left at (614, 394)
Screenshot: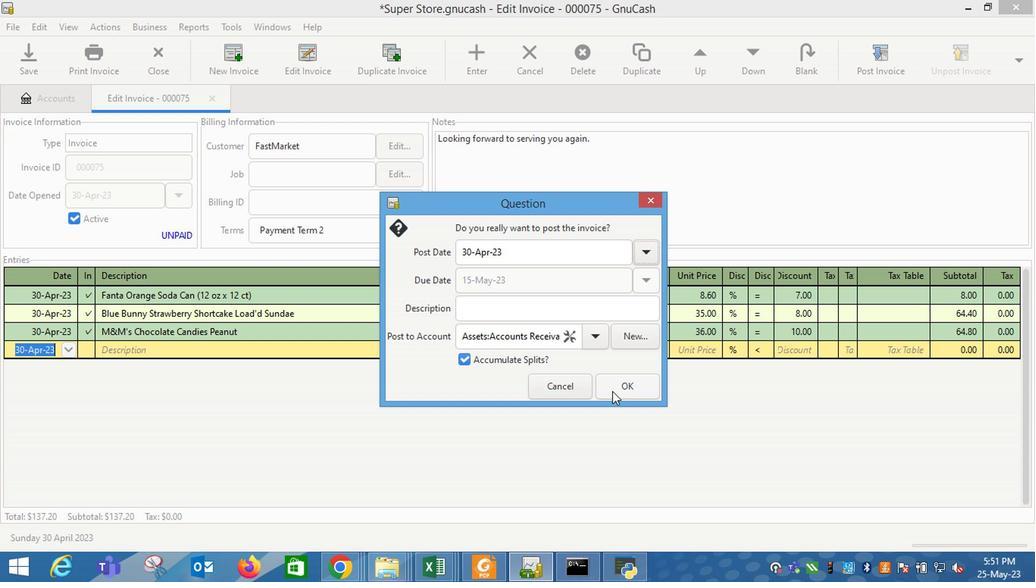 
Action: Mouse moved to (979, 61)
Screenshot: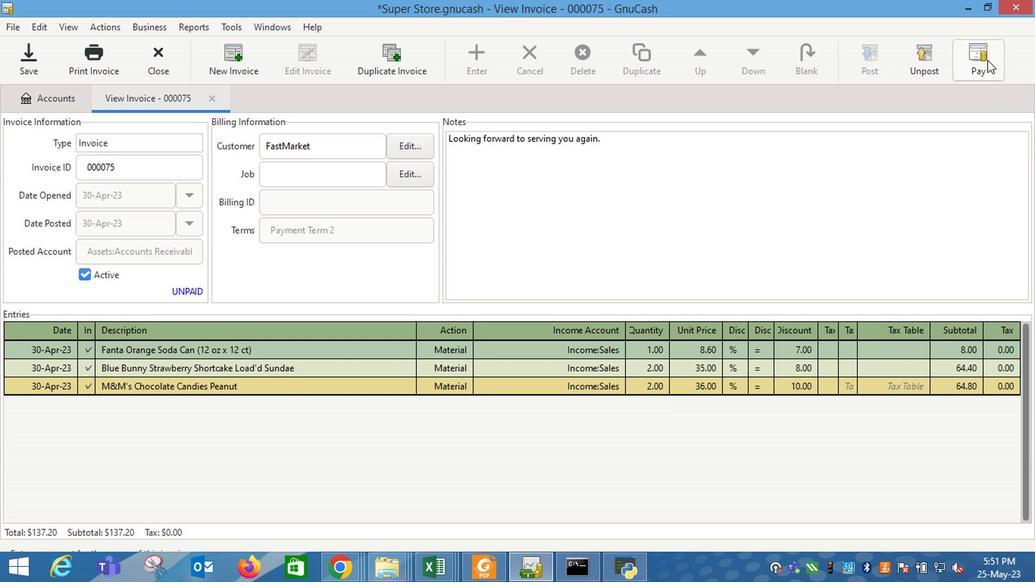 
Action: Mouse pressed left at (979, 61)
Screenshot: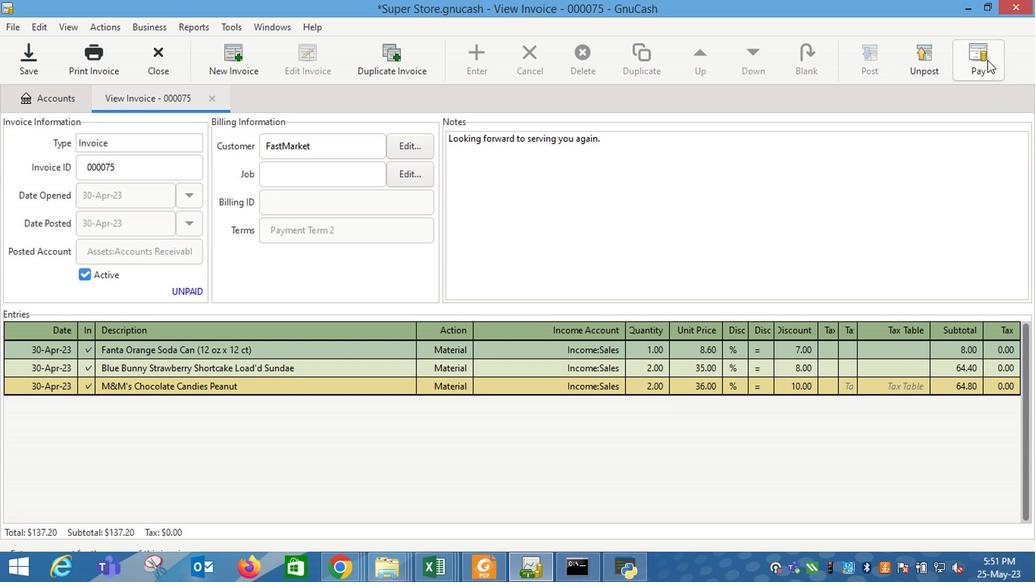
Action: Mouse moved to (470, 297)
Screenshot: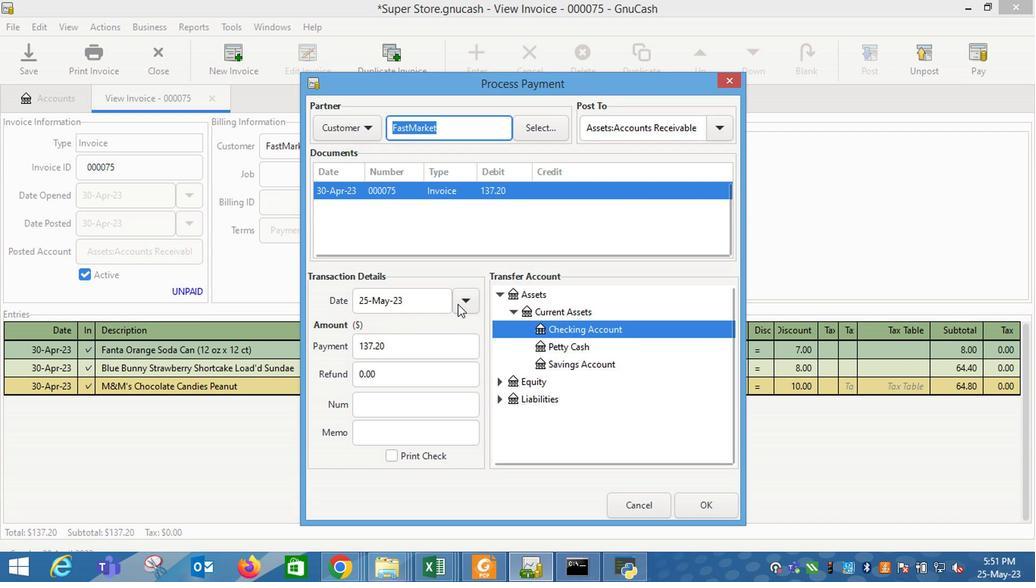 
Action: Mouse pressed left at (470, 297)
Screenshot: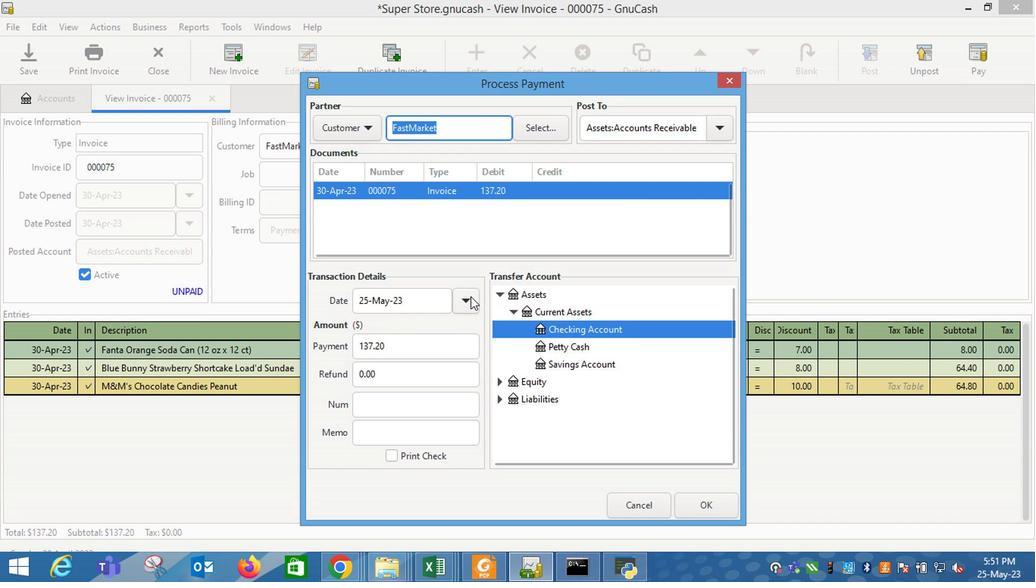 
Action: Mouse moved to (372, 383)
Screenshot: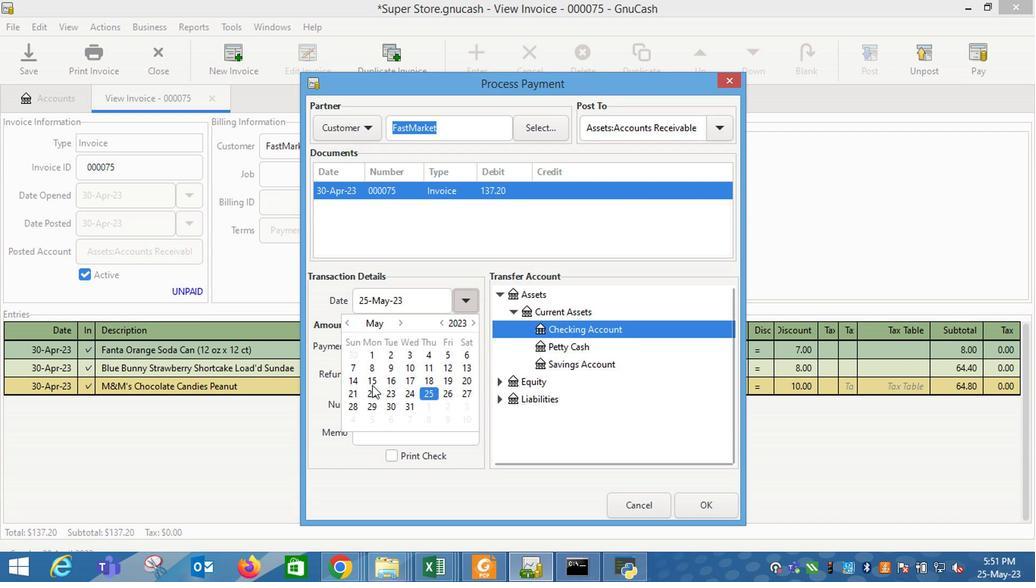 
Action: Mouse pressed left at (372, 383)
Screenshot: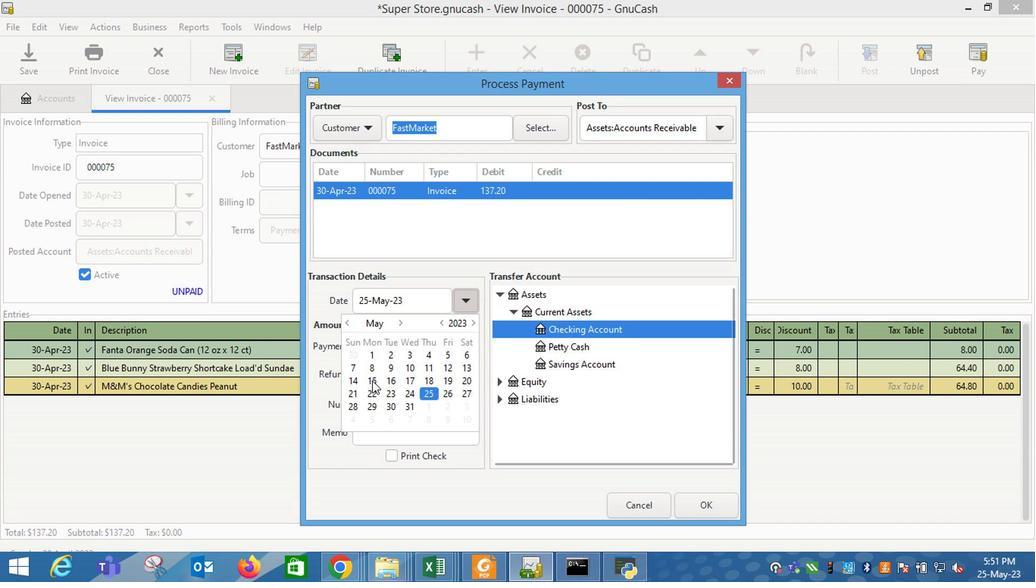 
Action: Mouse moved to (620, 400)
Screenshot: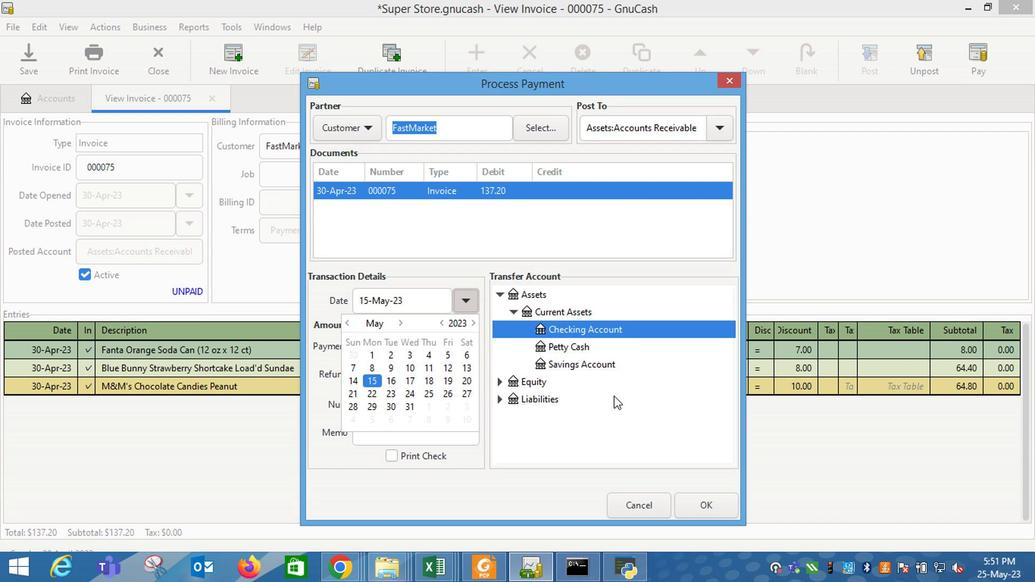 
Action: Mouse pressed left at (620, 400)
Screenshot: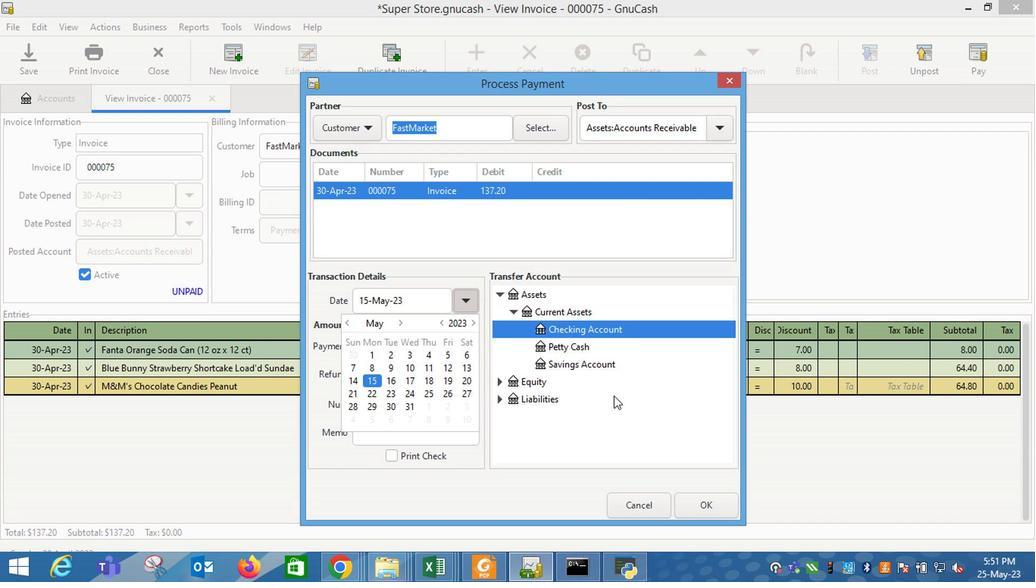 
Action: Mouse moved to (700, 512)
Screenshot: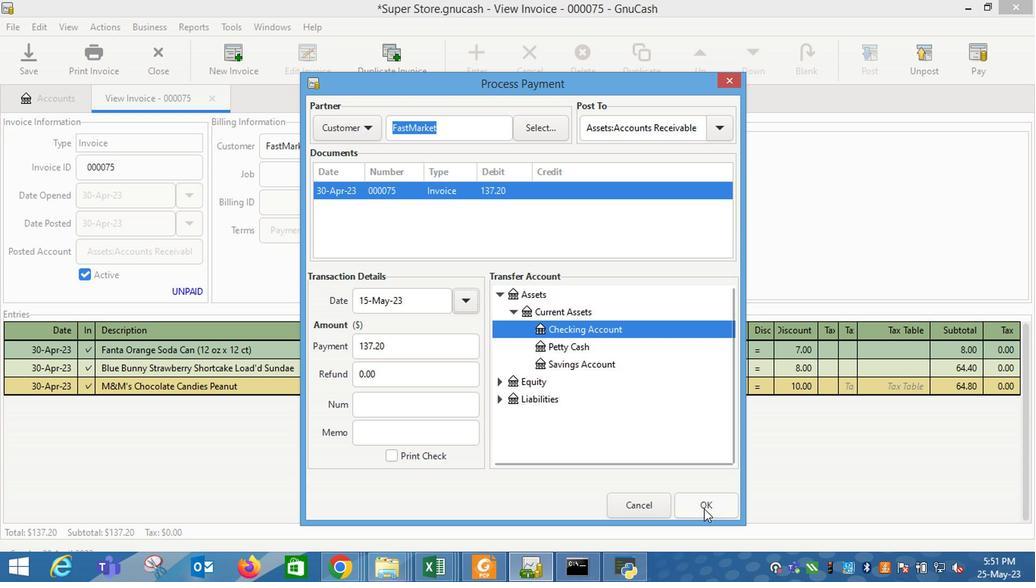 
Action: Mouse pressed left at (700, 512)
Screenshot: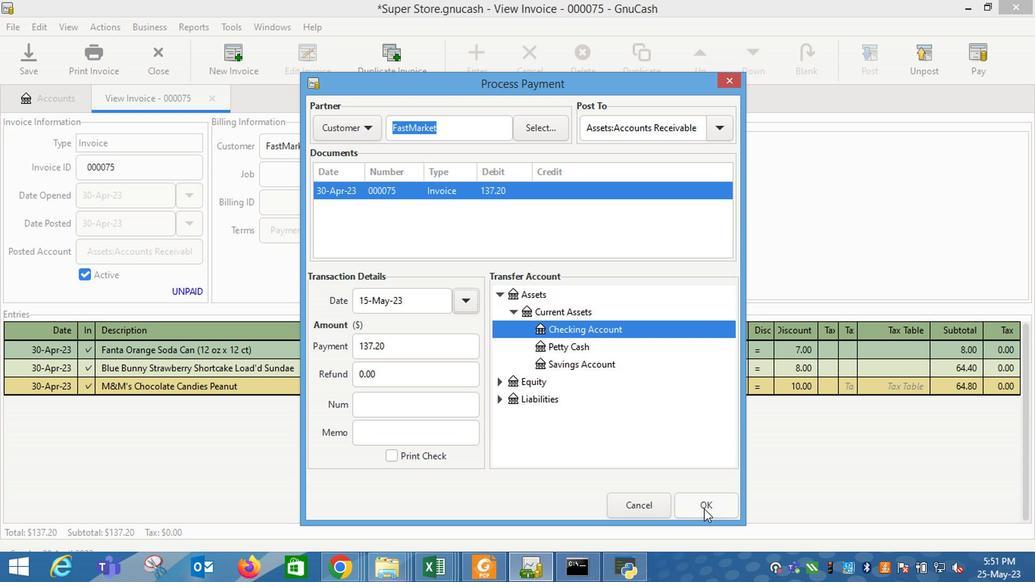 
Action: Mouse moved to (112, 66)
Screenshot: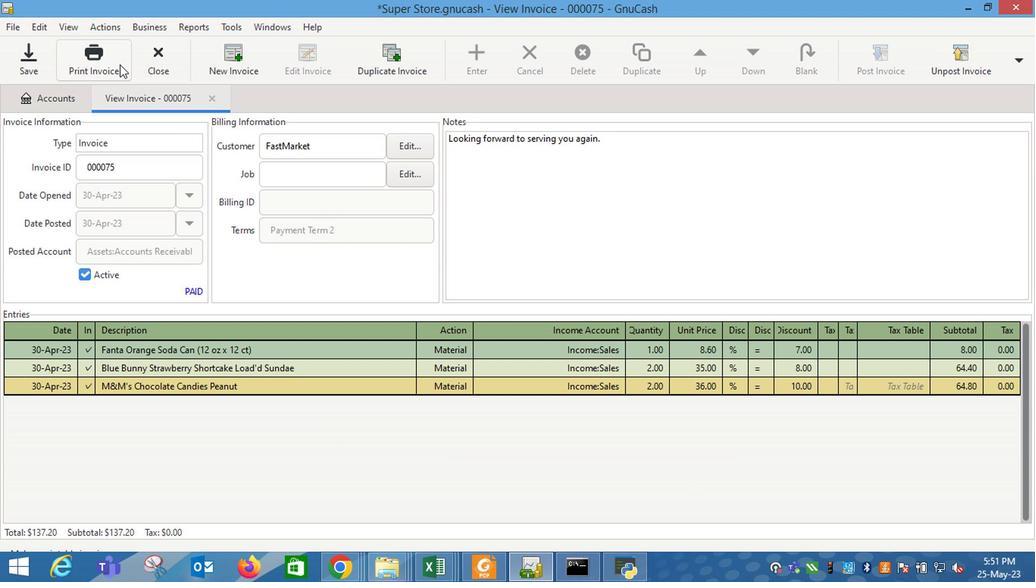 
Action: Mouse pressed left at (112, 66)
Screenshot: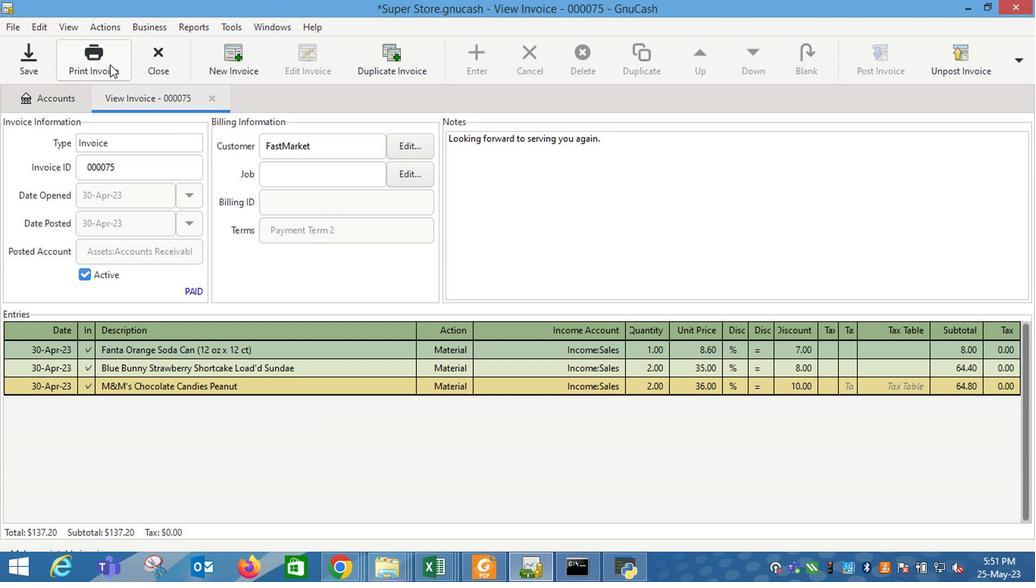 
Action: Mouse moved to (377, 60)
Screenshot: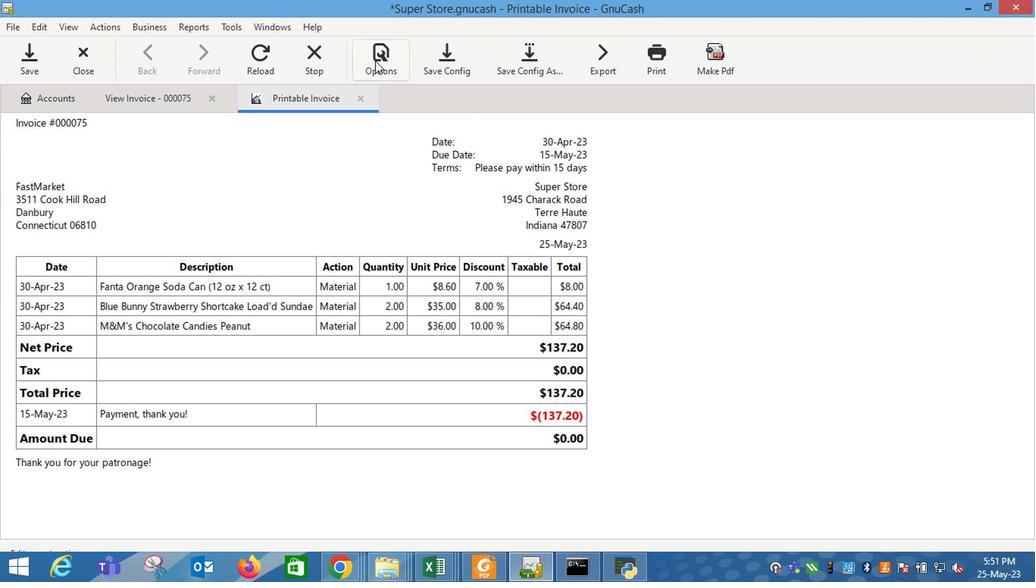 
Action: Mouse pressed left at (377, 60)
Screenshot: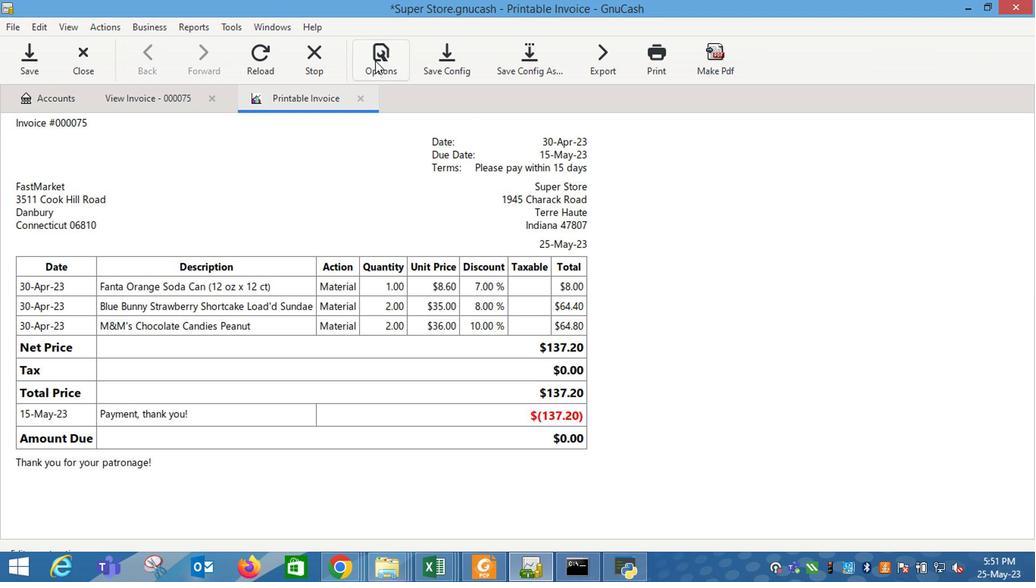 
Action: Mouse moved to (298, 157)
Screenshot: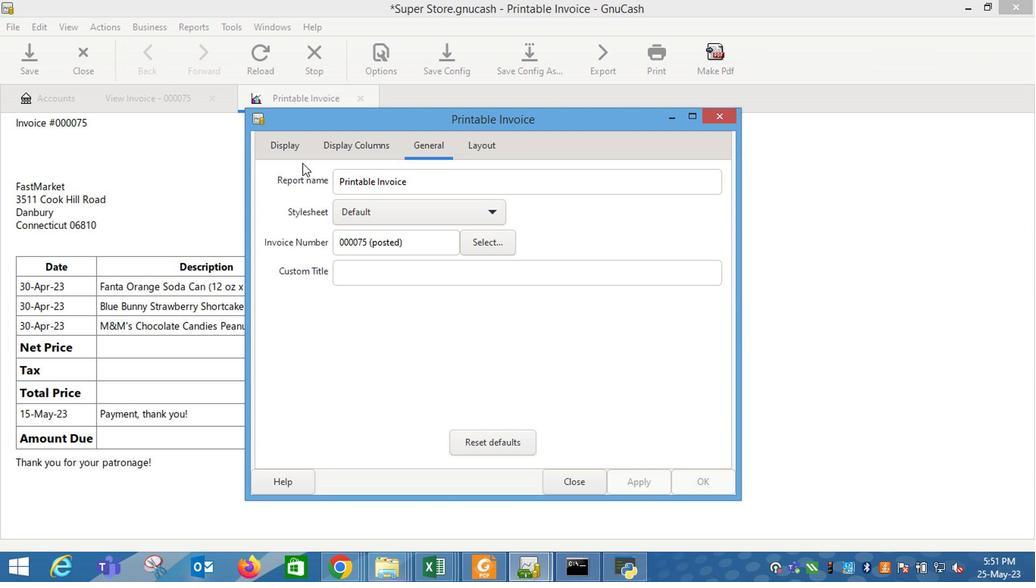 
Action: Mouse pressed left at (298, 157)
Screenshot: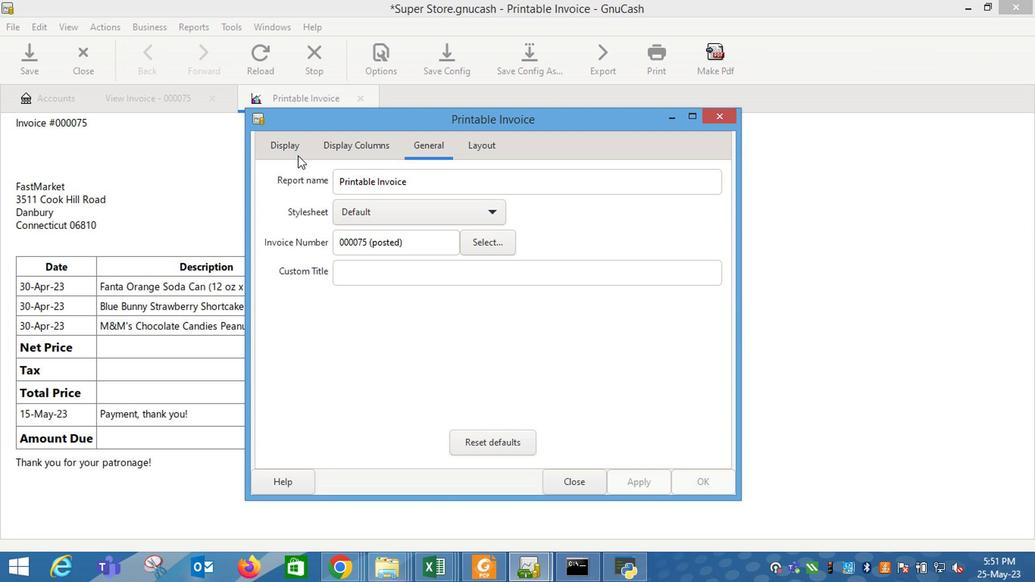 
Action: Mouse moved to (411, 319)
Screenshot: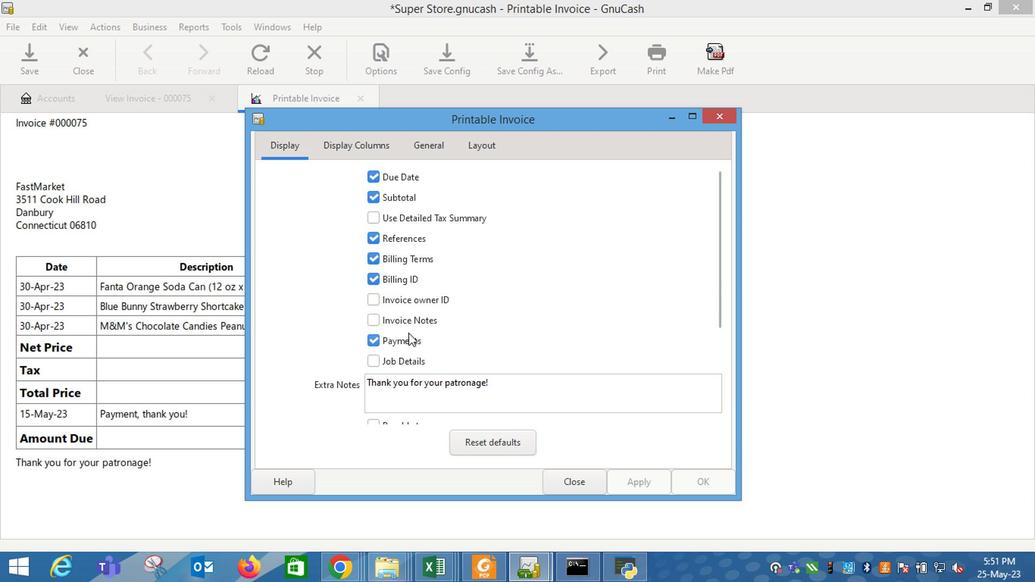 
Action: Mouse pressed left at (411, 319)
Screenshot: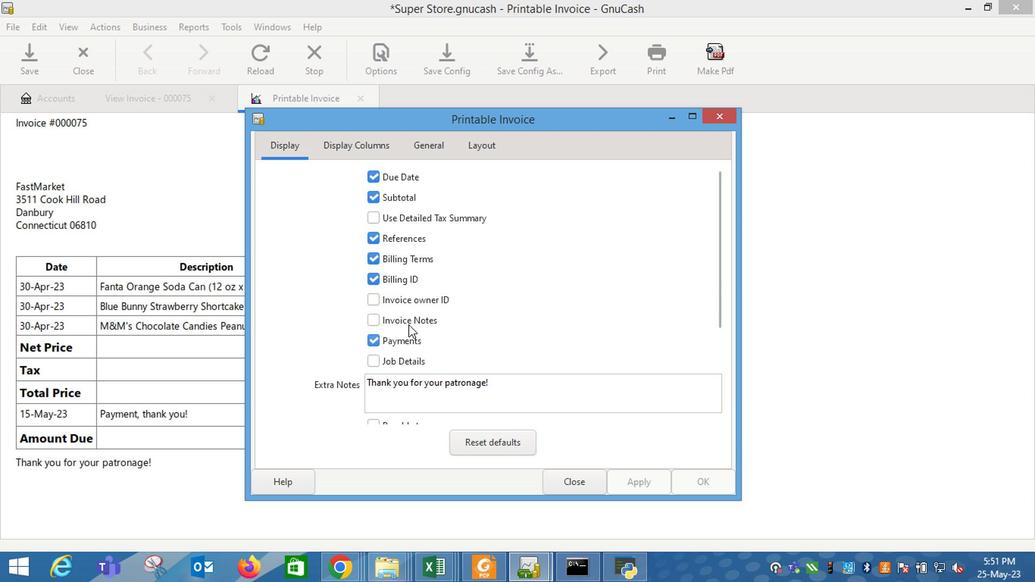 
Action: Mouse moved to (624, 479)
Screenshot: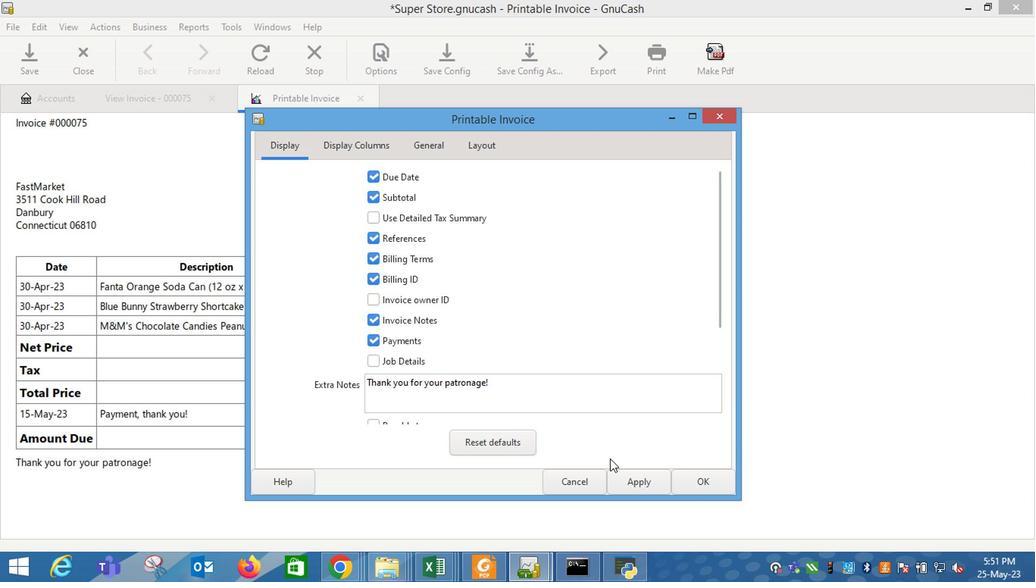 
Action: Mouse pressed left at (624, 479)
Screenshot: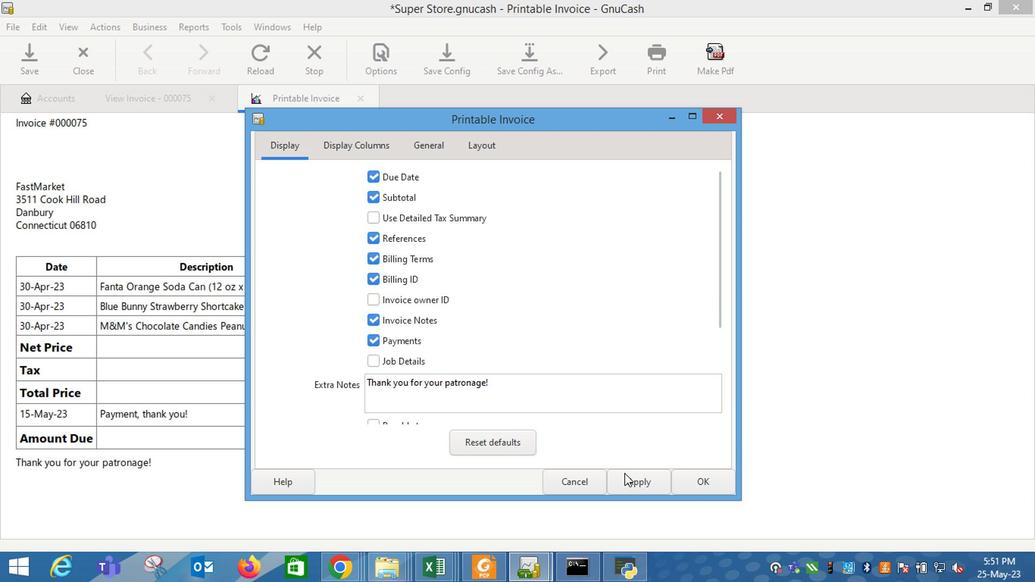 
Action: Mouse moved to (577, 482)
Screenshot: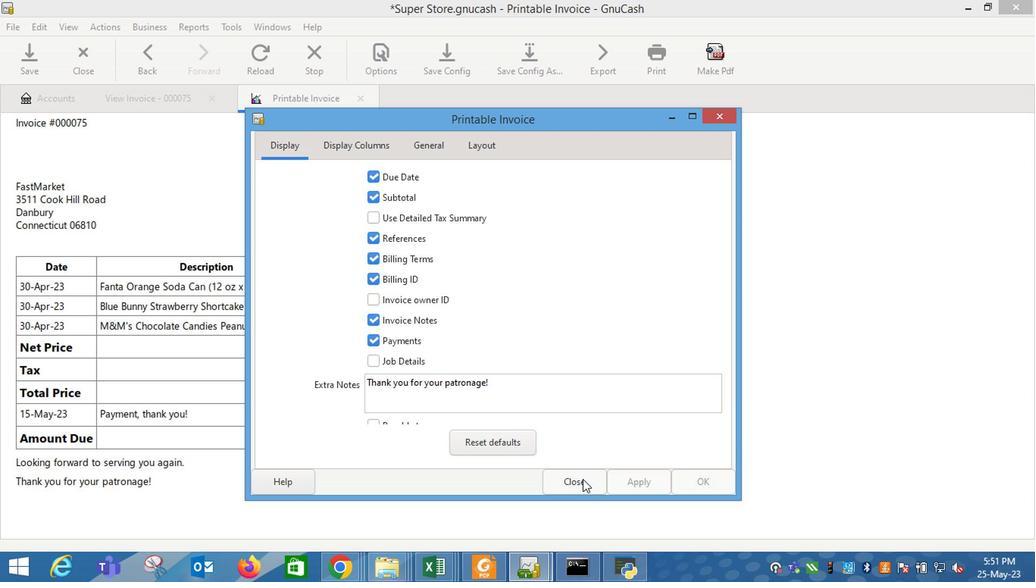 
Action: Mouse pressed left at (577, 482)
Screenshot: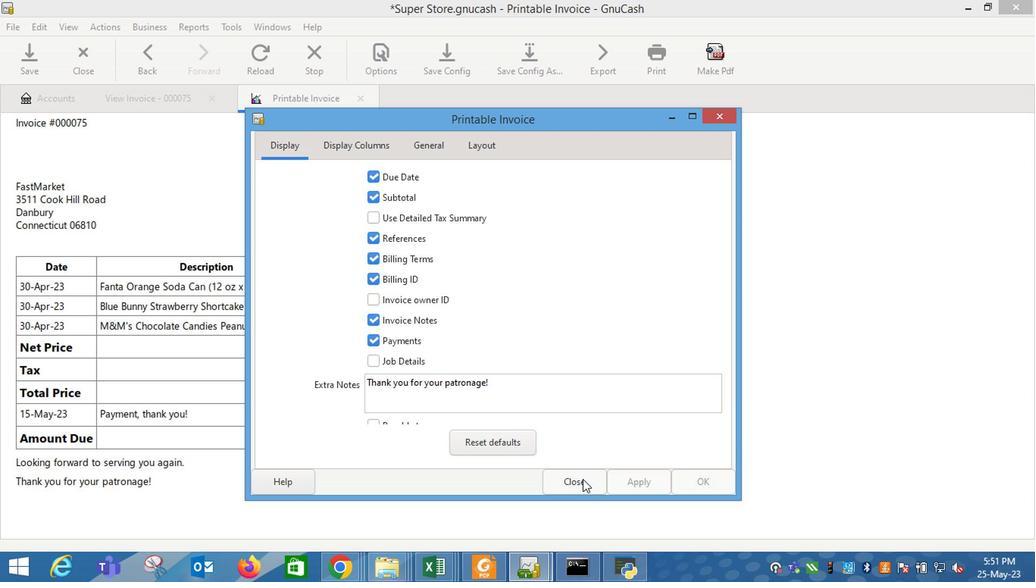 
Action: Mouse moved to (476, 331)
Screenshot: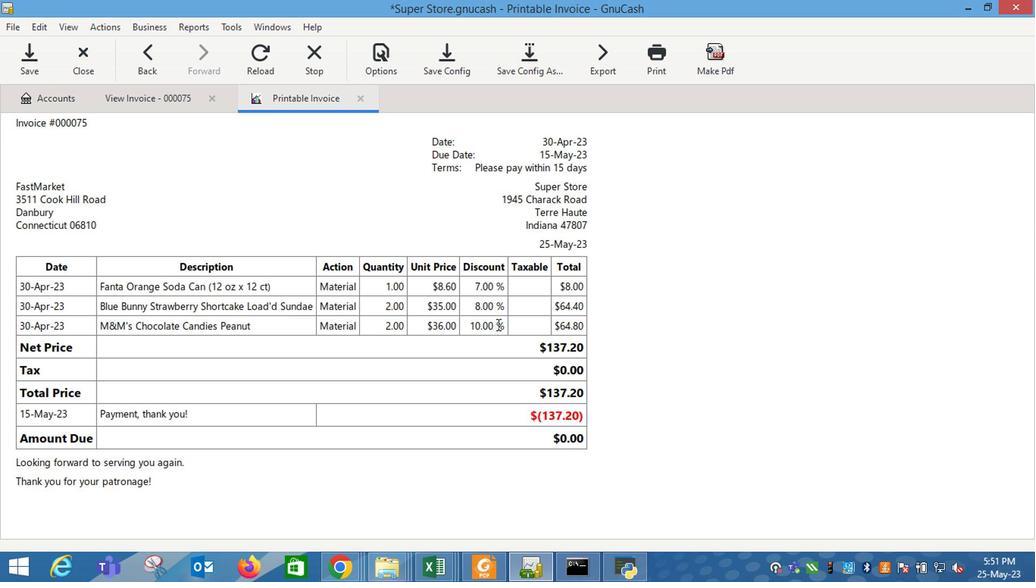 
